 Task: Find connections with filter location Montes Claros with filter topic #Advertisingandmarketingwith filter profile language French with filter current company HuntingCube Recruitment Solutions with filter school Assam Jobs with filter industry Industry Associations with filter service category DJing with filter keywords title Hospital Volunteer
Action: Mouse moved to (614, 108)
Screenshot: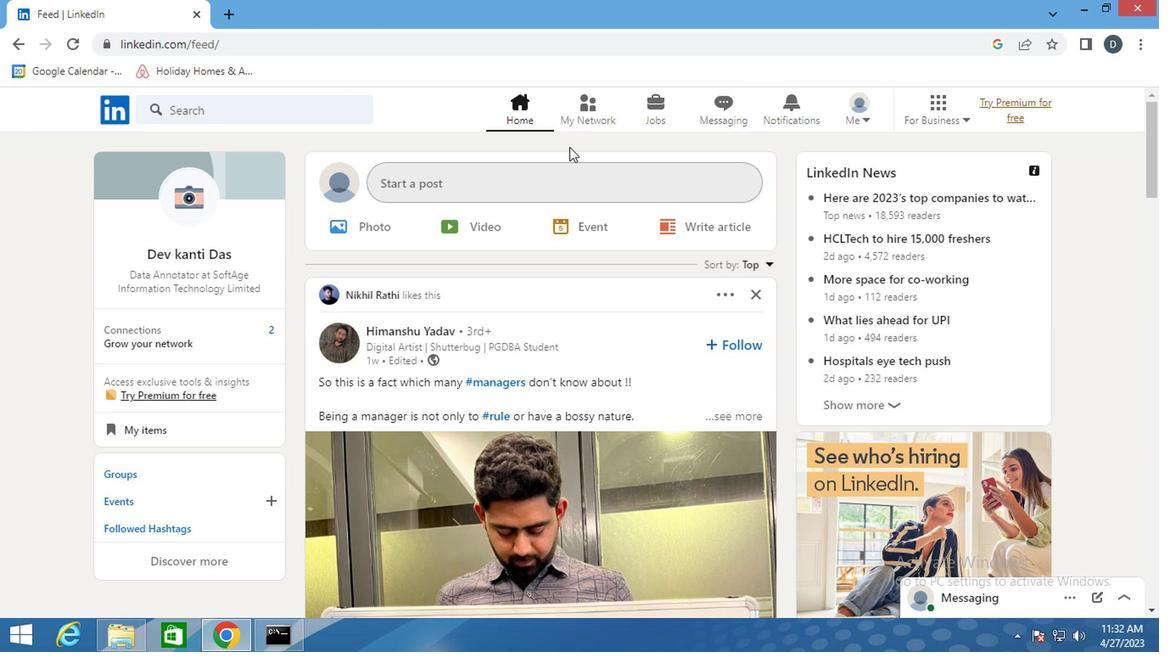 
Action: Mouse pressed left at (614, 108)
Screenshot: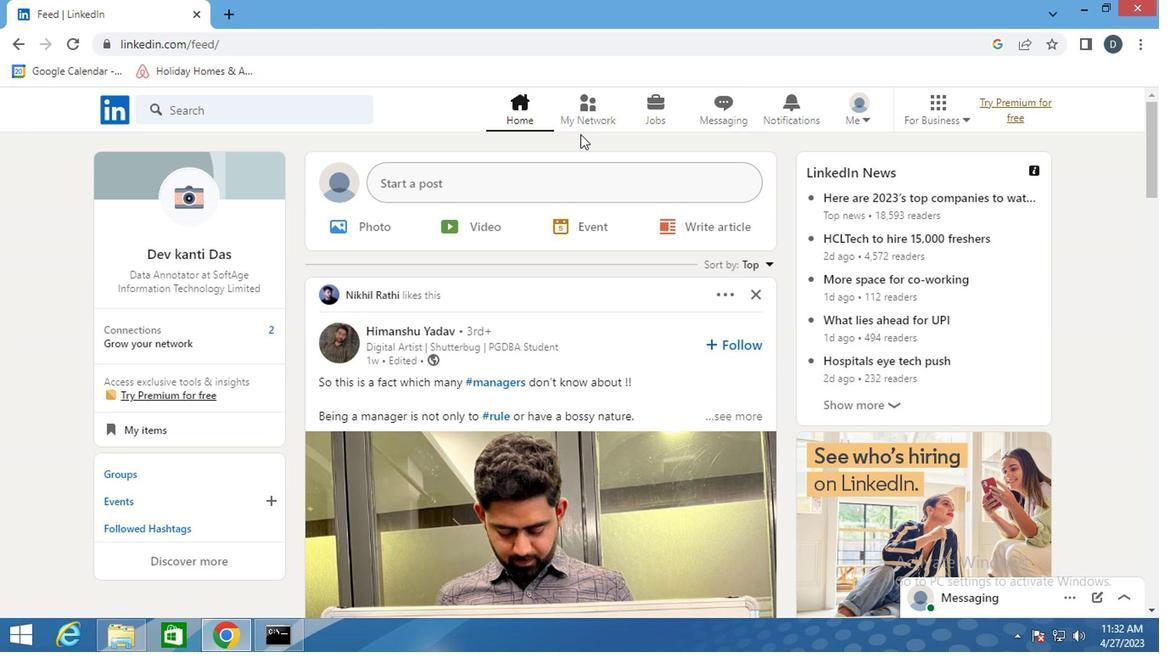 
Action: Mouse moved to (337, 197)
Screenshot: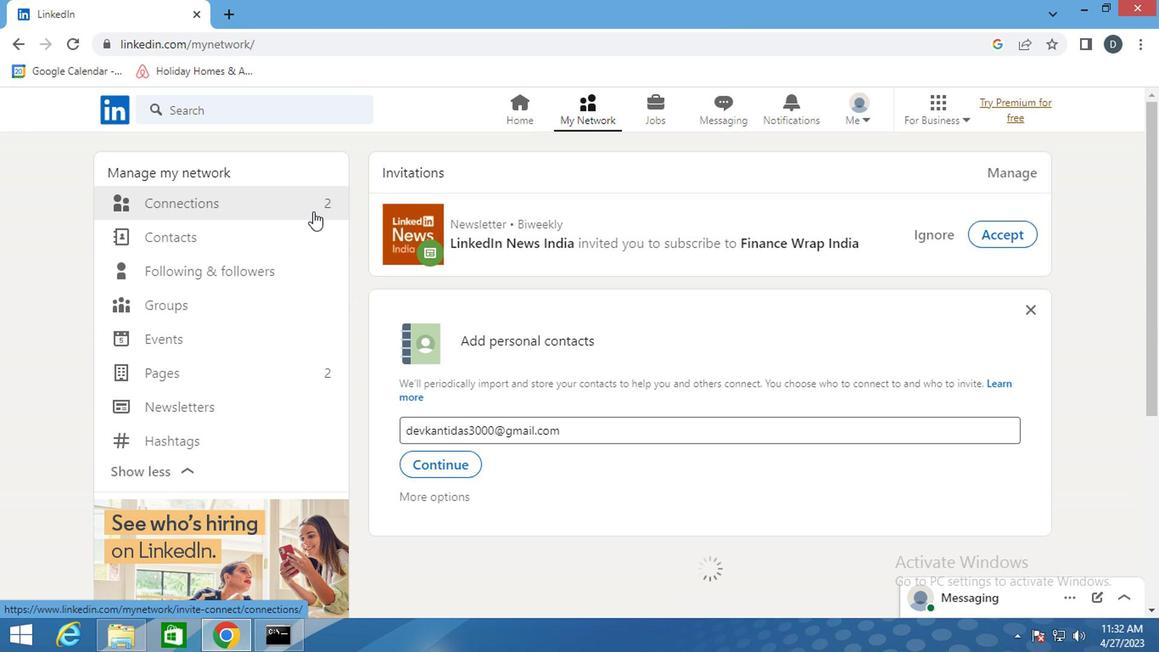 
Action: Mouse pressed left at (337, 197)
Screenshot: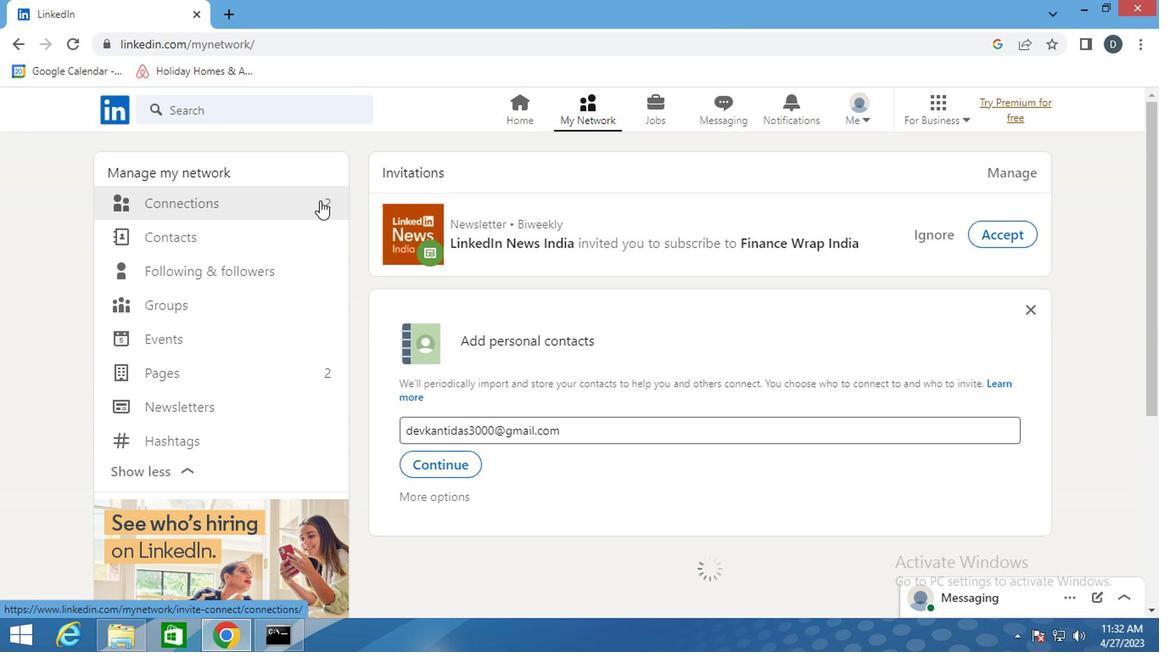 
Action: Mouse pressed left at (337, 197)
Screenshot: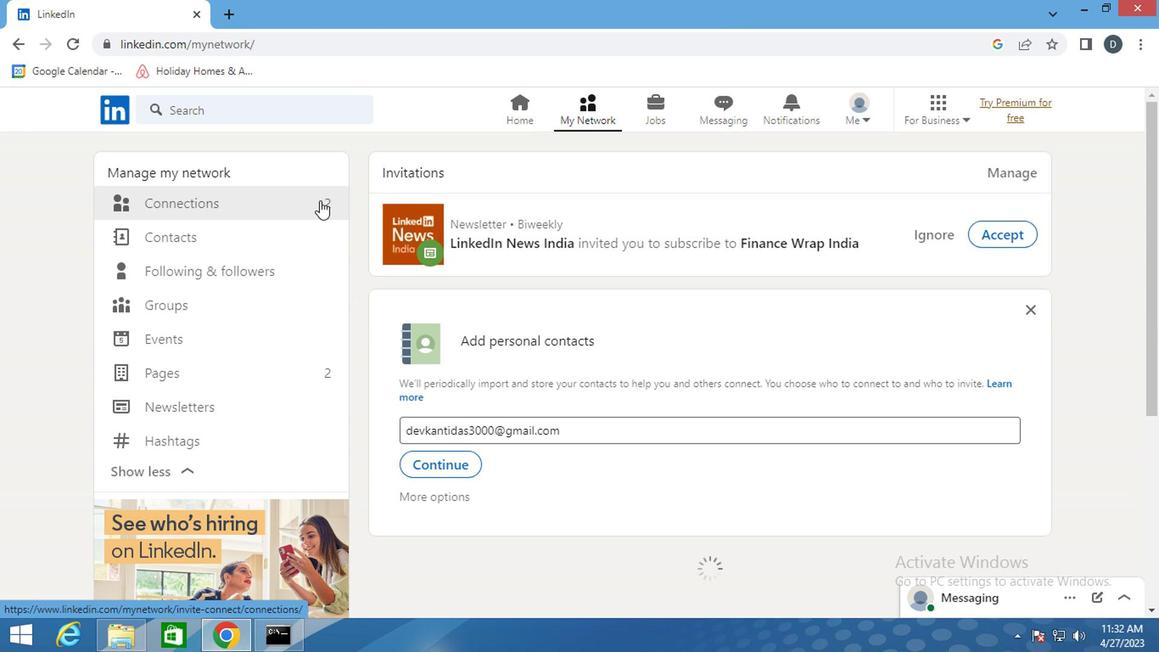
Action: Mouse moved to (713, 201)
Screenshot: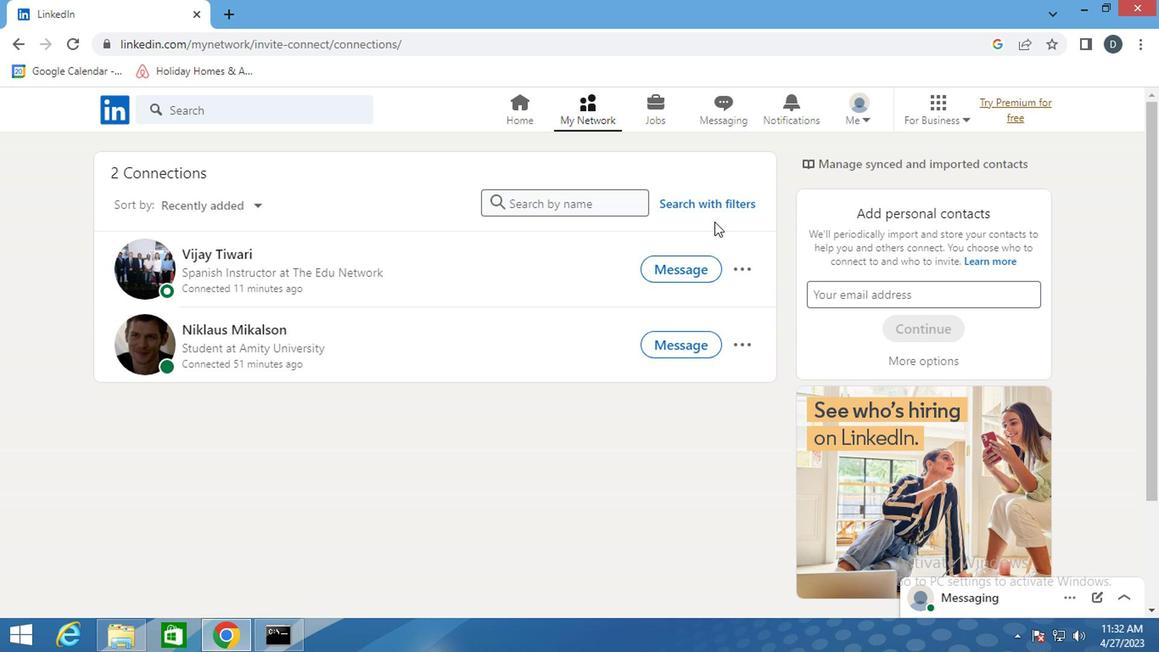 
Action: Mouse pressed left at (713, 201)
Screenshot: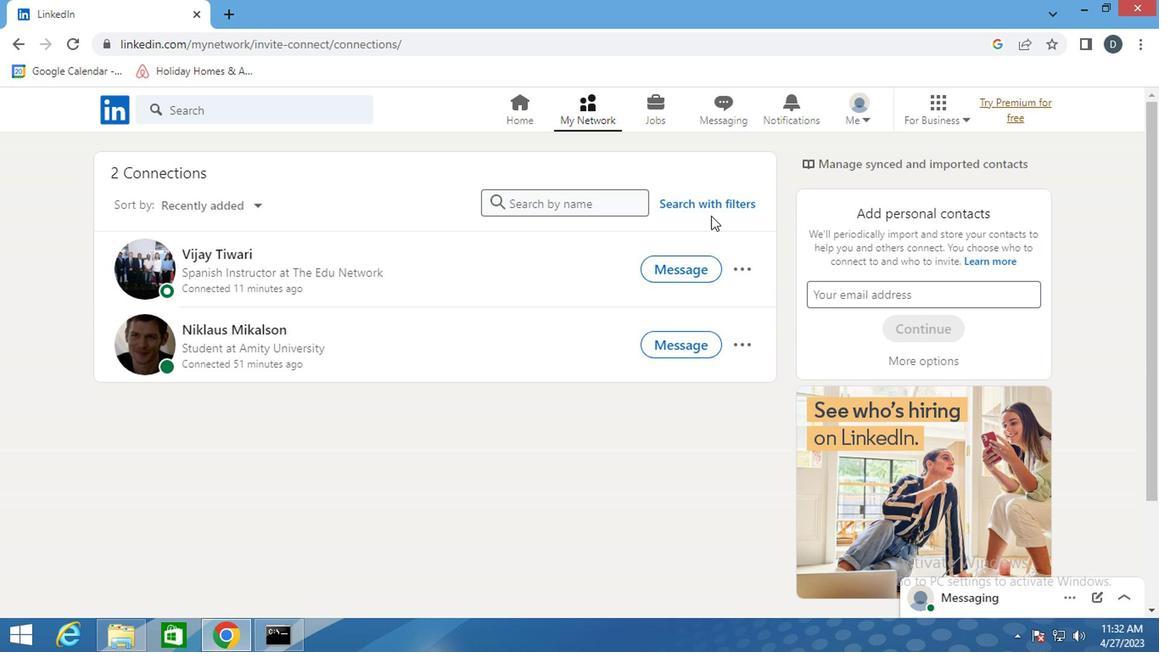 
Action: Mouse moved to (648, 154)
Screenshot: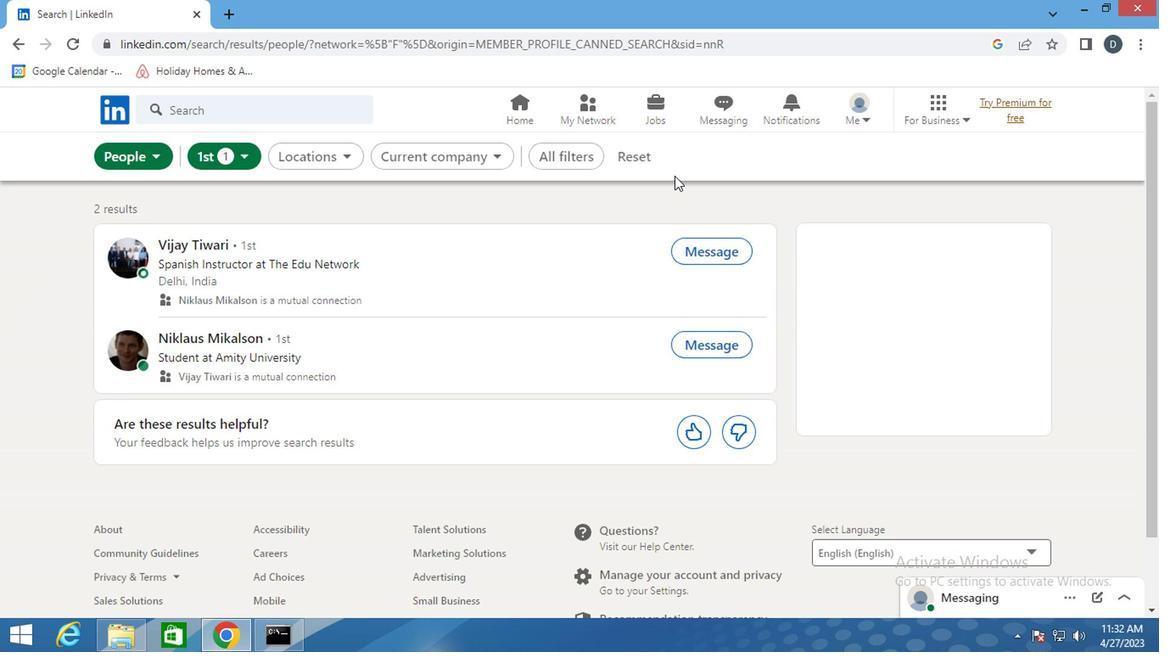 
Action: Mouse pressed left at (648, 154)
Screenshot: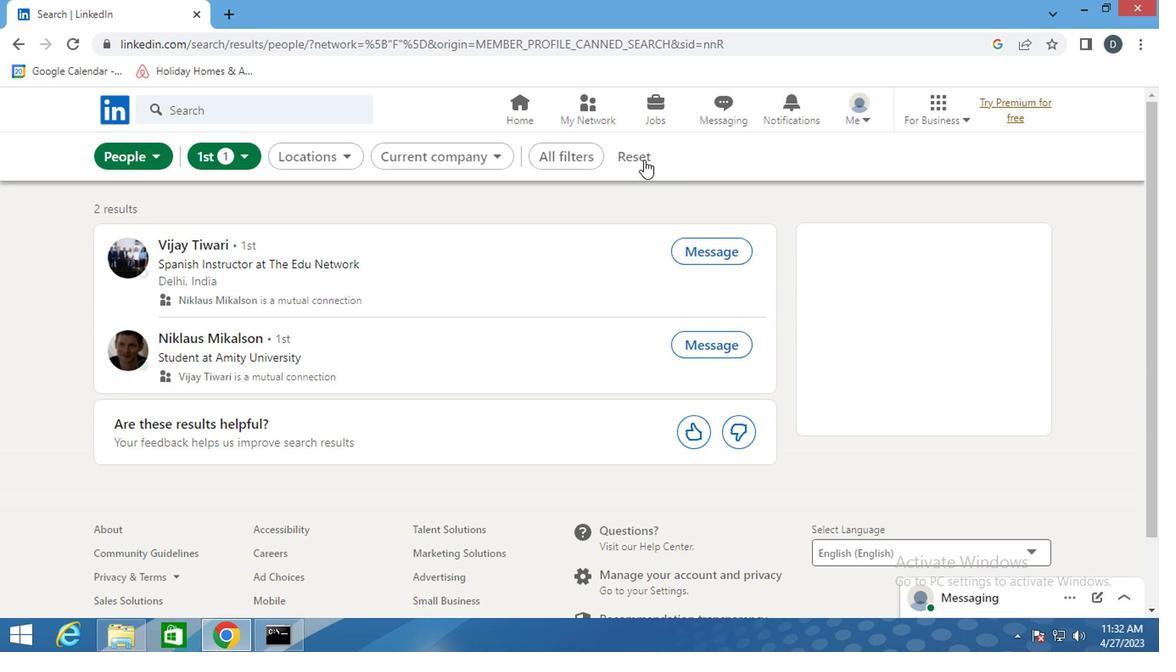 
Action: Mouse pressed left at (648, 154)
Screenshot: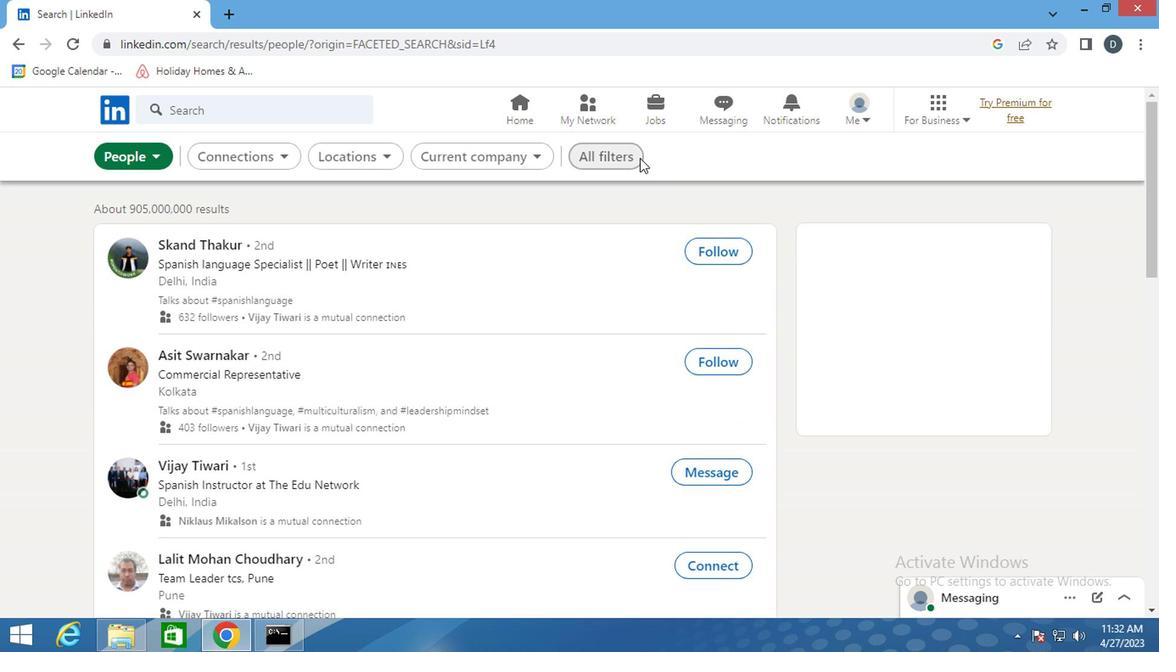
Action: Mouse moved to (931, 404)
Screenshot: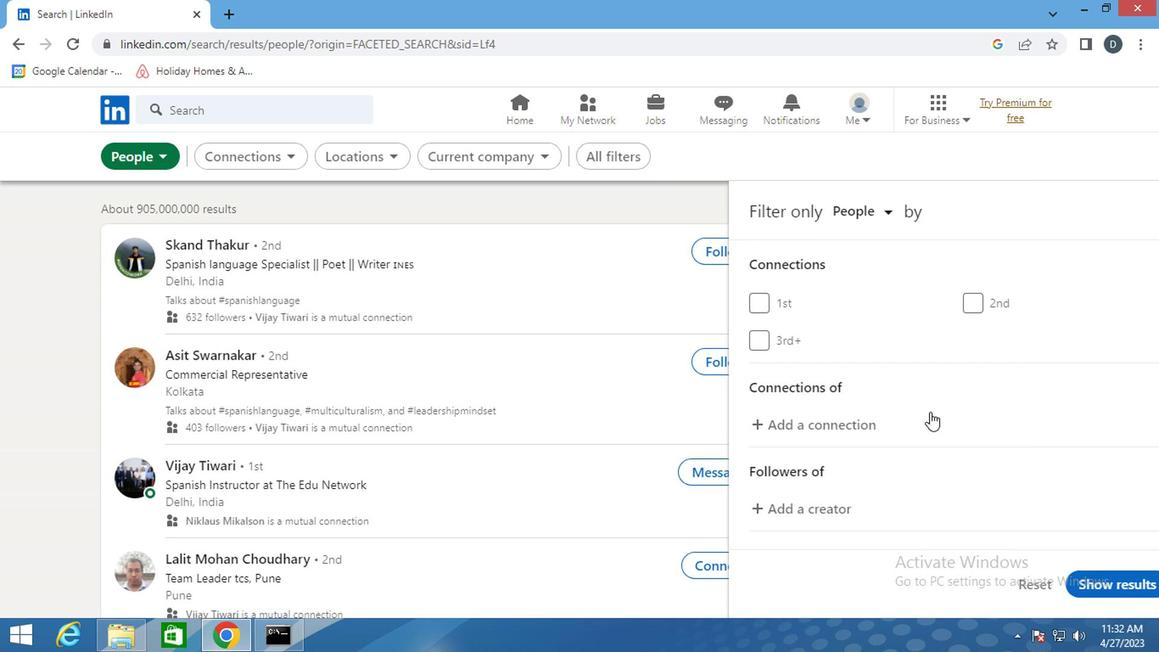 
Action: Mouse scrolled (931, 403) with delta (0, 0)
Screenshot: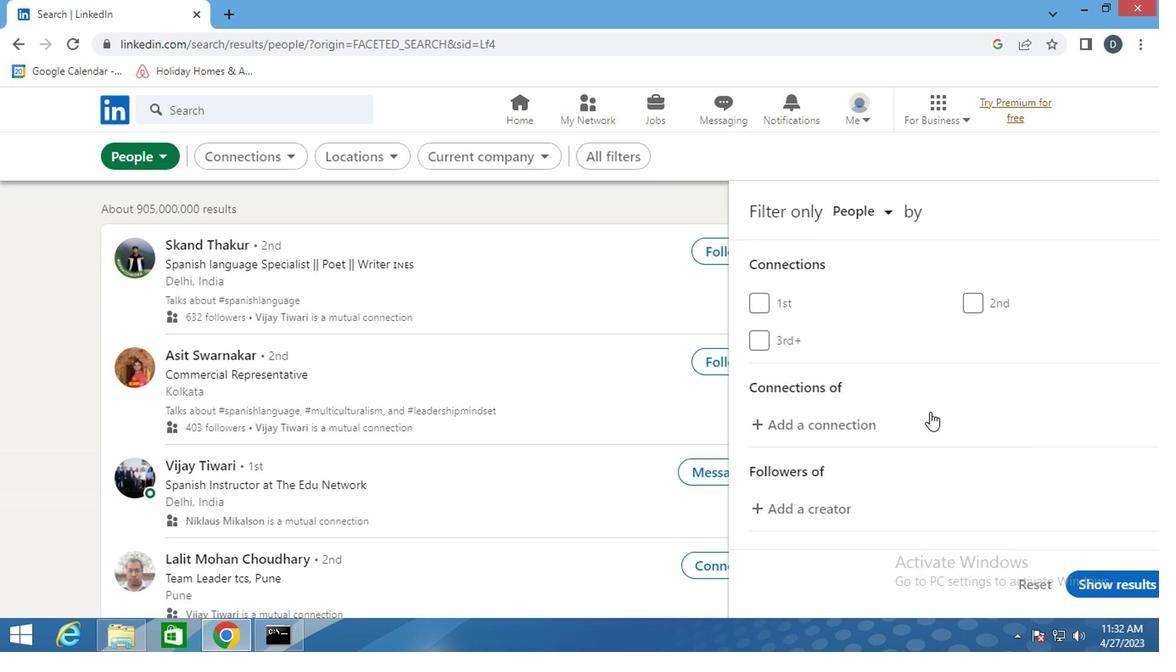 
Action: Mouse scrolled (931, 403) with delta (0, 0)
Screenshot: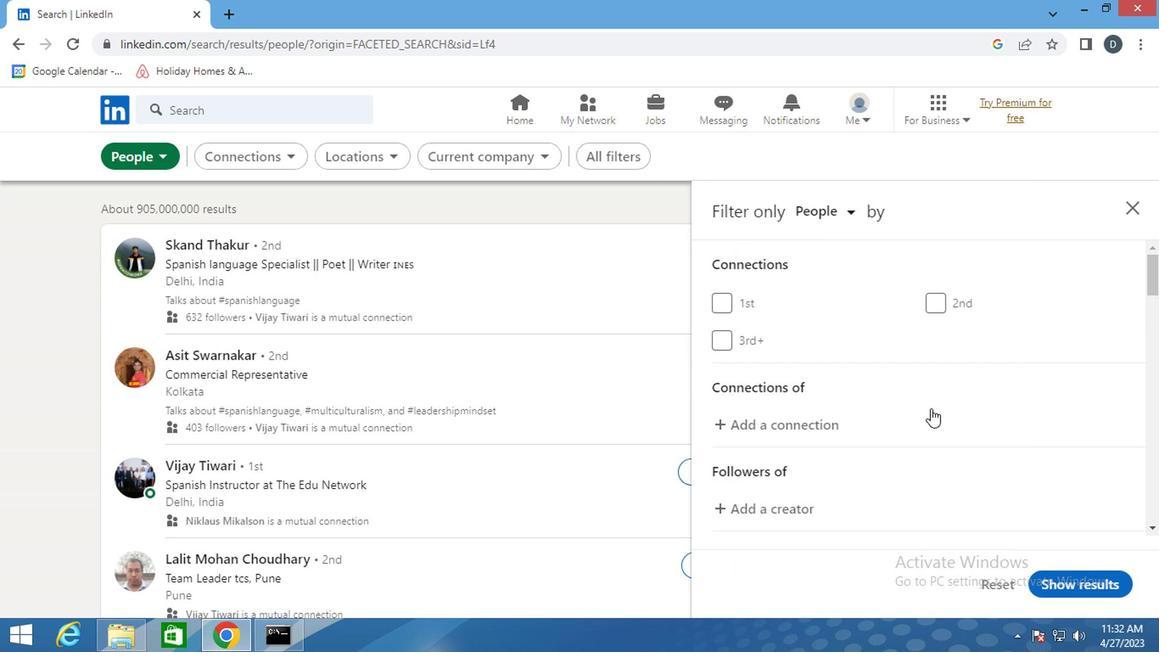 
Action: Mouse scrolled (931, 403) with delta (0, 0)
Screenshot: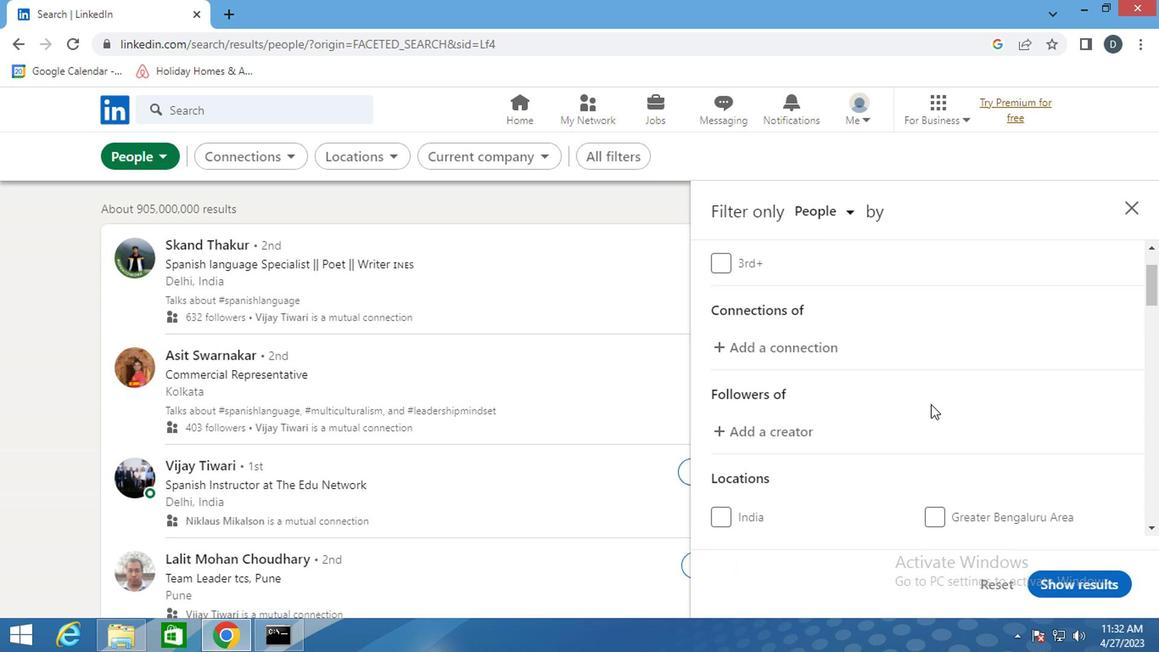 
Action: Mouse moved to (947, 414)
Screenshot: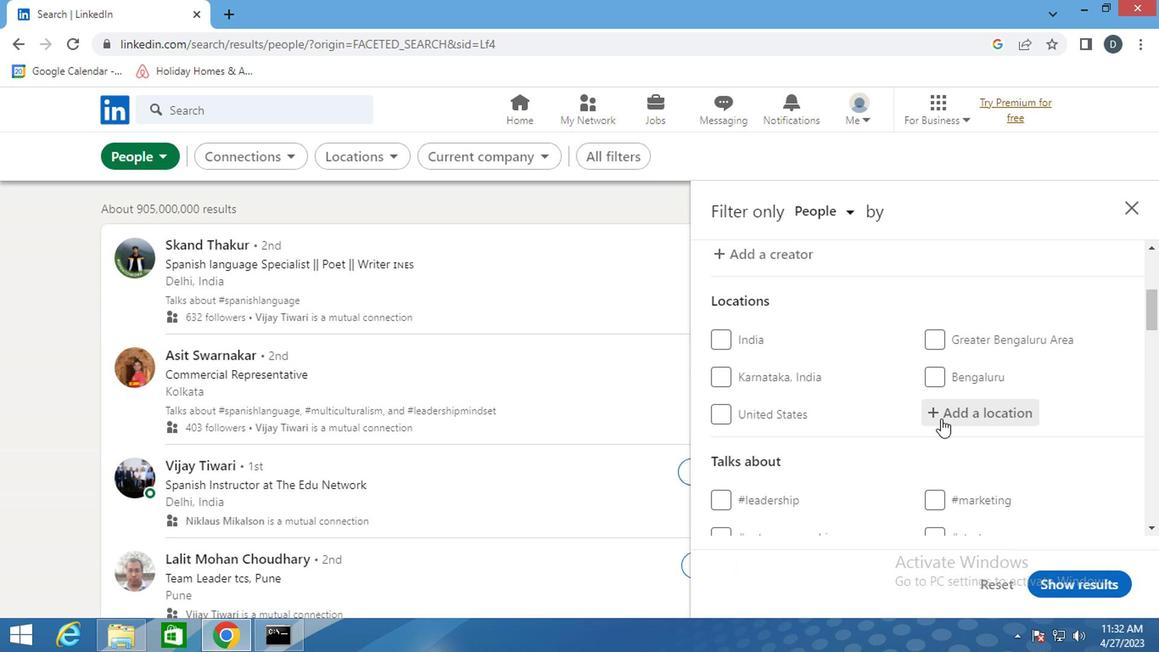 
Action: Mouse pressed left at (947, 414)
Screenshot: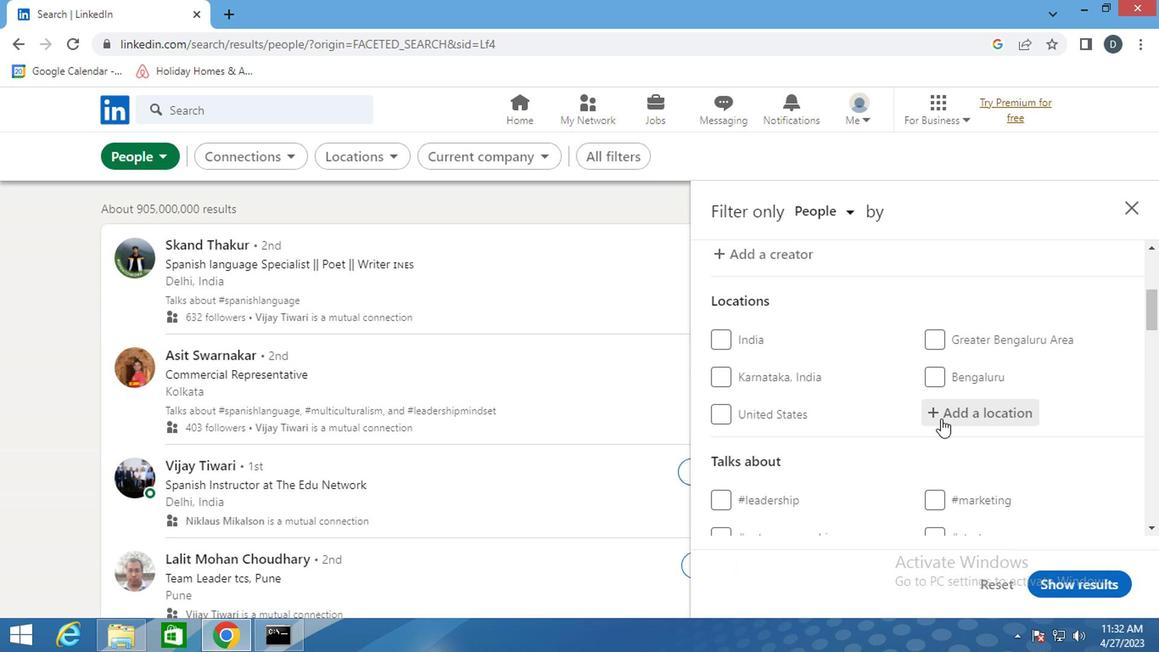 
Action: Mouse moved to (936, 414)
Screenshot: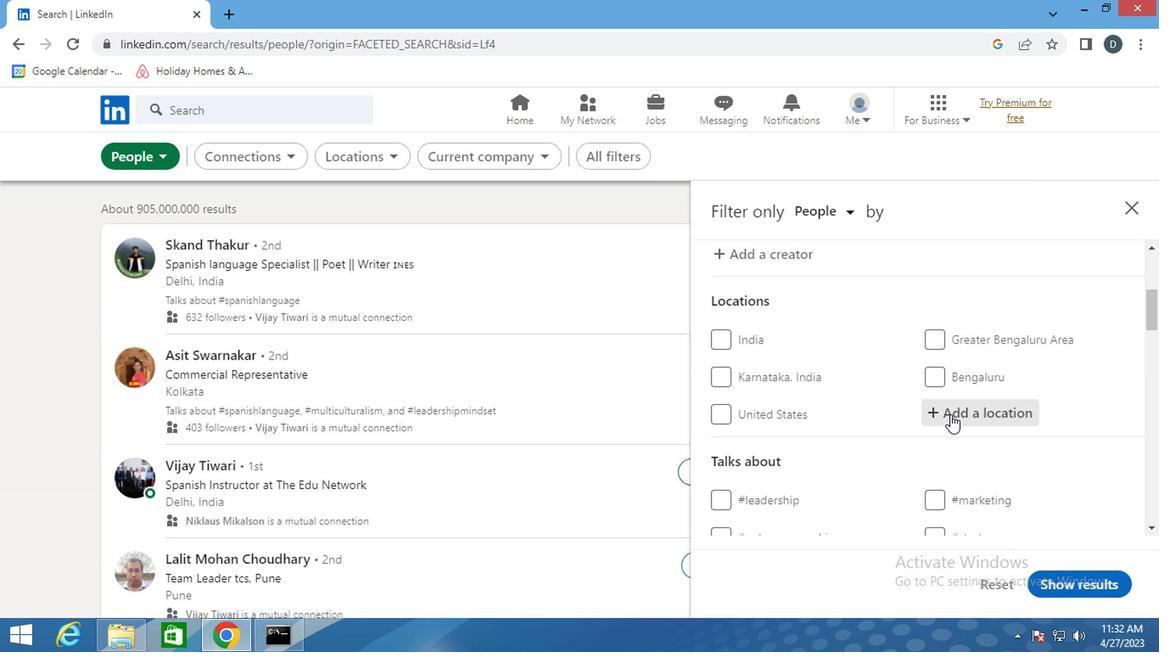 
Action: Key pressed <Key.shift_r><Key.shift_r><Key.shift_r>Montes<Key.space><Key.shift_r><Key.shift_r><Key.shift_r>Claros<Key.enter>
Screenshot: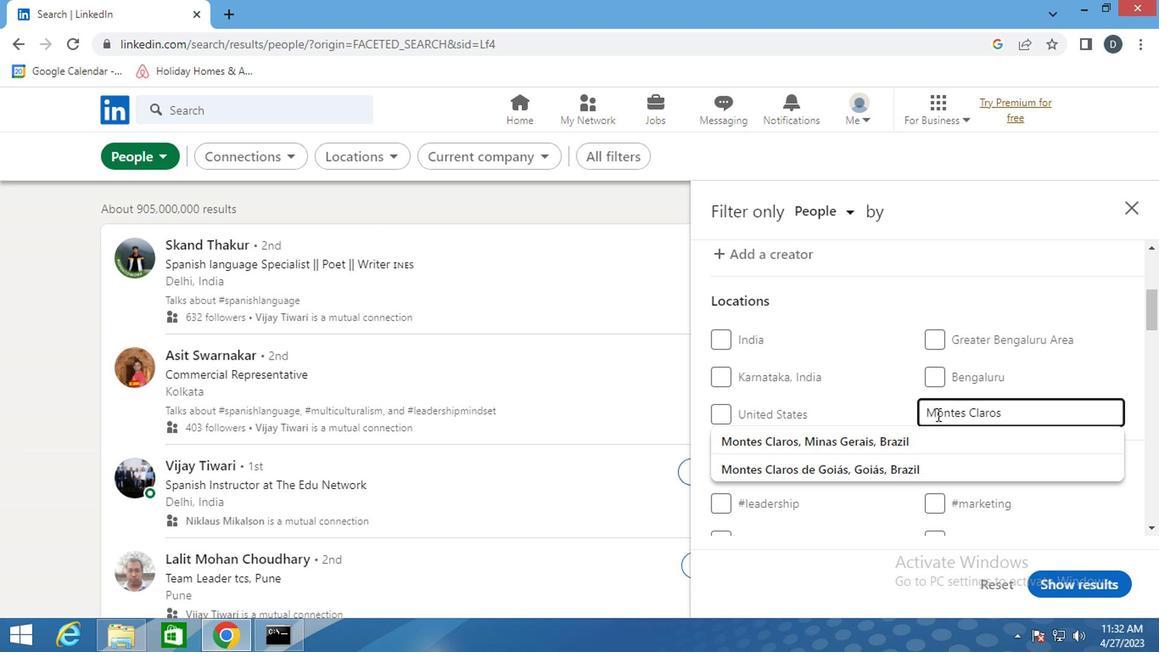 
Action: Mouse moved to (883, 501)
Screenshot: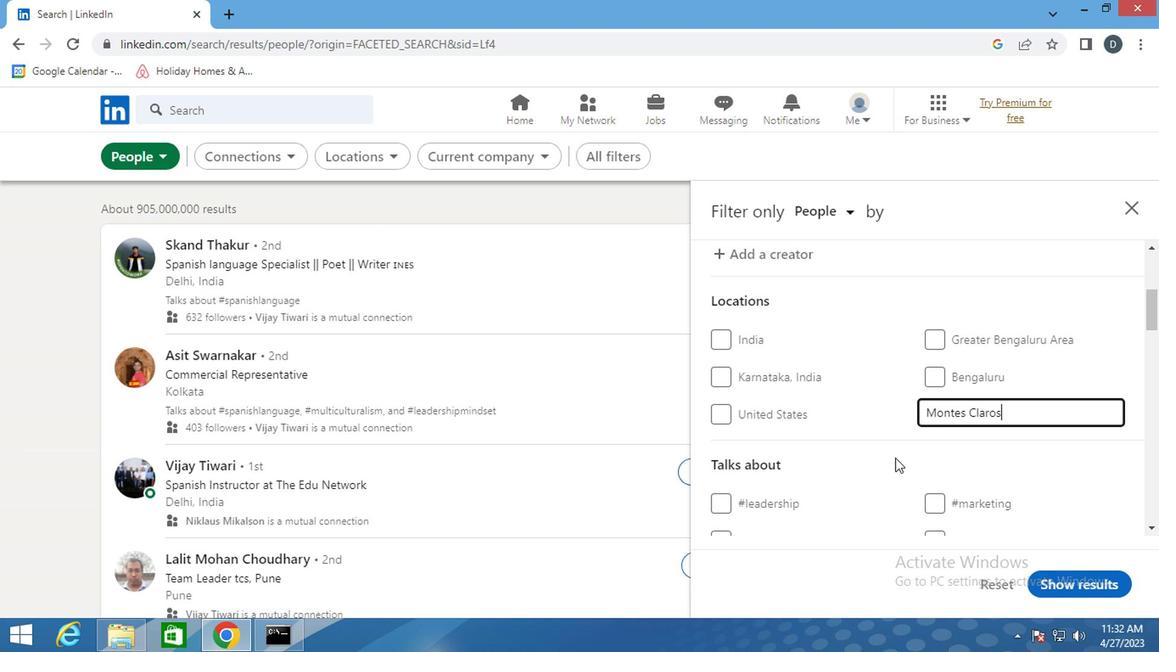 
Action: Mouse scrolled (883, 500) with delta (0, -1)
Screenshot: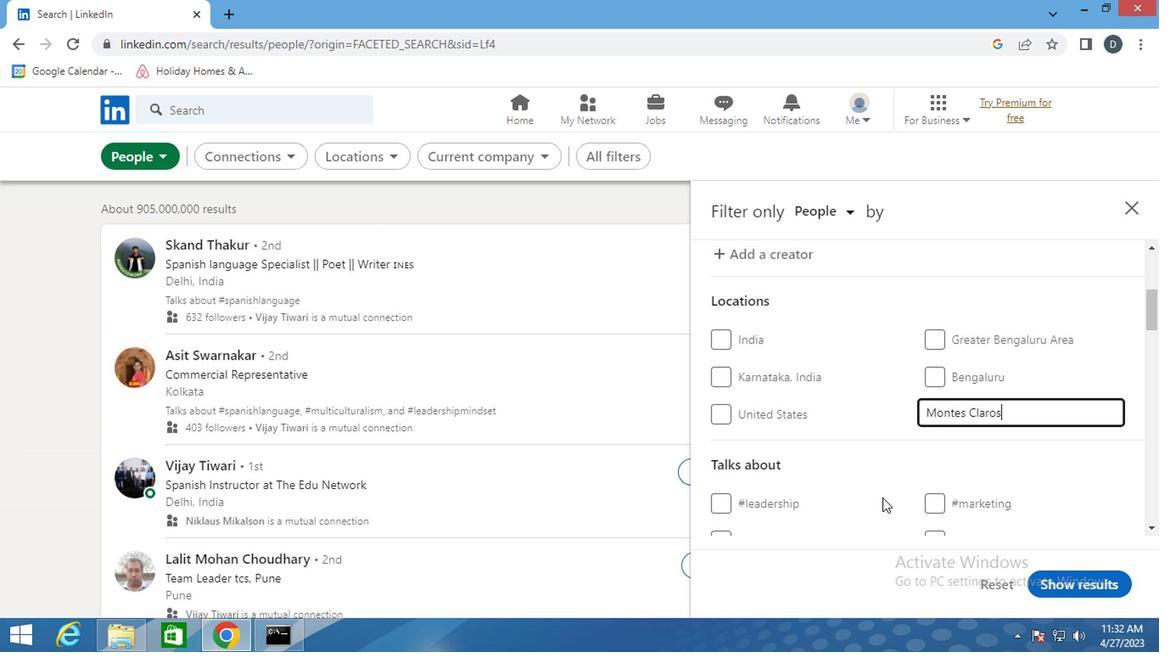 
Action: Mouse moved to (883, 501)
Screenshot: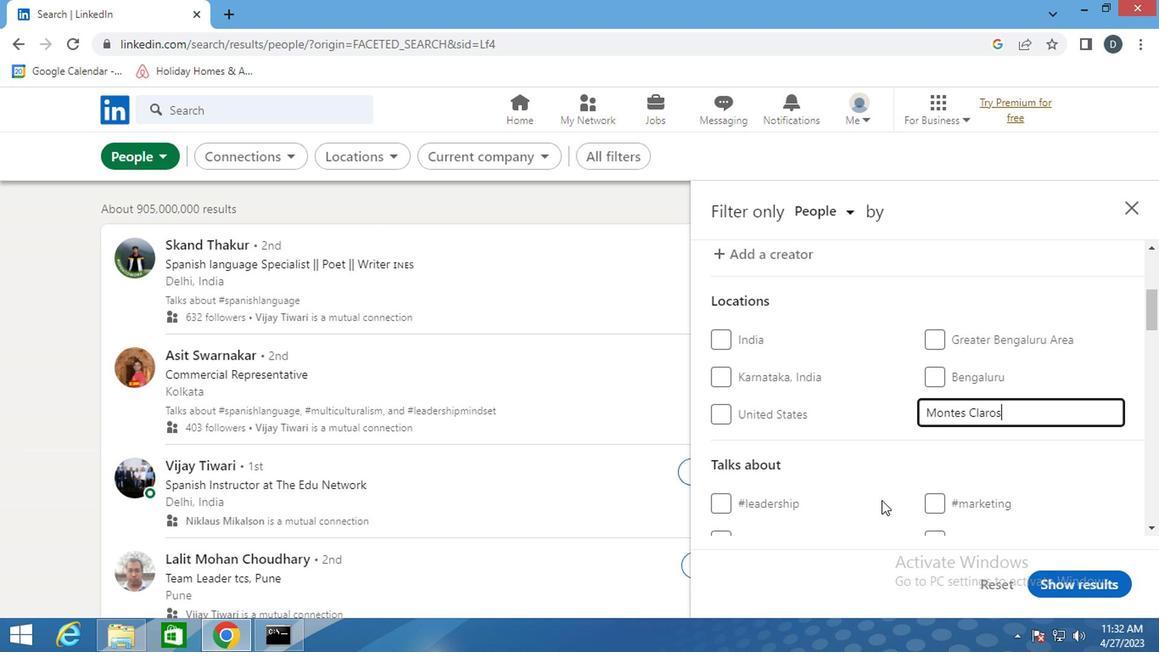 
Action: Mouse scrolled (883, 500) with delta (0, -1)
Screenshot: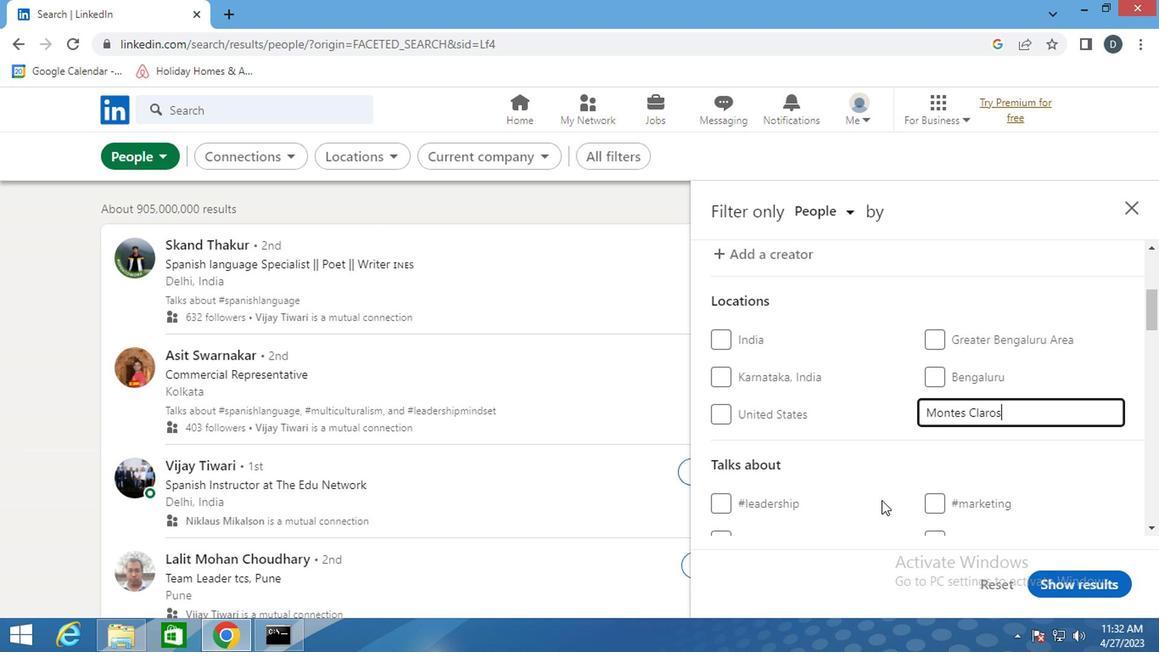 
Action: Mouse moved to (981, 409)
Screenshot: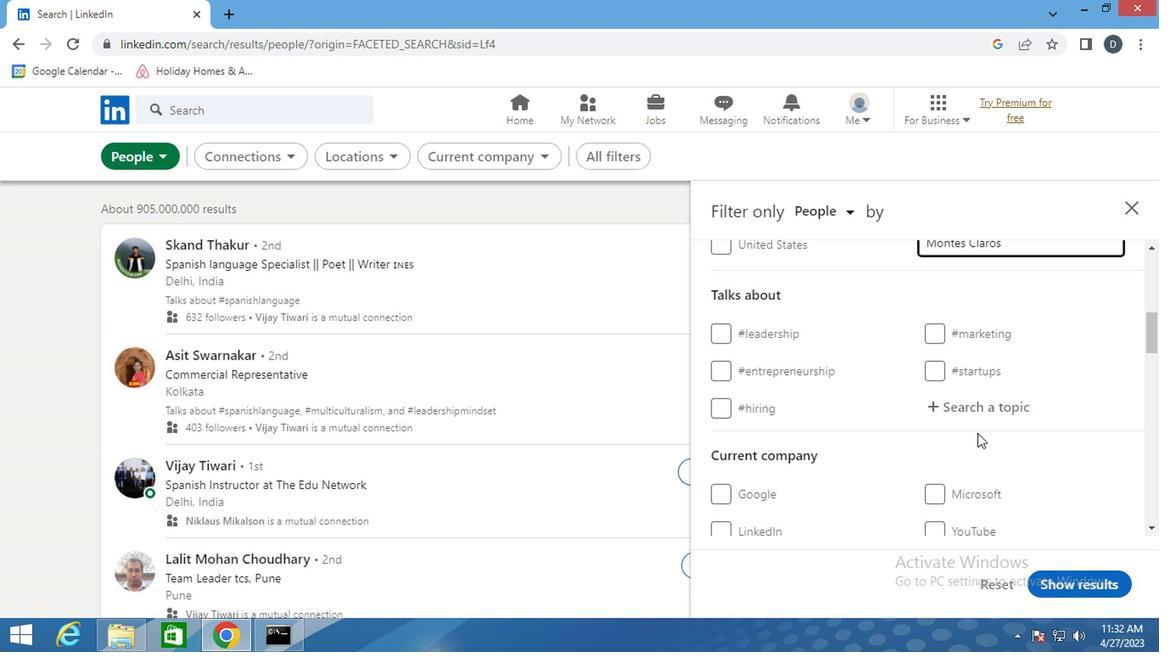 
Action: Mouse pressed left at (981, 409)
Screenshot: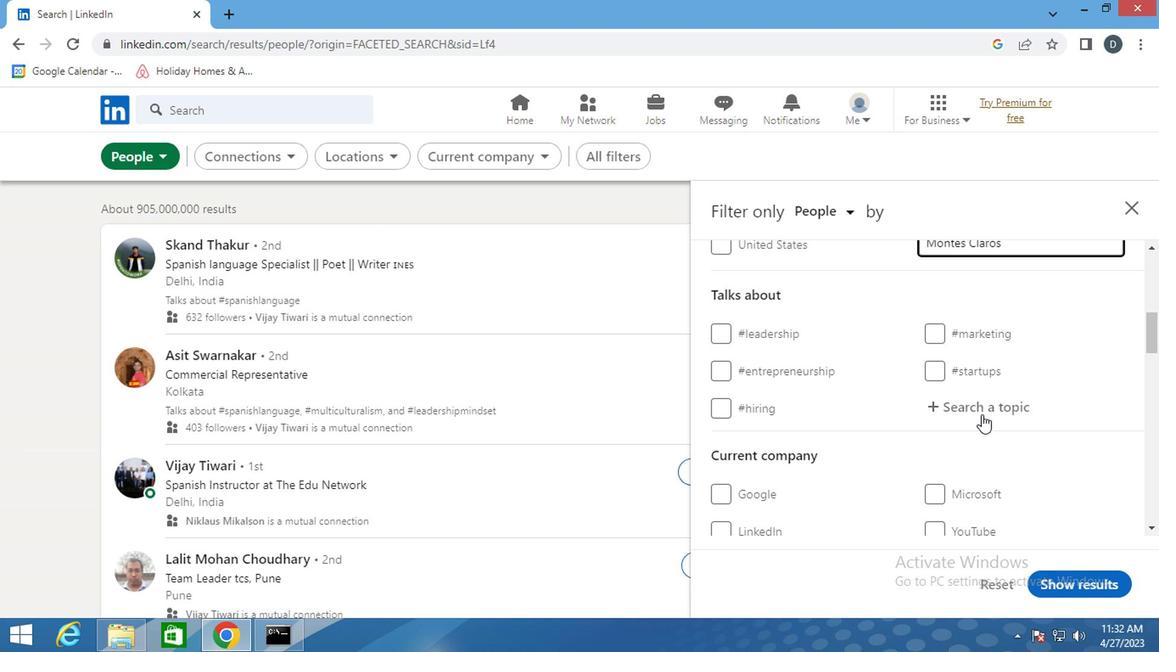 
Action: Key pressed <Key.shift>#<Key.shift>ADVERTISING<Key.shift><Key.shift><Key.shift><Key.shift><Key.shift><Key.shift><Key.shift><Key.shift><Key.shift><Key.shift><Key.shift><Key.shift><Key.shift><Key.shift><Key.shift><Key.shift><Key.shift><Key.shift><Key.shift><Key.shift><Key.shift><Key.shift><Key.shift><Key.shift><Key.shift><Key.shift><Key.shift><Key.shift><Key.shift><Key.shift><Key.shift><Key.shift><Key.shift><Key.shift><Key.shift><Key.shift><Key.shift><Key.shift><Key.shift><Key.shift><Key.shift><Key.shift><Key.shift><Key.shift><Key.shift>ANDMARKETING
Screenshot: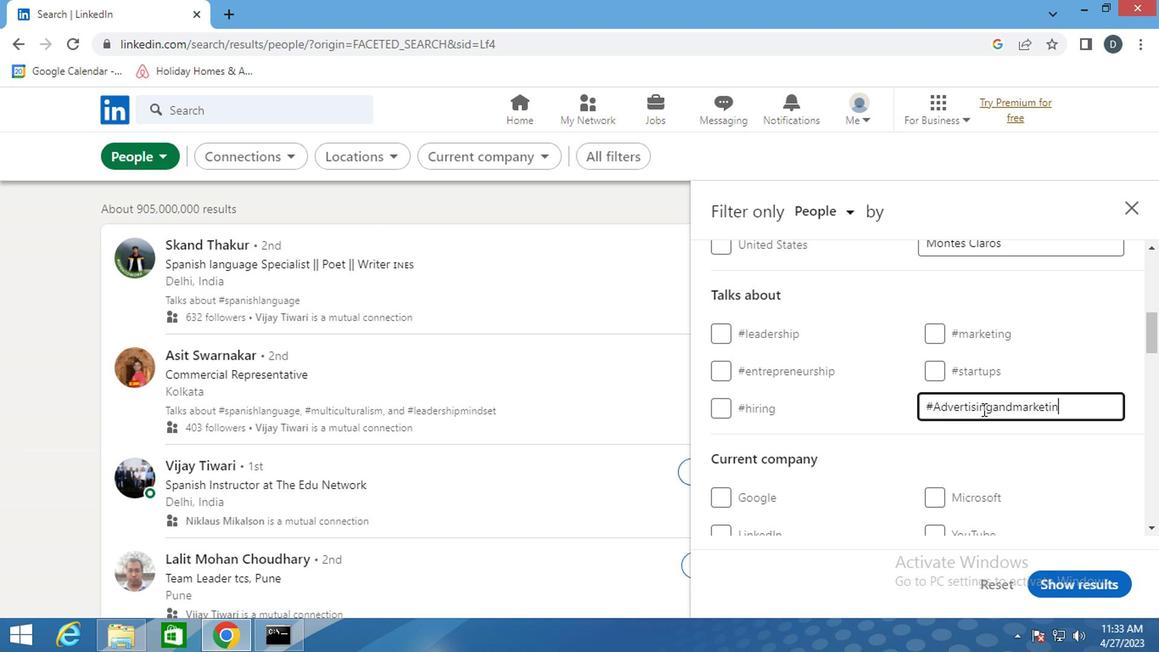 
Action: Mouse moved to (969, 405)
Screenshot: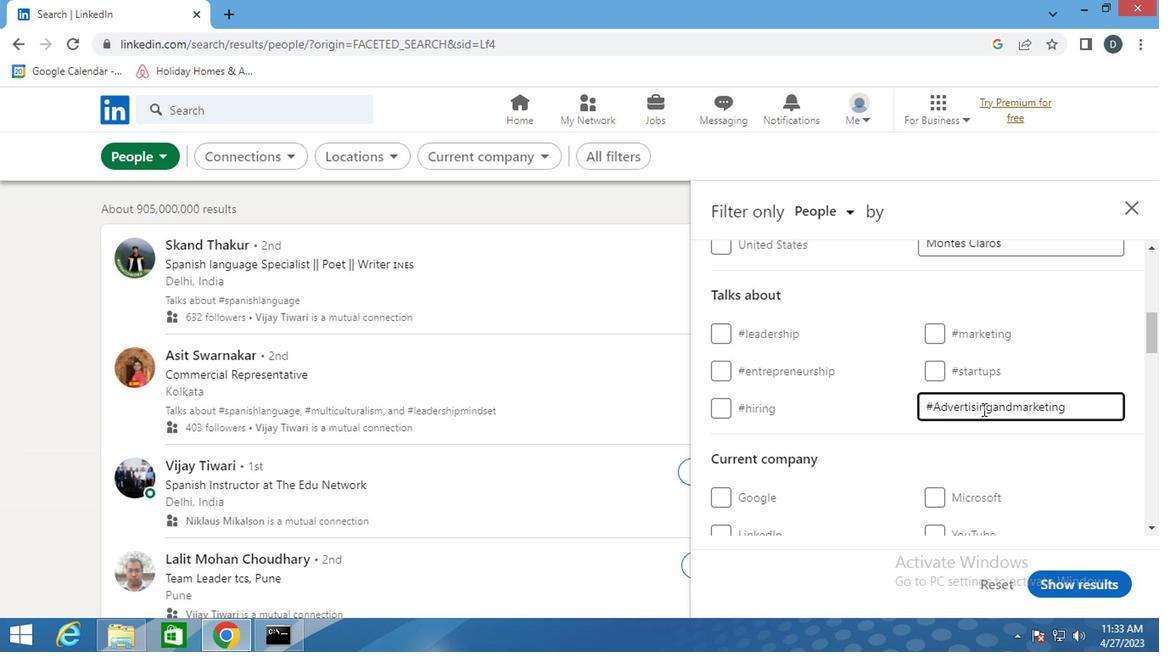 
Action: Key pressed <Key.enter>
Screenshot: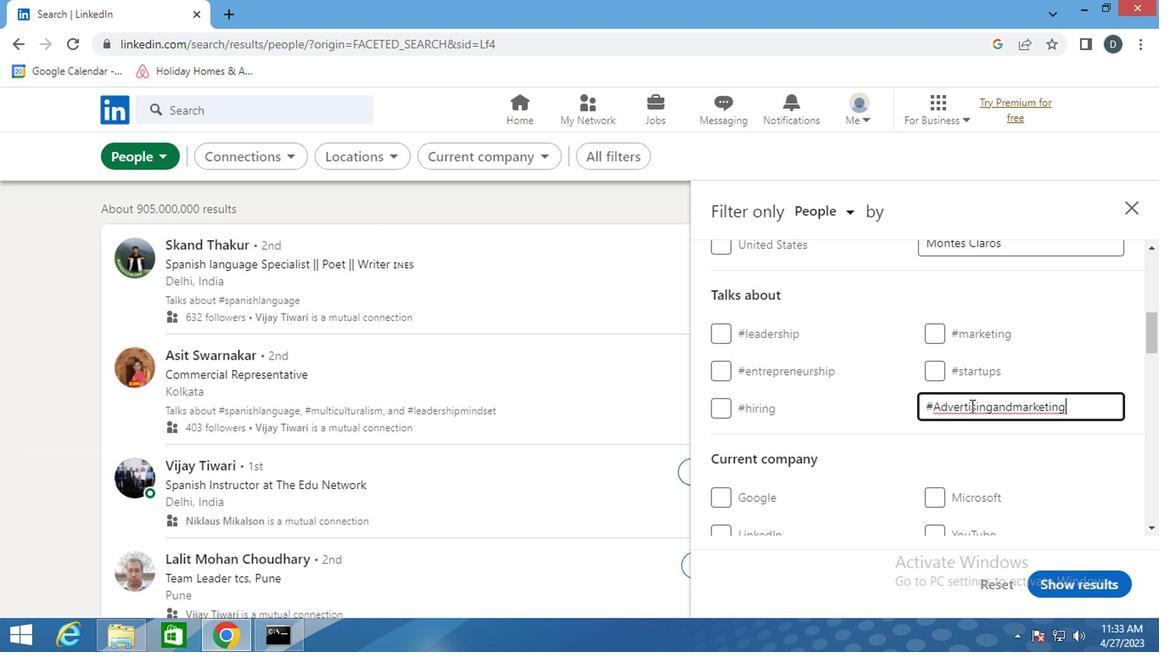 
Action: Mouse moved to (973, 400)
Screenshot: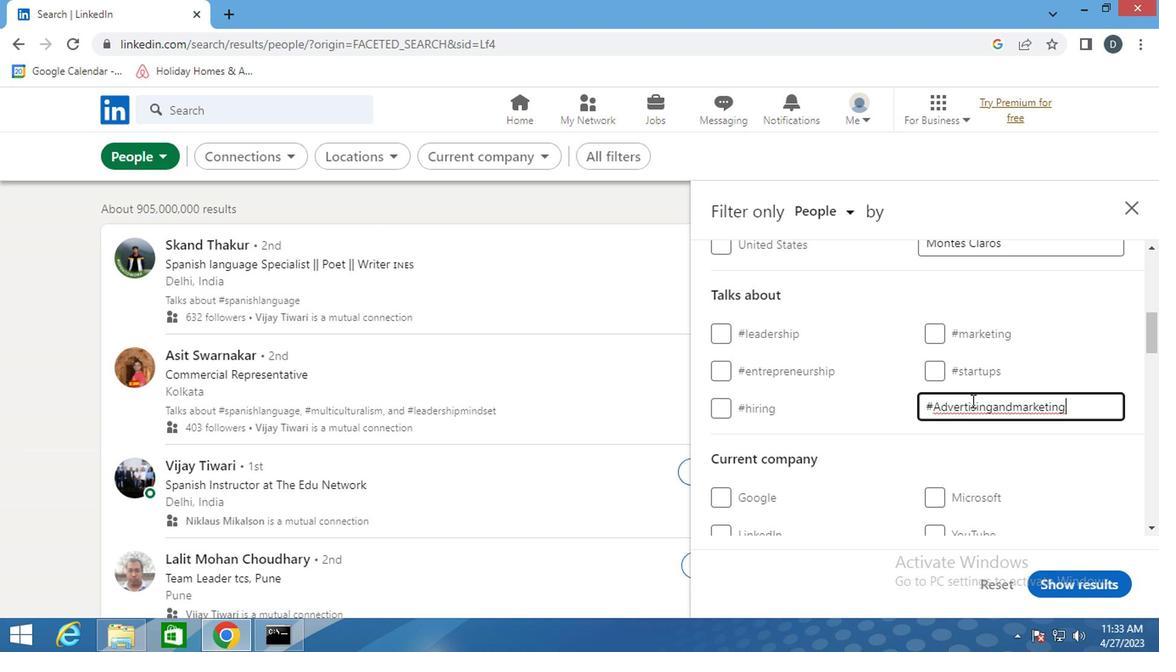 
Action: Mouse scrolled (973, 399) with delta (0, 0)
Screenshot: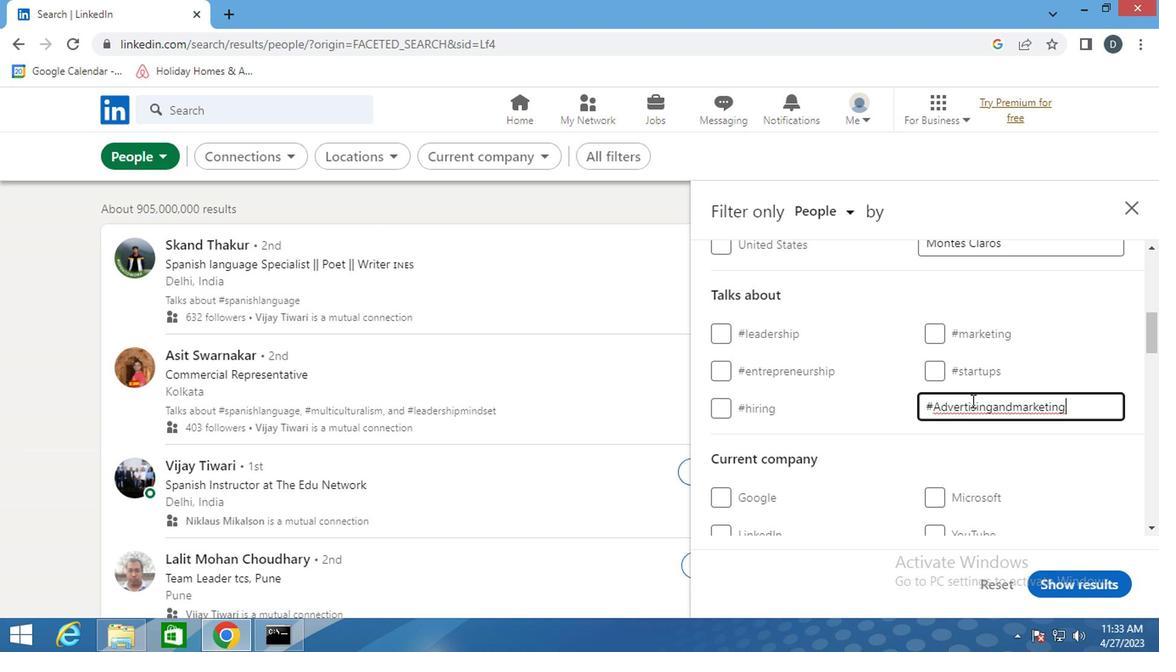 
Action: Mouse moved to (973, 404)
Screenshot: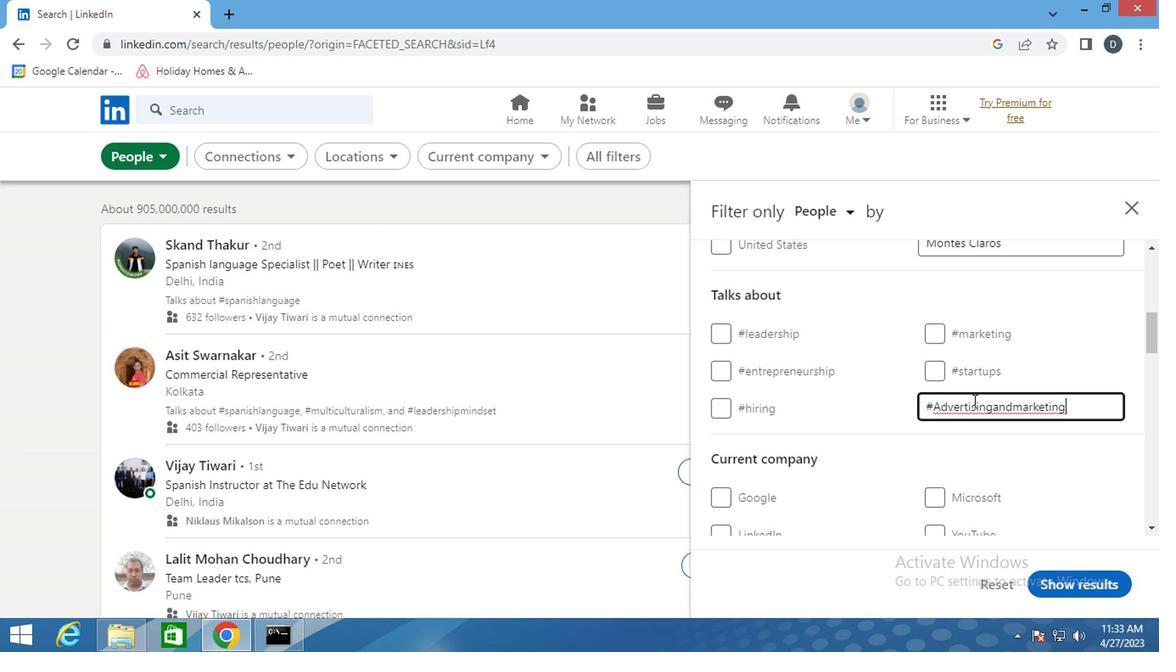 
Action: Mouse scrolled (973, 403) with delta (0, 0)
Screenshot: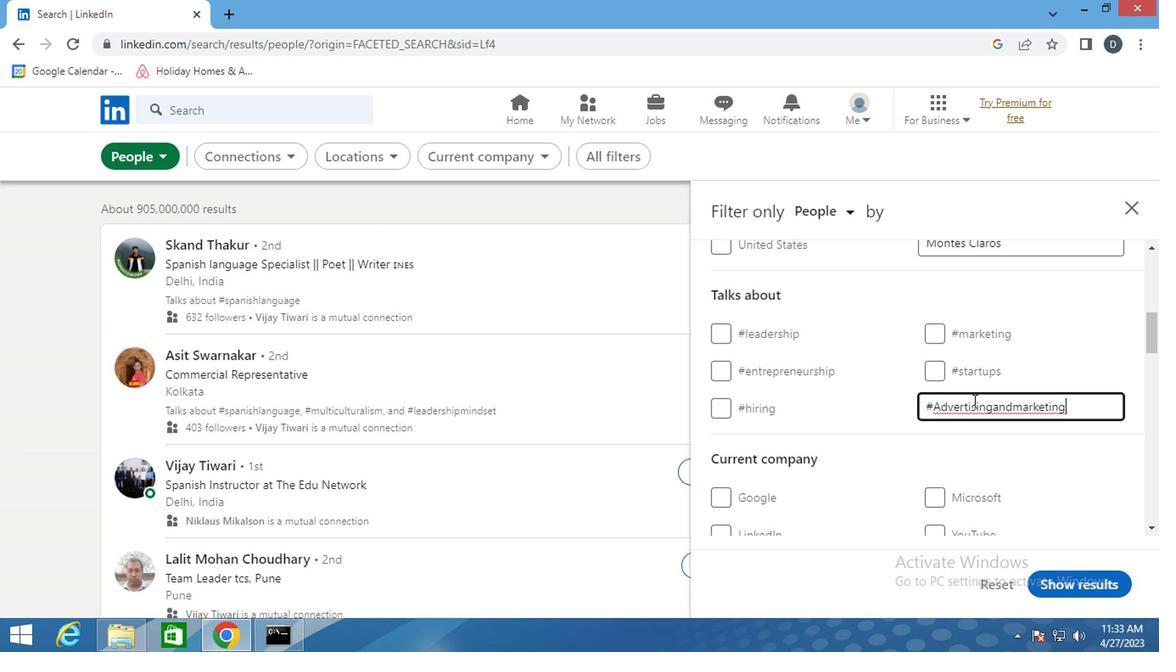 
Action: Mouse moved to (973, 406)
Screenshot: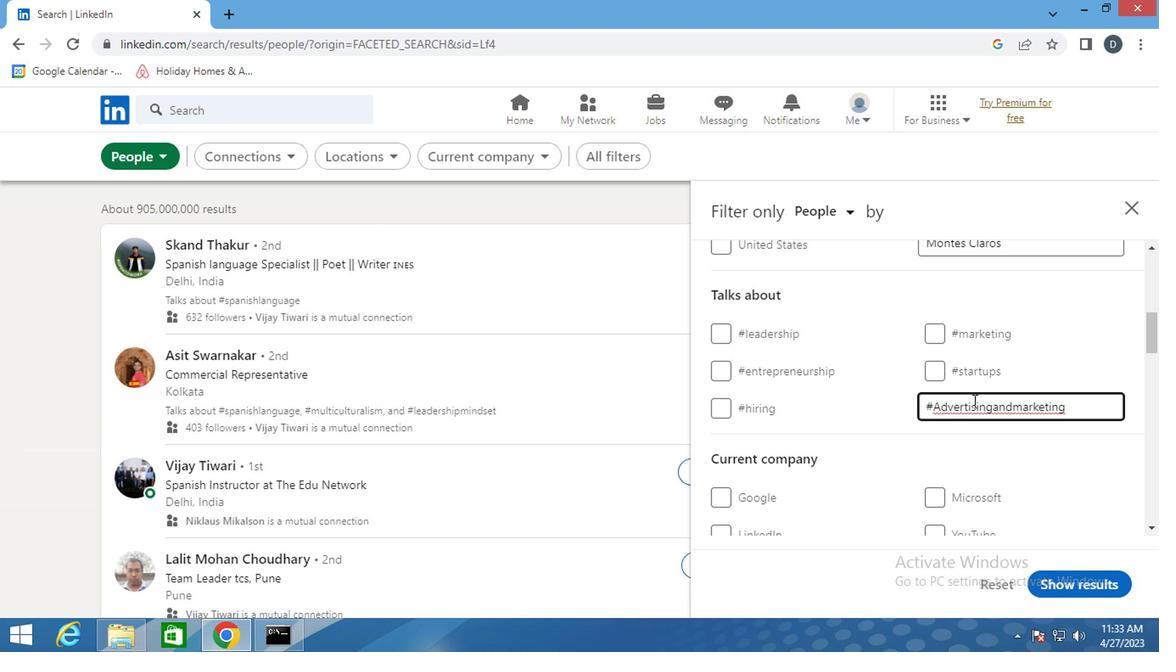 
Action: Mouse scrolled (973, 405) with delta (0, 0)
Screenshot: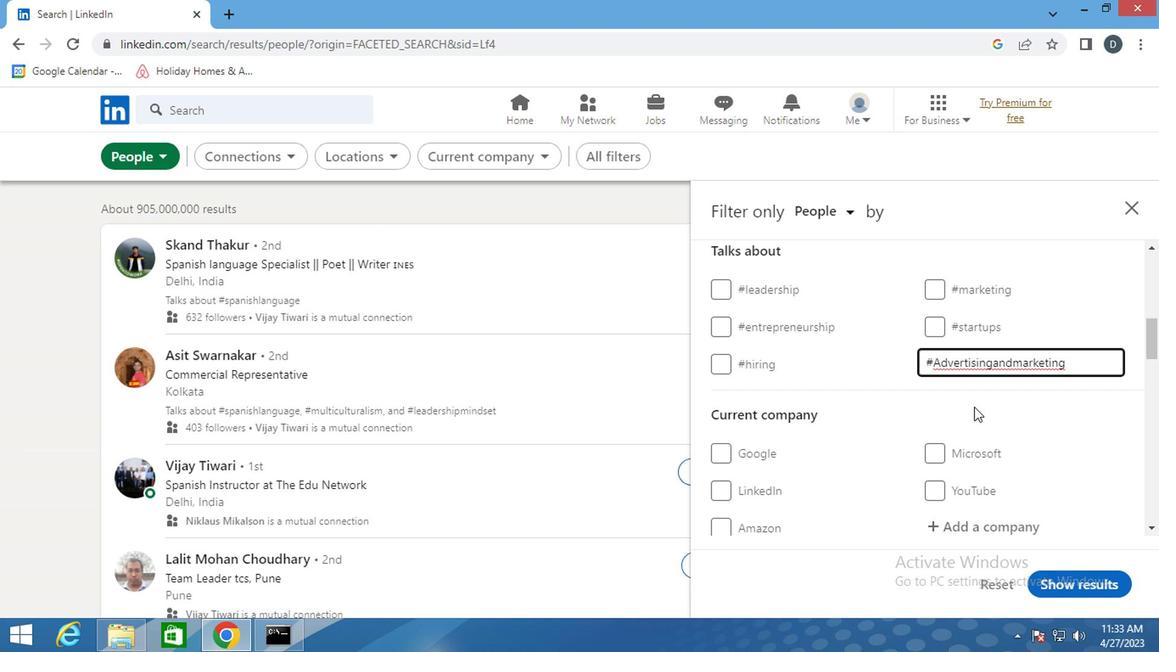 
Action: Mouse scrolled (973, 405) with delta (0, 0)
Screenshot: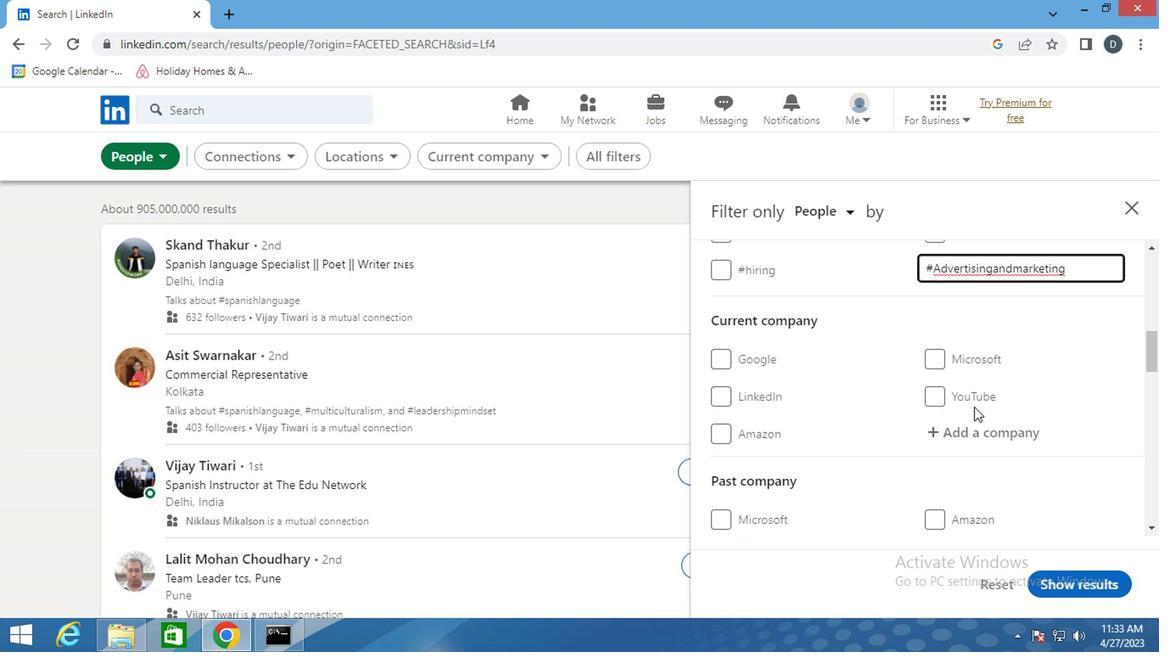 
Action: Mouse moved to (973, 406)
Screenshot: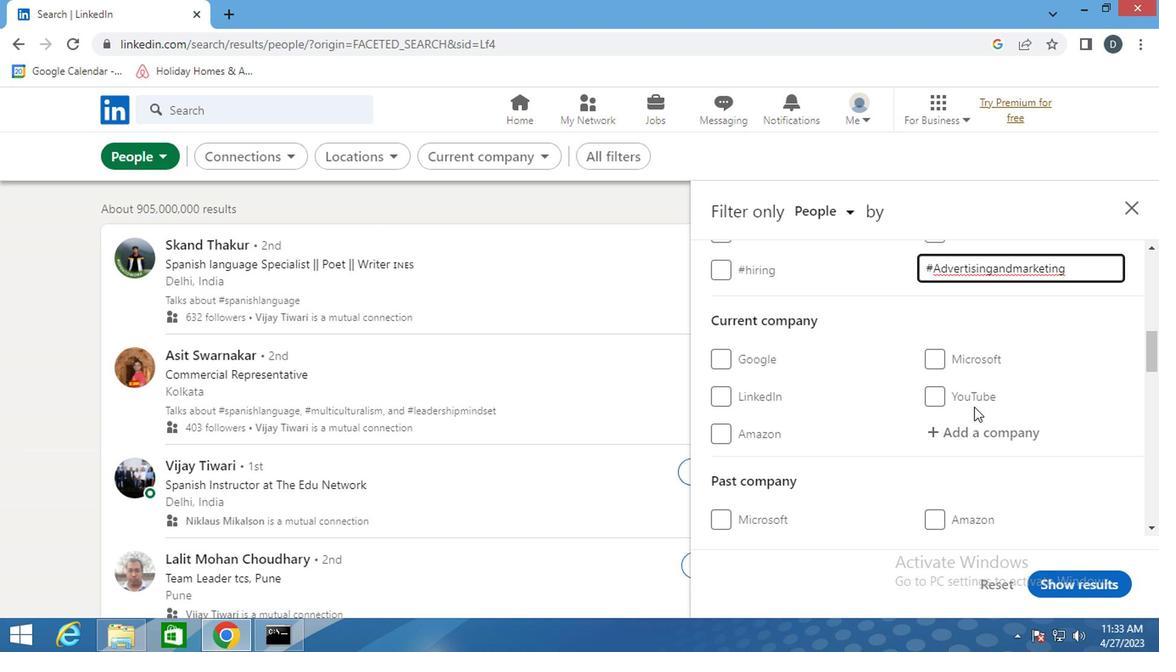 
Action: Mouse scrolled (973, 405) with delta (0, 0)
Screenshot: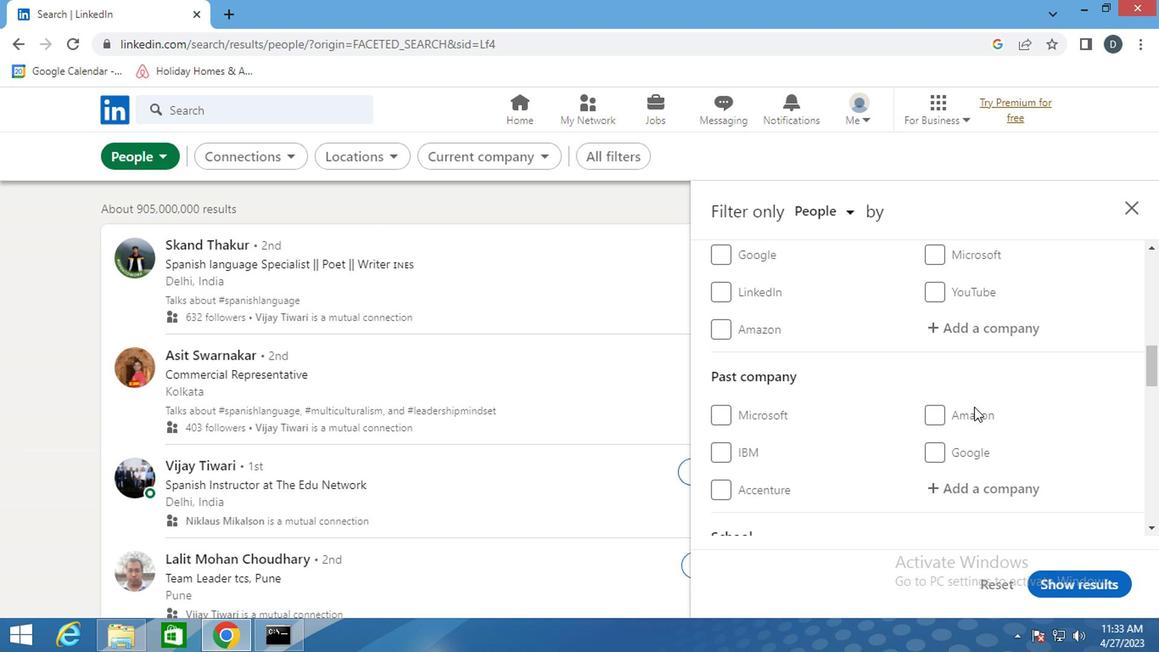 
Action: Mouse scrolled (973, 405) with delta (0, 0)
Screenshot: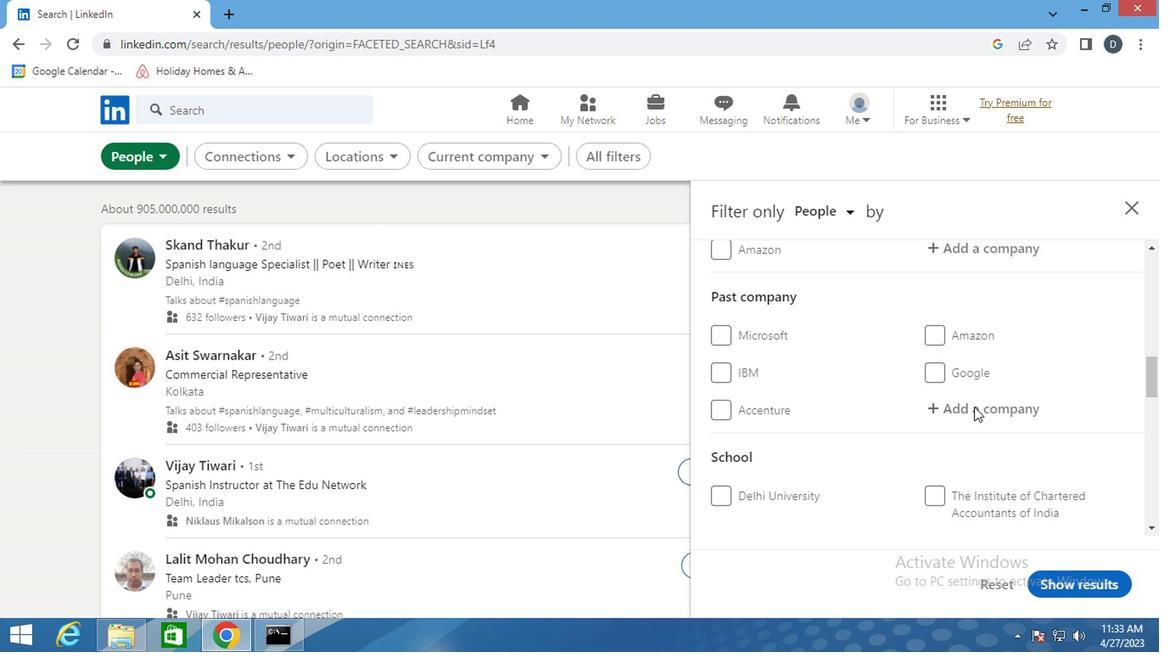
Action: Mouse scrolled (973, 405) with delta (0, 0)
Screenshot: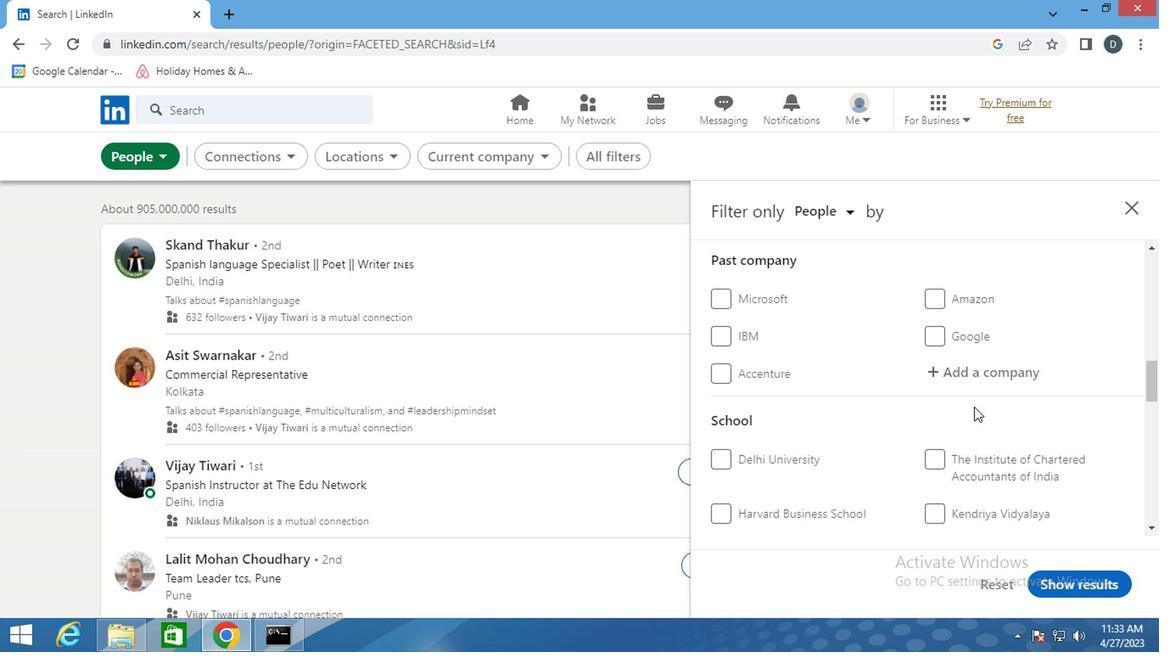
Action: Mouse moved to (972, 406)
Screenshot: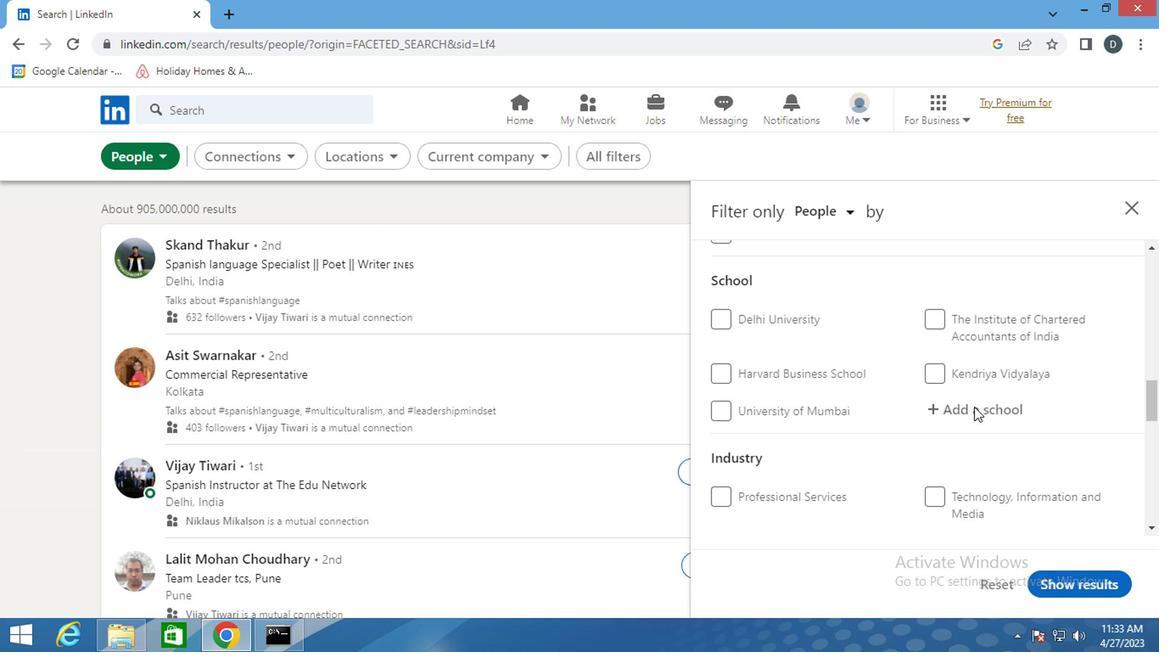 
Action: Mouse scrolled (972, 405) with delta (0, 0)
Screenshot: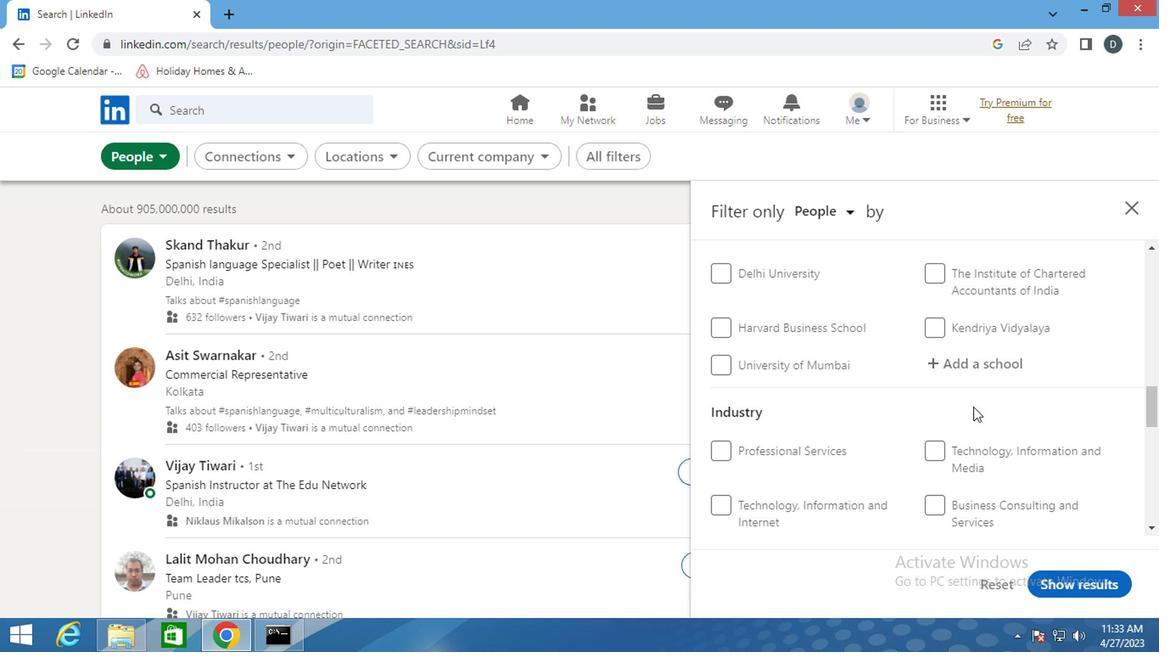 
Action: Mouse scrolled (972, 405) with delta (0, 0)
Screenshot: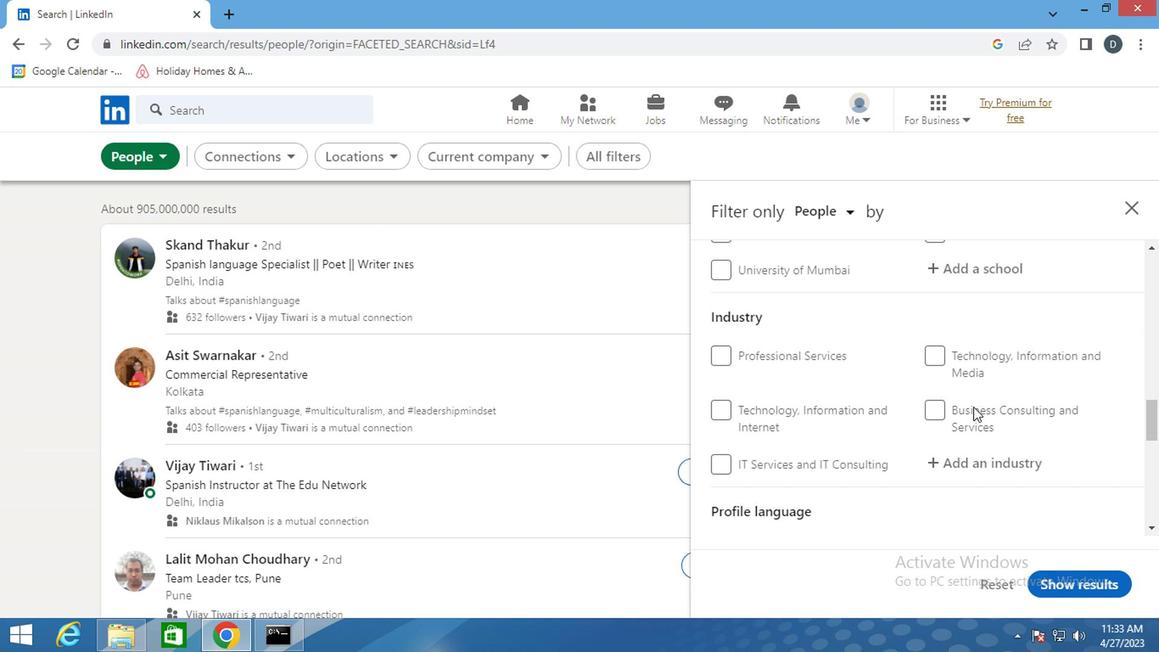 
Action: Mouse scrolled (972, 405) with delta (0, 0)
Screenshot: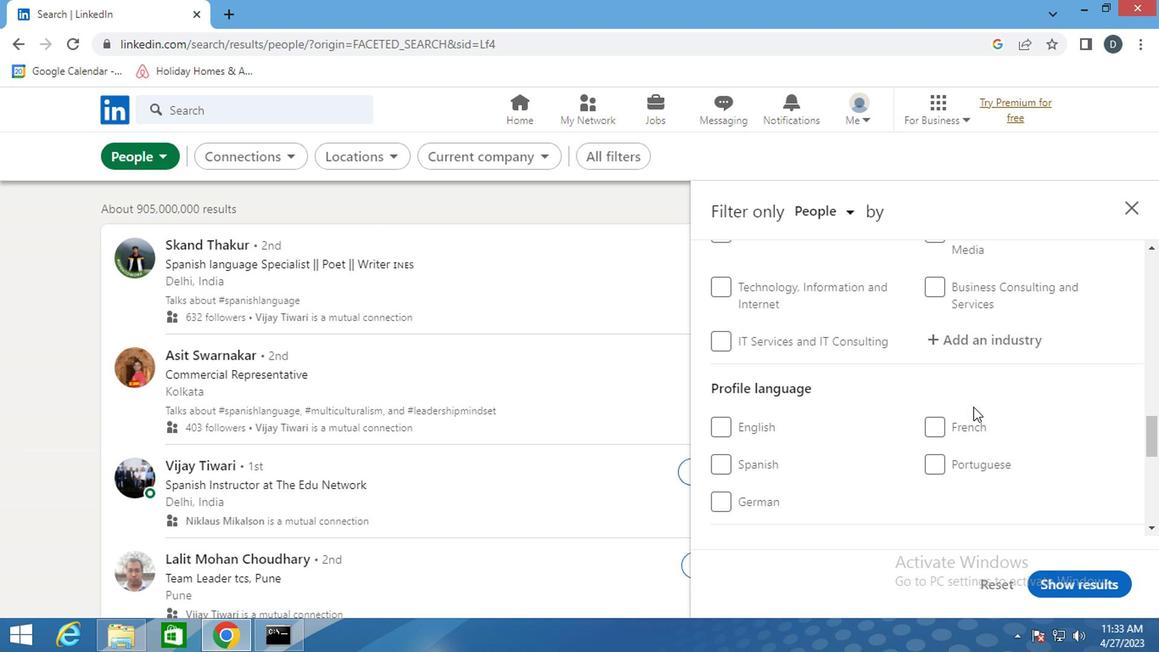 
Action: Mouse moved to (966, 338)
Screenshot: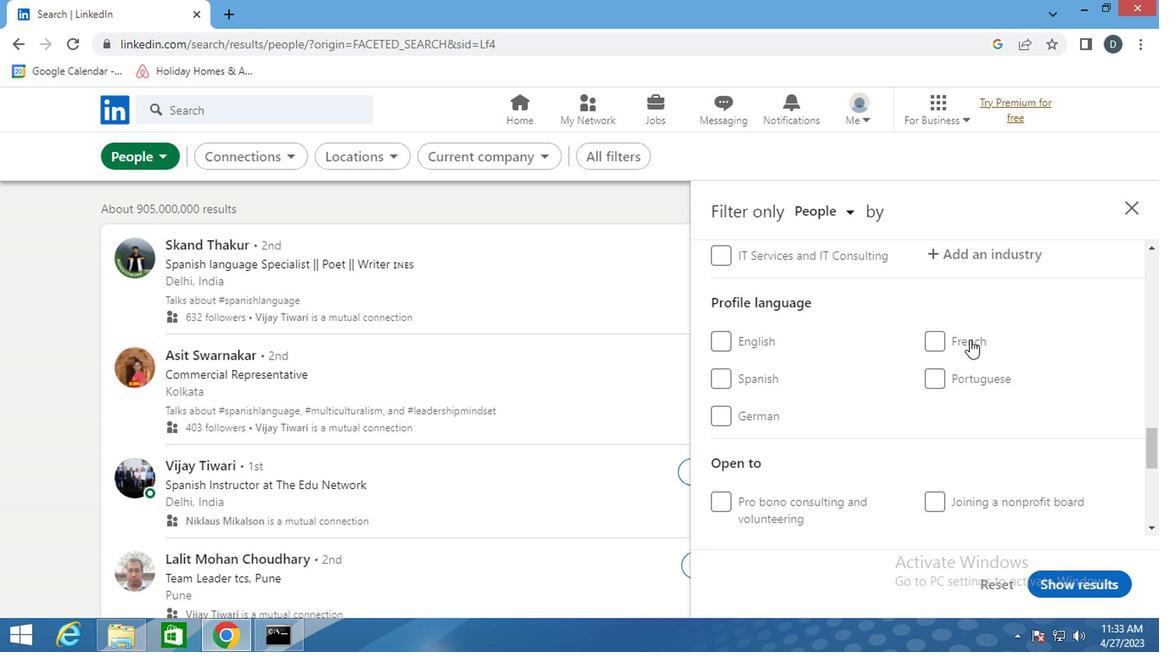 
Action: Mouse pressed left at (966, 338)
Screenshot: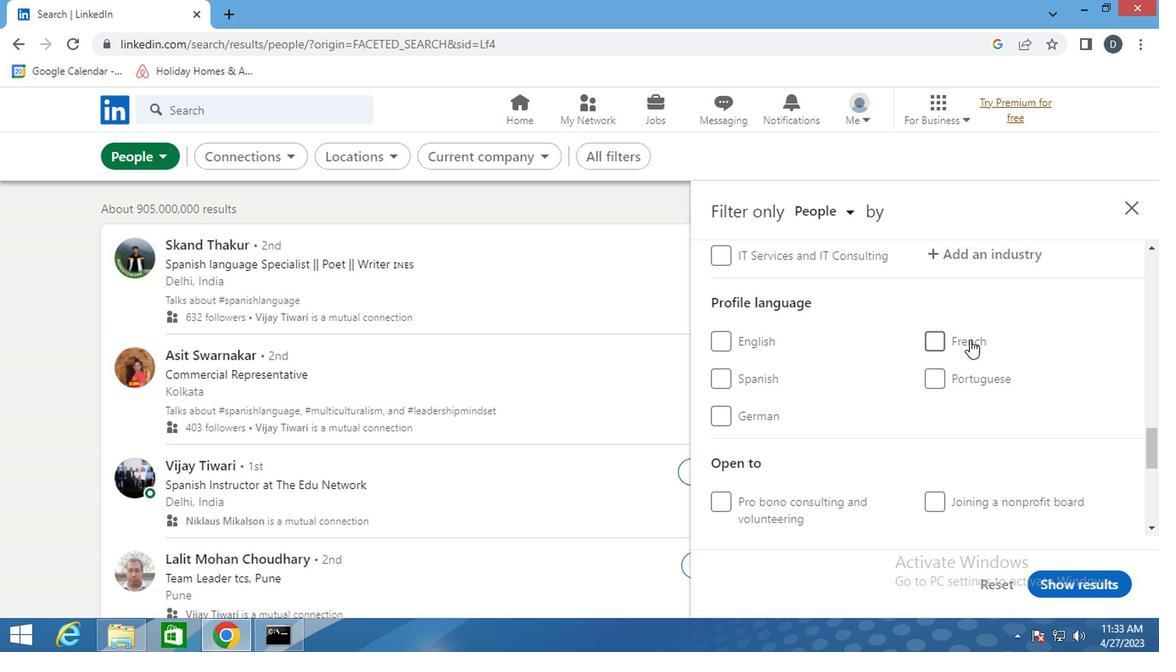 
Action: Mouse moved to (945, 458)
Screenshot: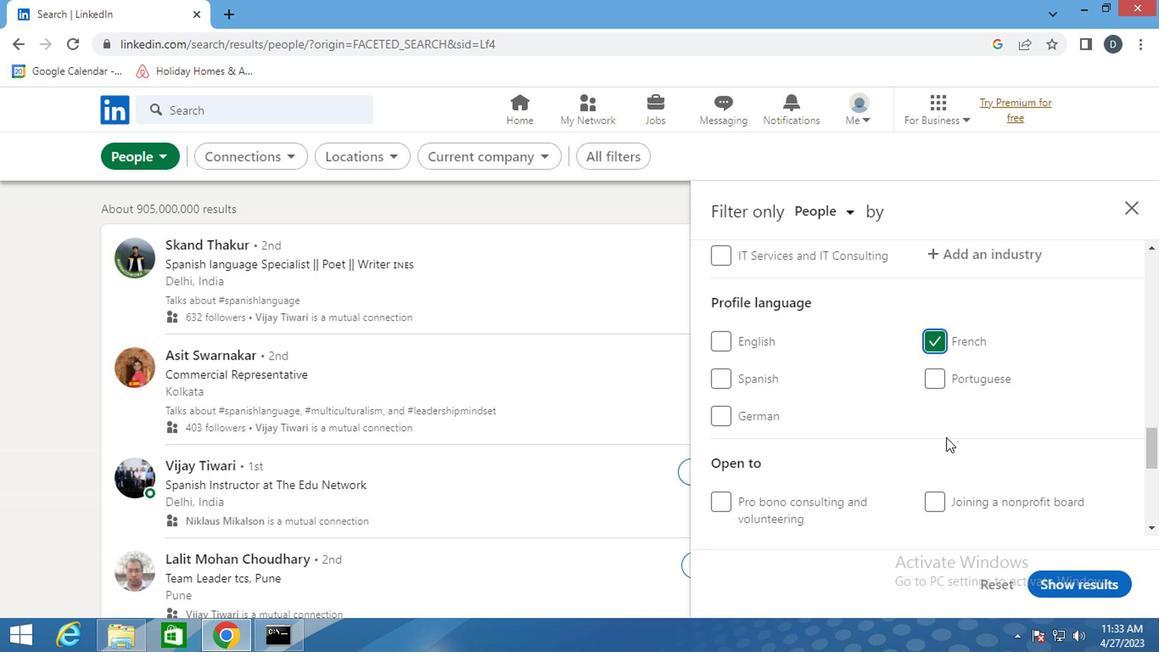 
Action: Mouse scrolled (945, 459) with delta (0, 0)
Screenshot: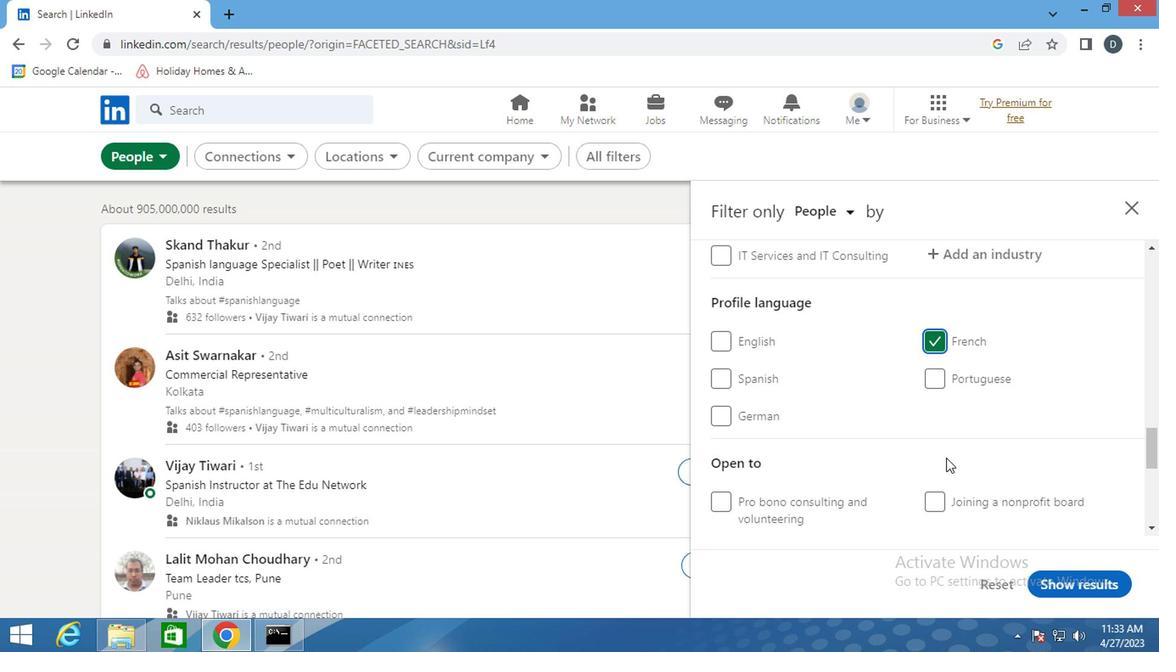 
Action: Mouse scrolled (945, 459) with delta (0, 0)
Screenshot: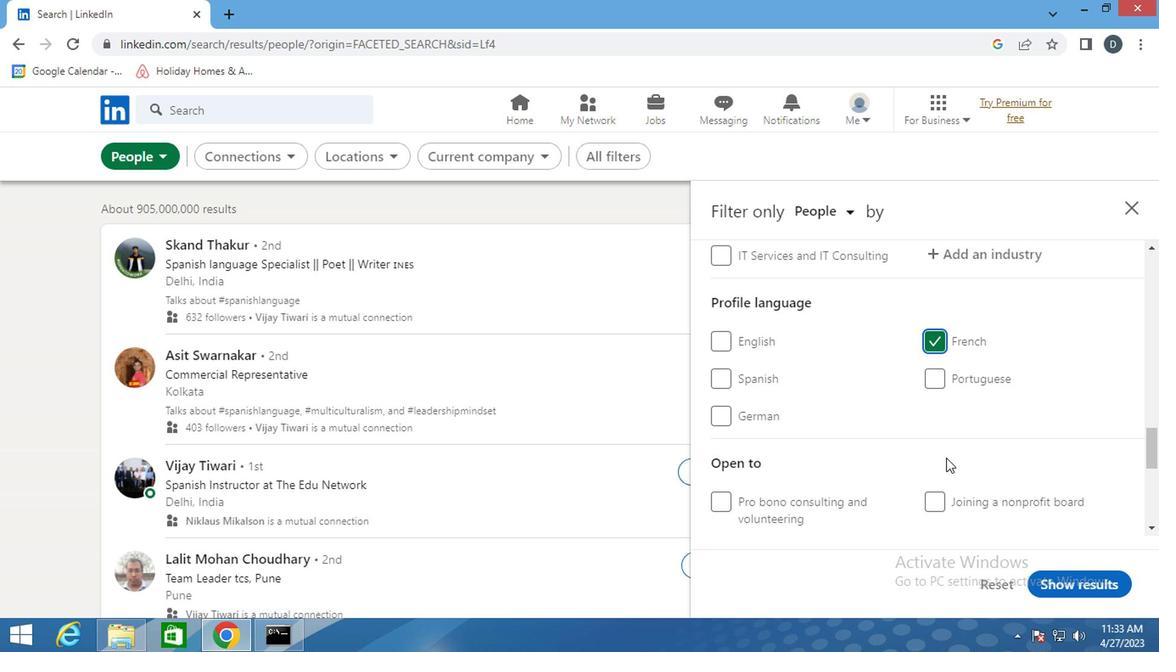 
Action: Mouse scrolled (945, 459) with delta (0, 0)
Screenshot: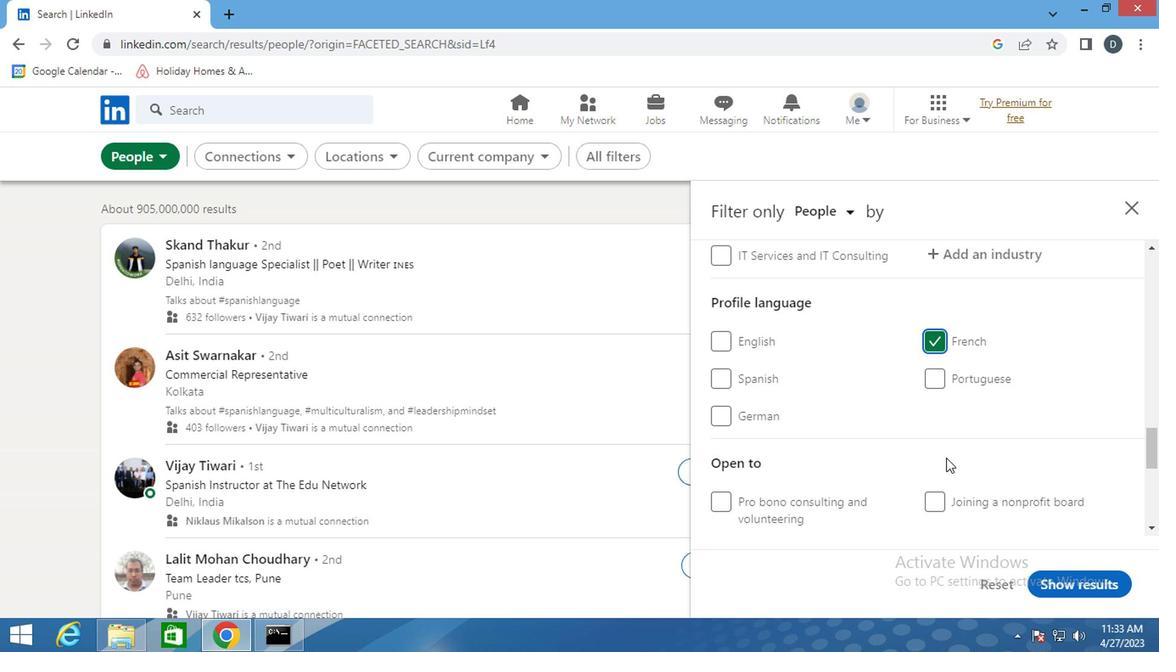 
Action: Mouse scrolled (945, 459) with delta (0, 0)
Screenshot: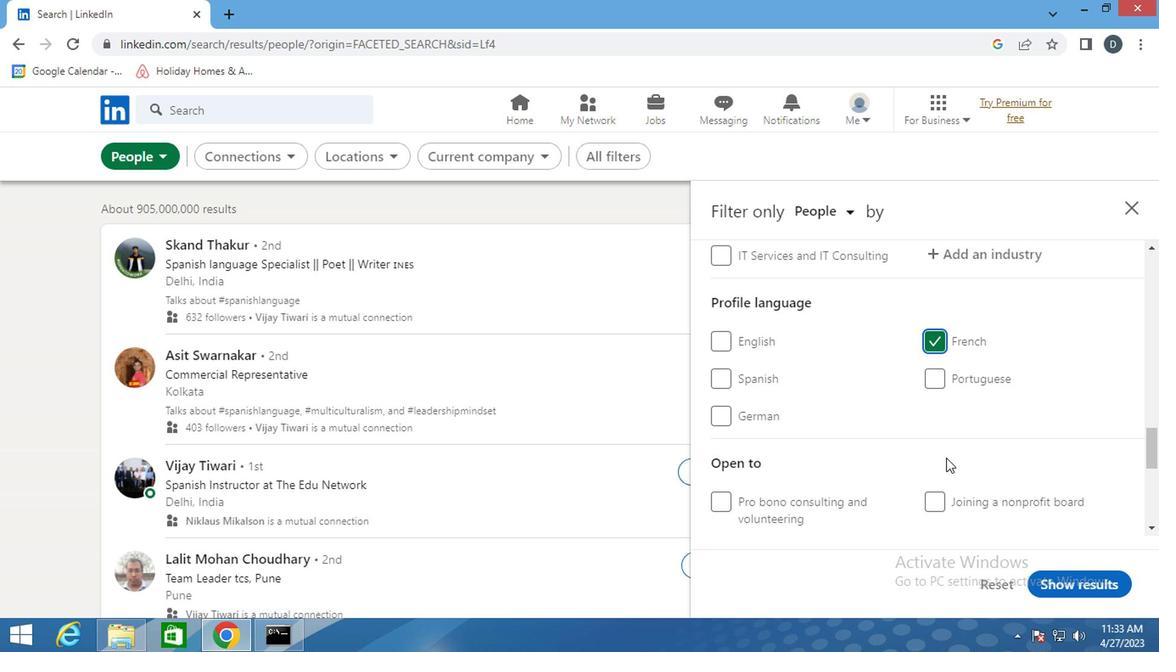 
Action: Mouse scrolled (945, 459) with delta (0, 0)
Screenshot: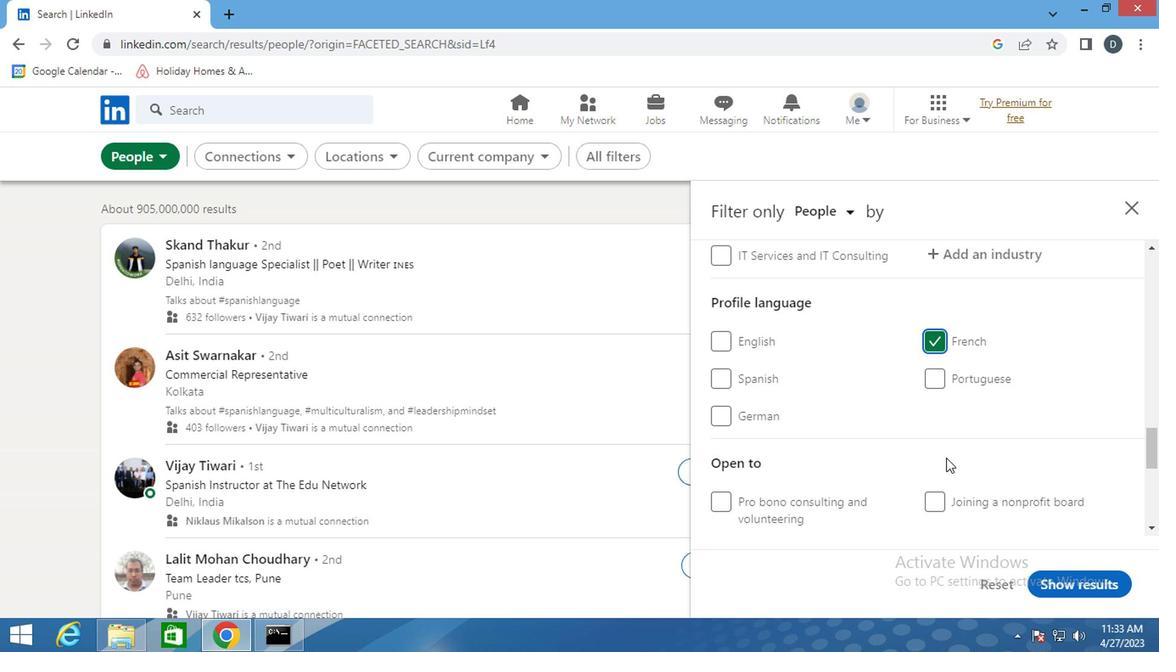 
Action: Mouse scrolled (945, 459) with delta (0, 0)
Screenshot: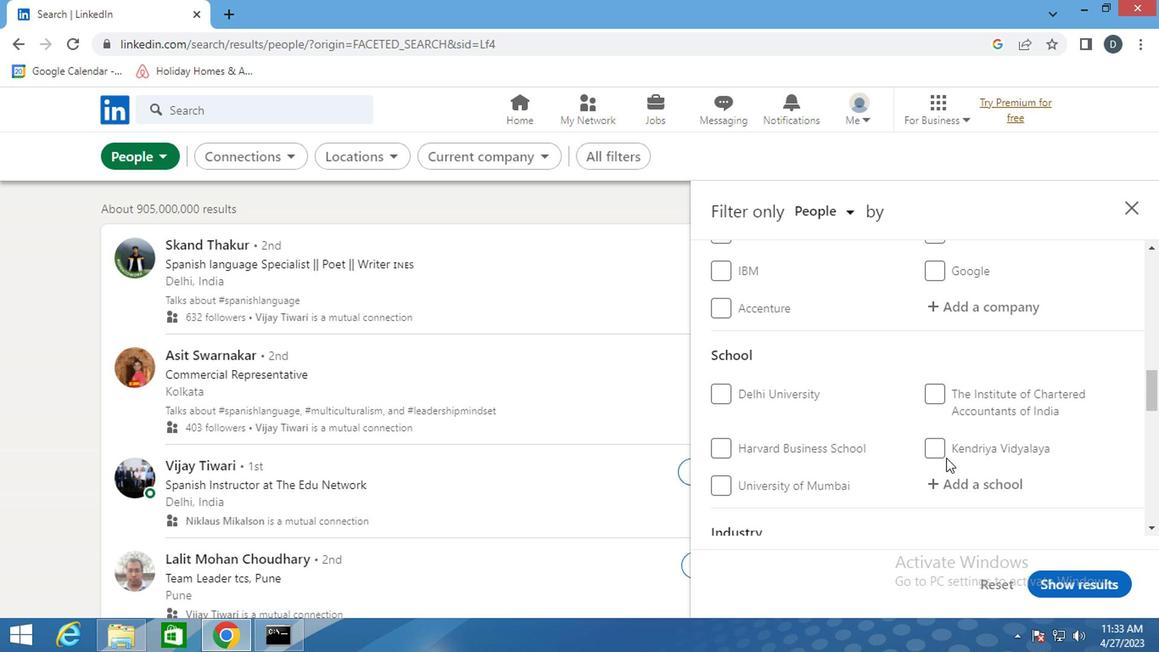 
Action: Mouse scrolled (945, 459) with delta (0, 0)
Screenshot: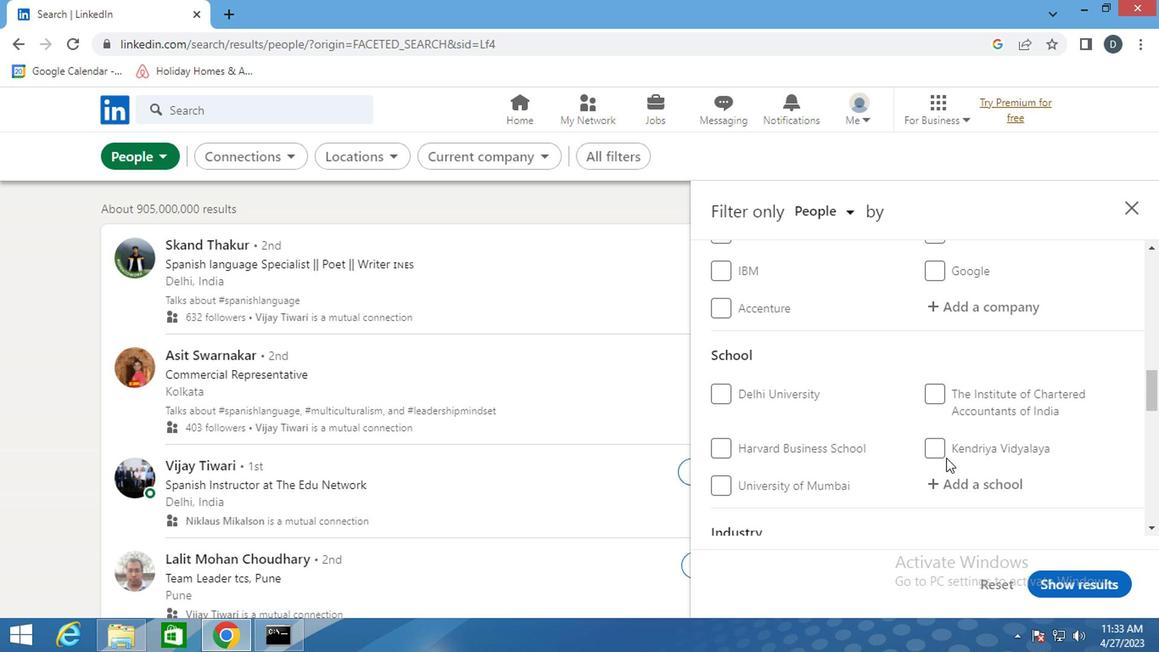 
Action: Mouse moved to (961, 470)
Screenshot: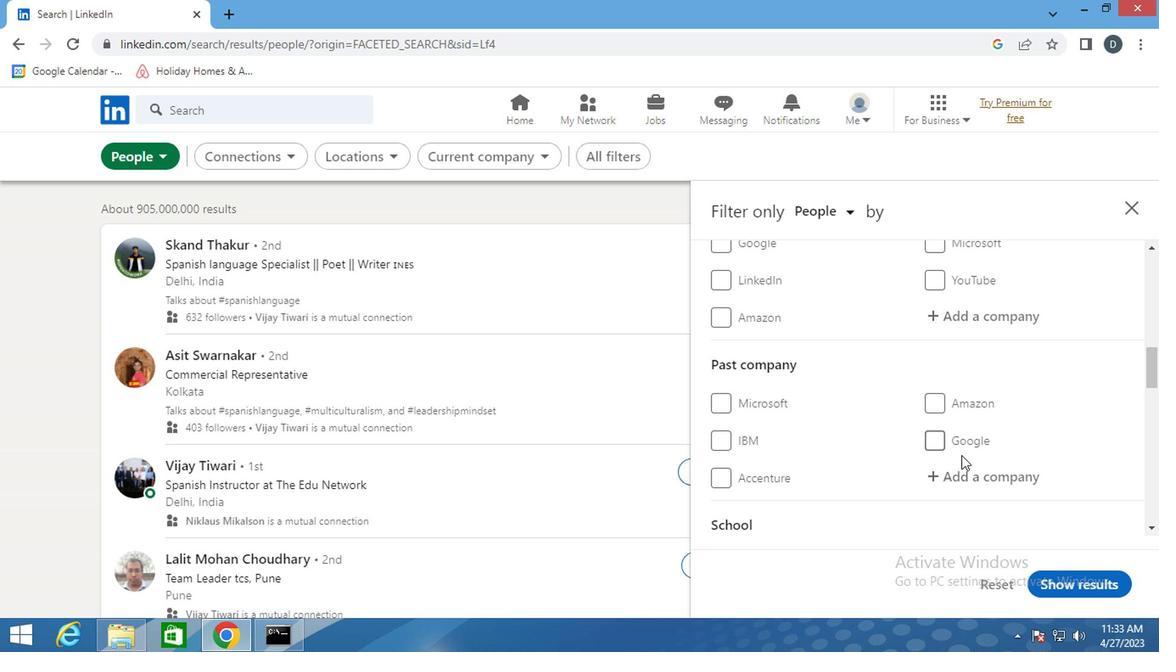 
Action: Mouse pressed left at (961, 470)
Screenshot: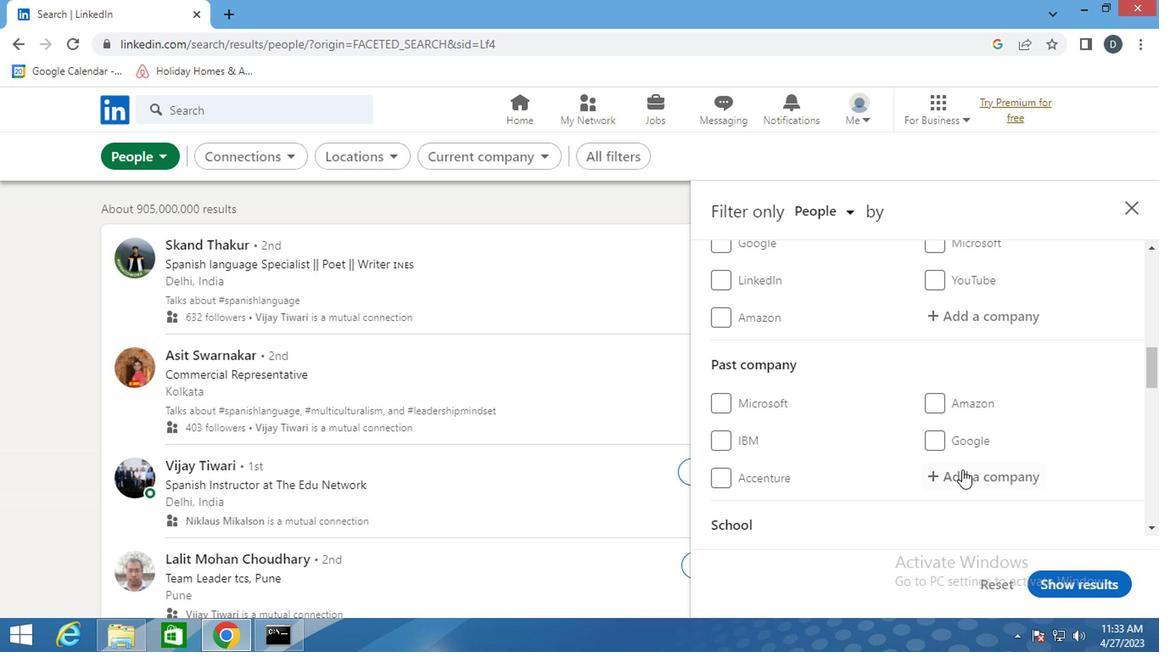 
Action: Mouse moved to (972, 309)
Screenshot: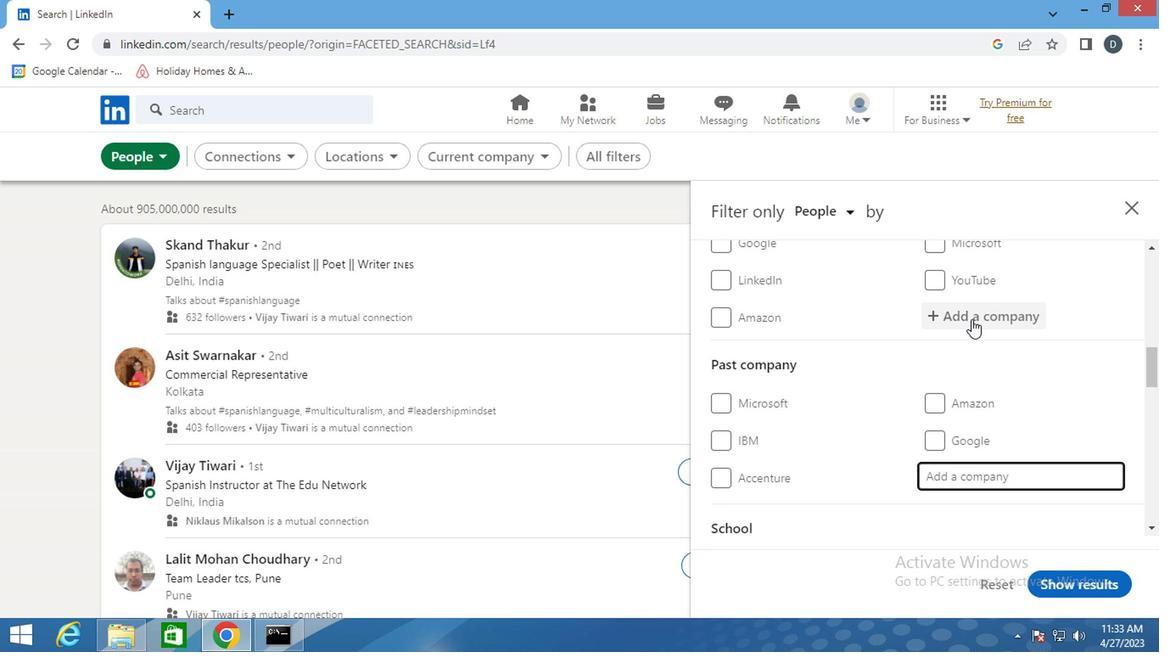 
Action: Mouse pressed left at (972, 309)
Screenshot: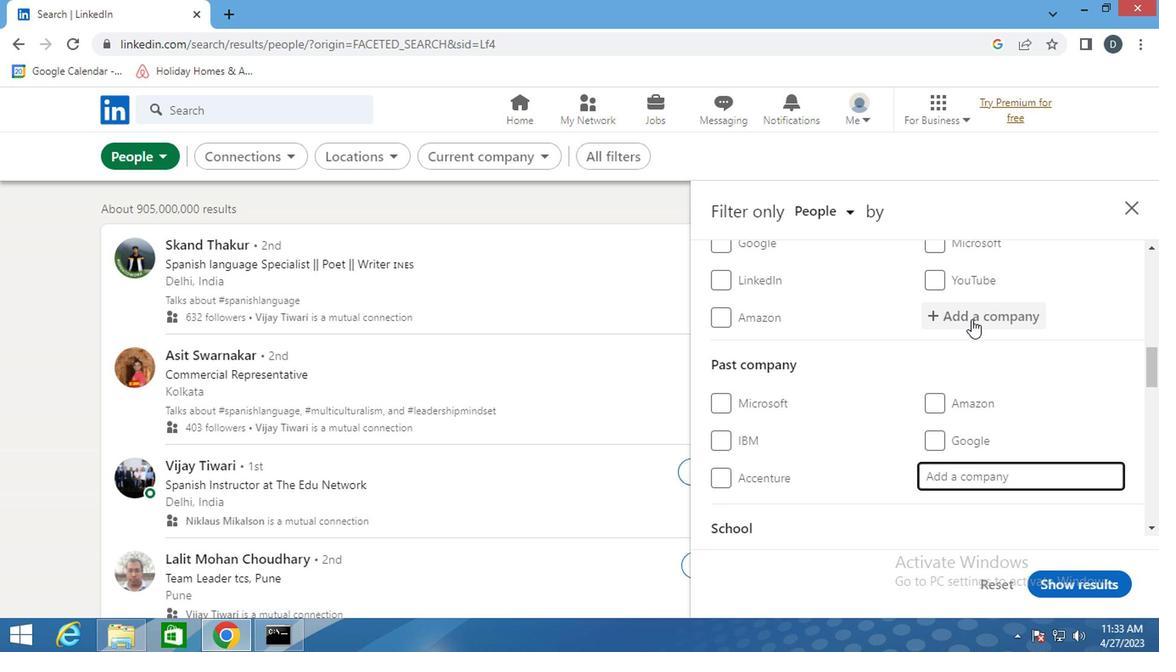 
Action: Mouse moved to (962, 361)
Screenshot: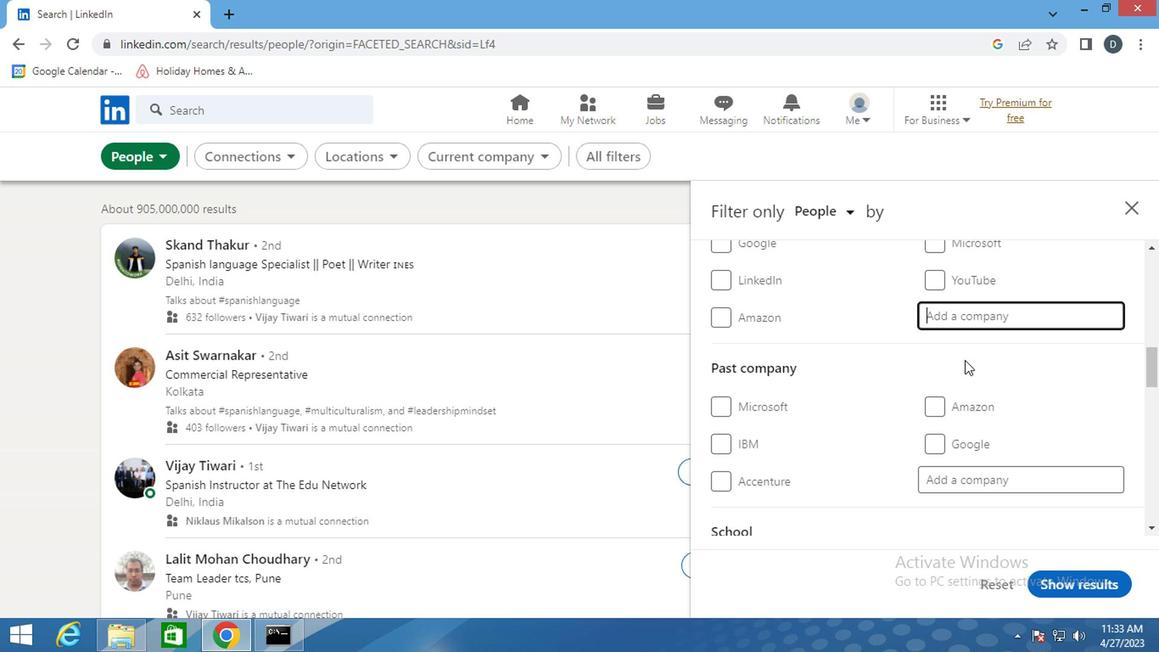 
Action: Key pressed <Key.shift><Key.shift><Key.shift><Key.shift><Key.shift><Key.shift><Key.shift><Key.shift><Key.shift><Key.shift><Key.shift>HUNTING<Key.space><Key.backspace><Key.shift>CUBE
Screenshot: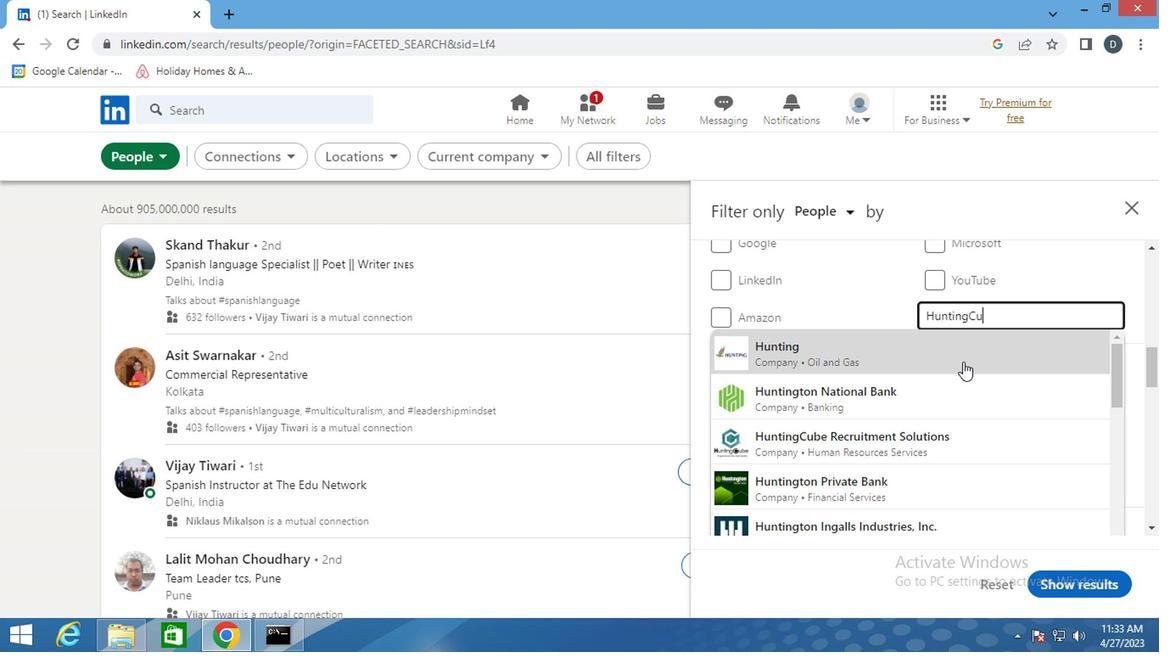
Action: Mouse pressed left at (962, 361)
Screenshot: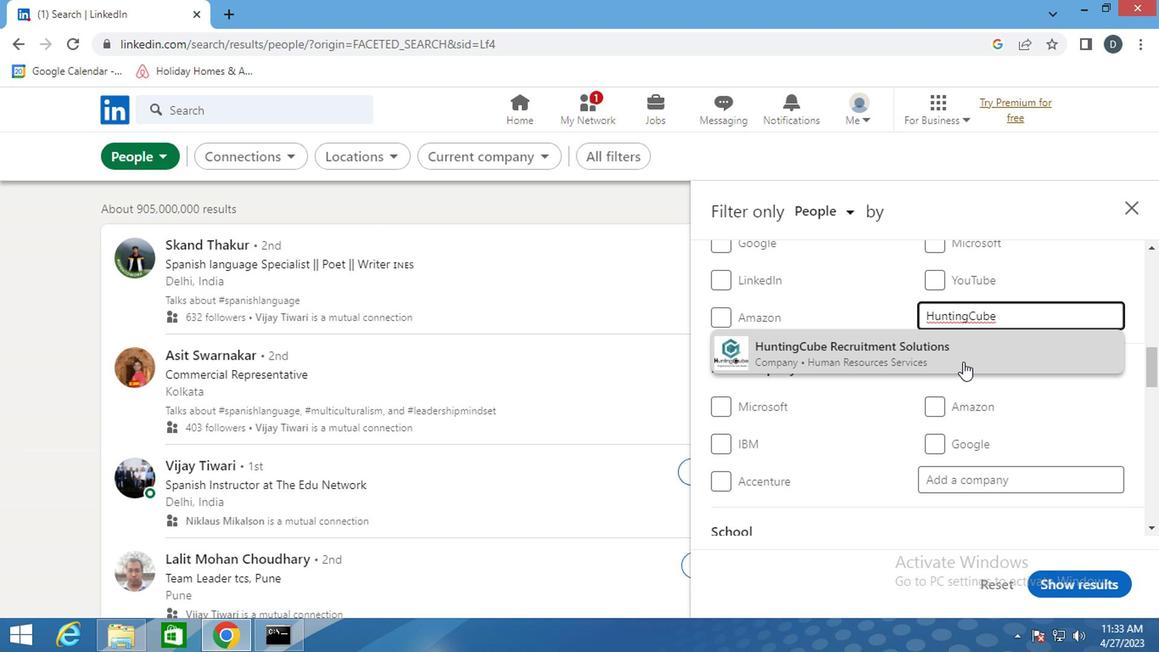 
Action: Mouse moved to (977, 459)
Screenshot: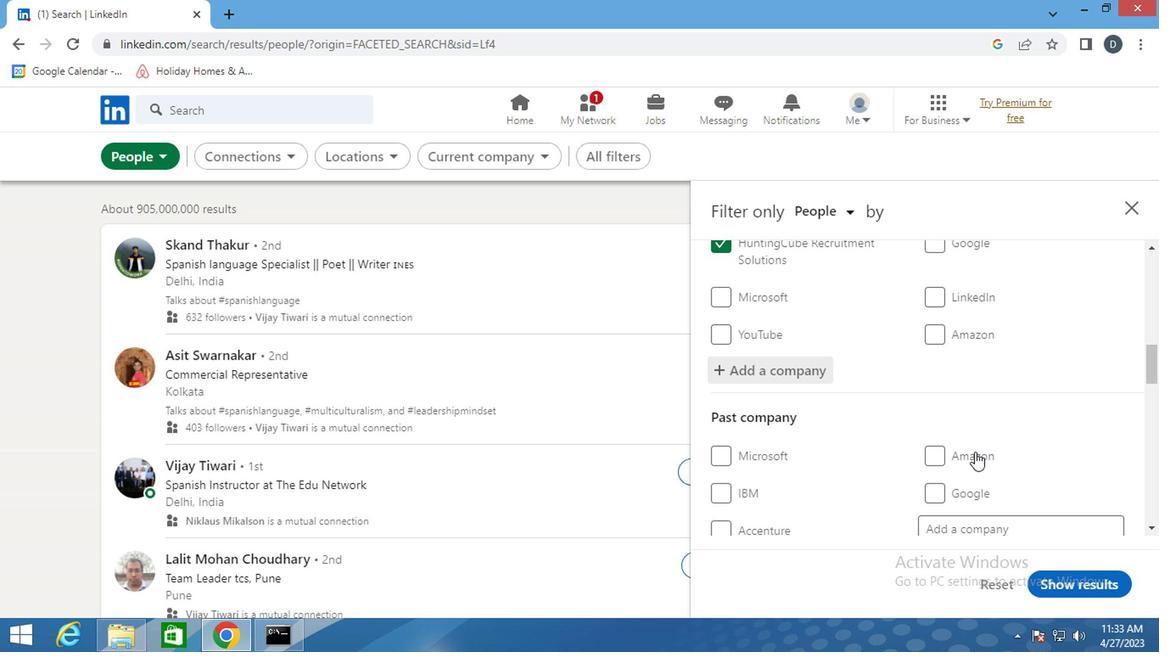 
Action: Mouse scrolled (977, 458) with delta (0, 0)
Screenshot: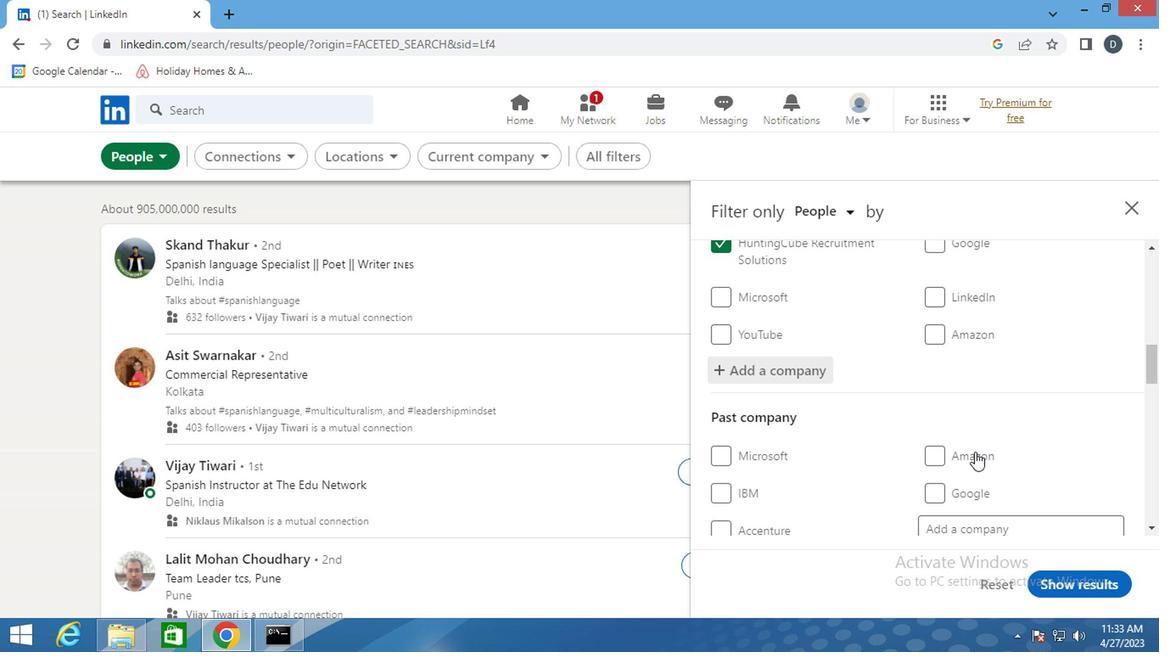
Action: Mouse scrolled (977, 458) with delta (0, 0)
Screenshot: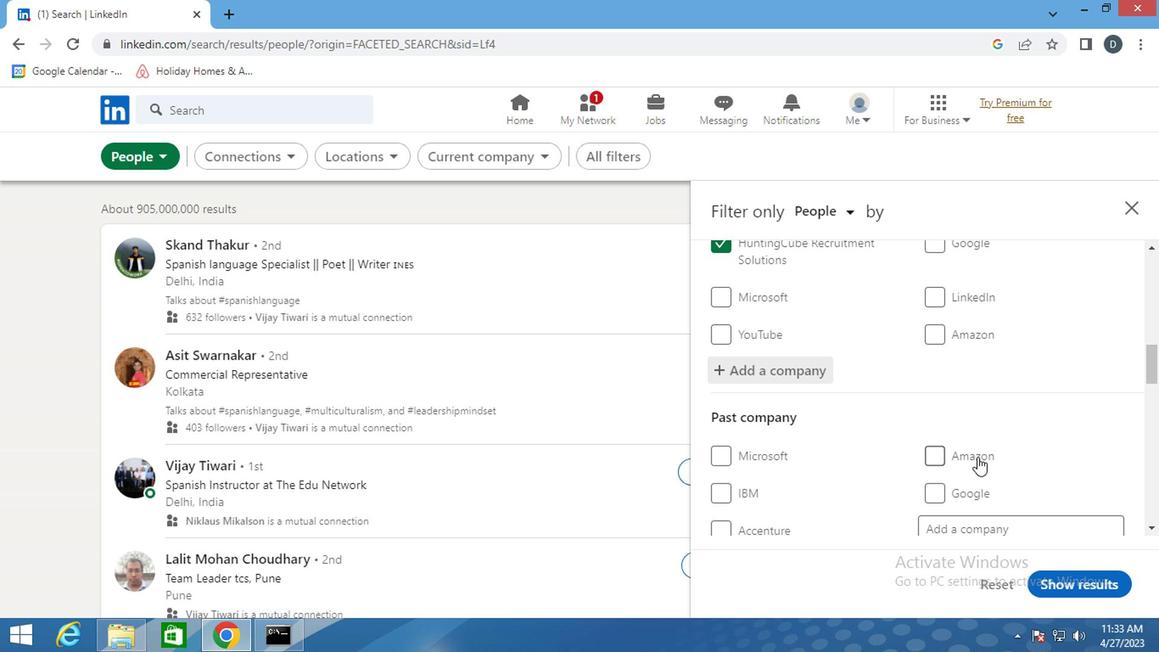 
Action: Mouse moved to (978, 454)
Screenshot: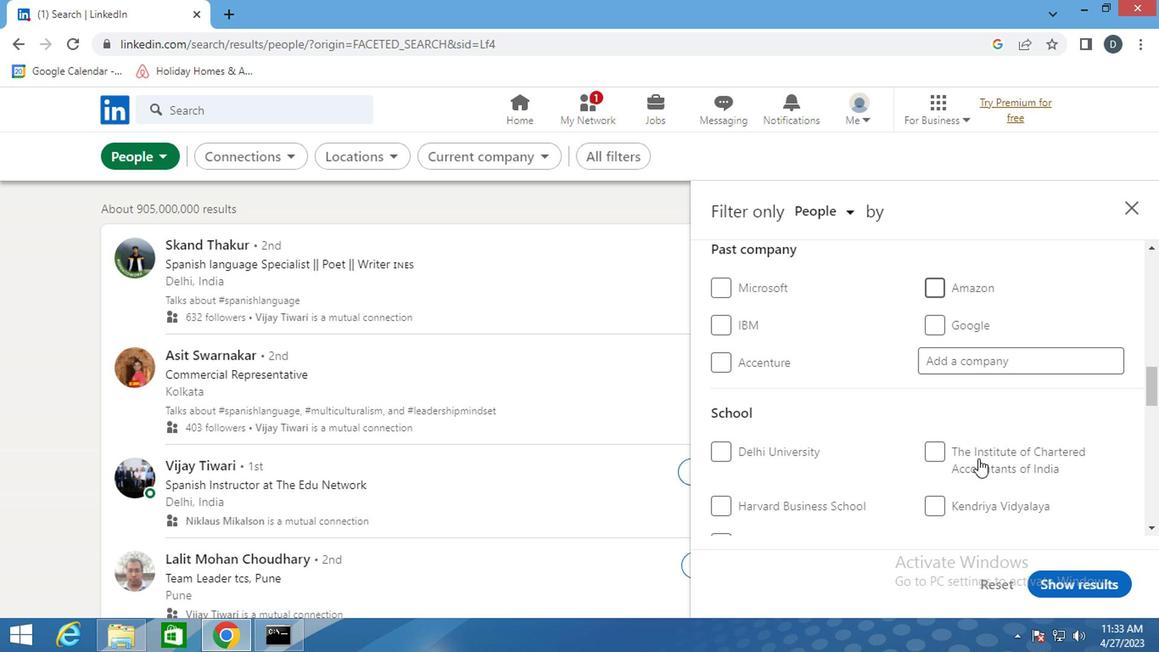 
Action: Mouse scrolled (978, 452) with delta (0, -1)
Screenshot: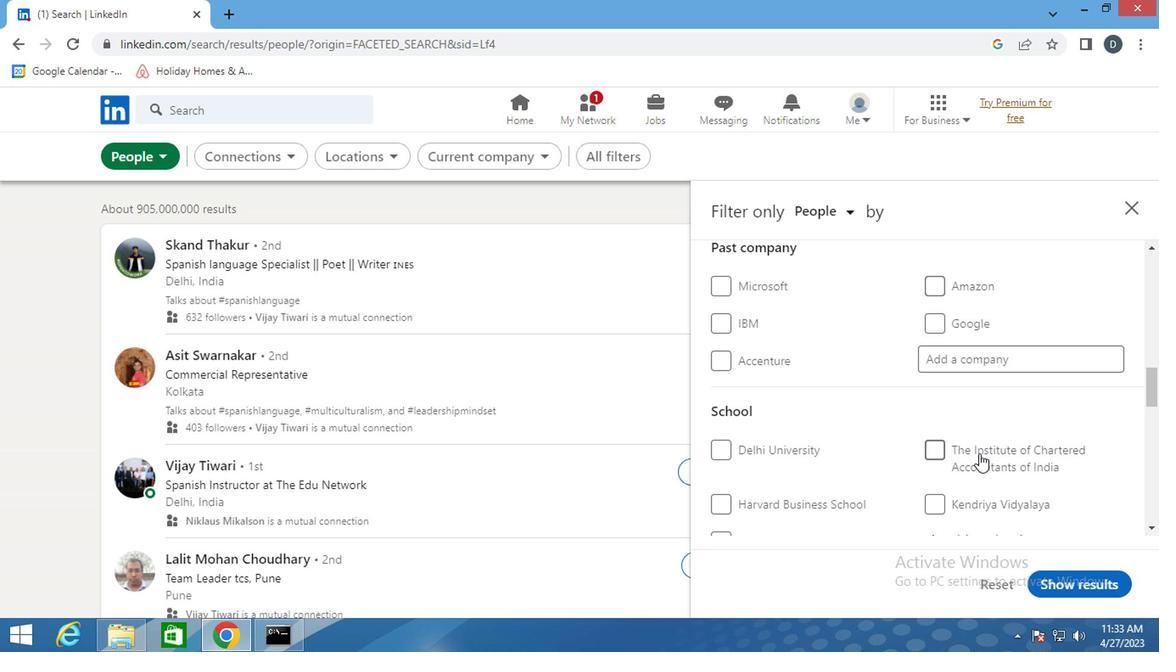 
Action: Mouse scrolled (978, 452) with delta (0, -1)
Screenshot: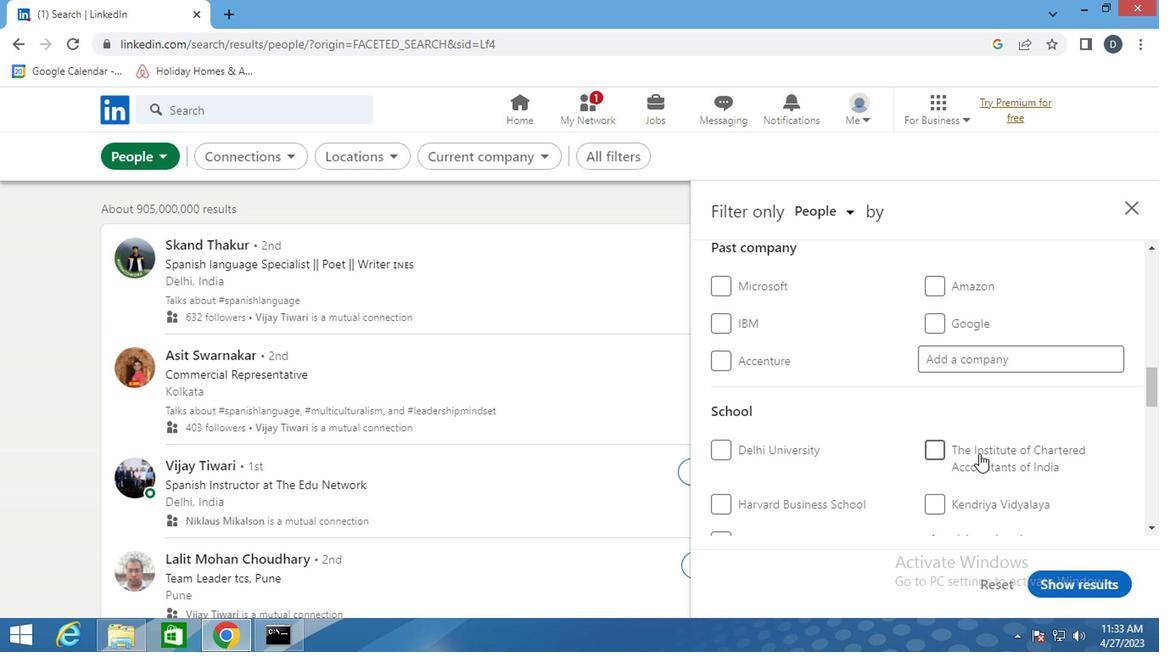 
Action: Mouse moved to (983, 373)
Screenshot: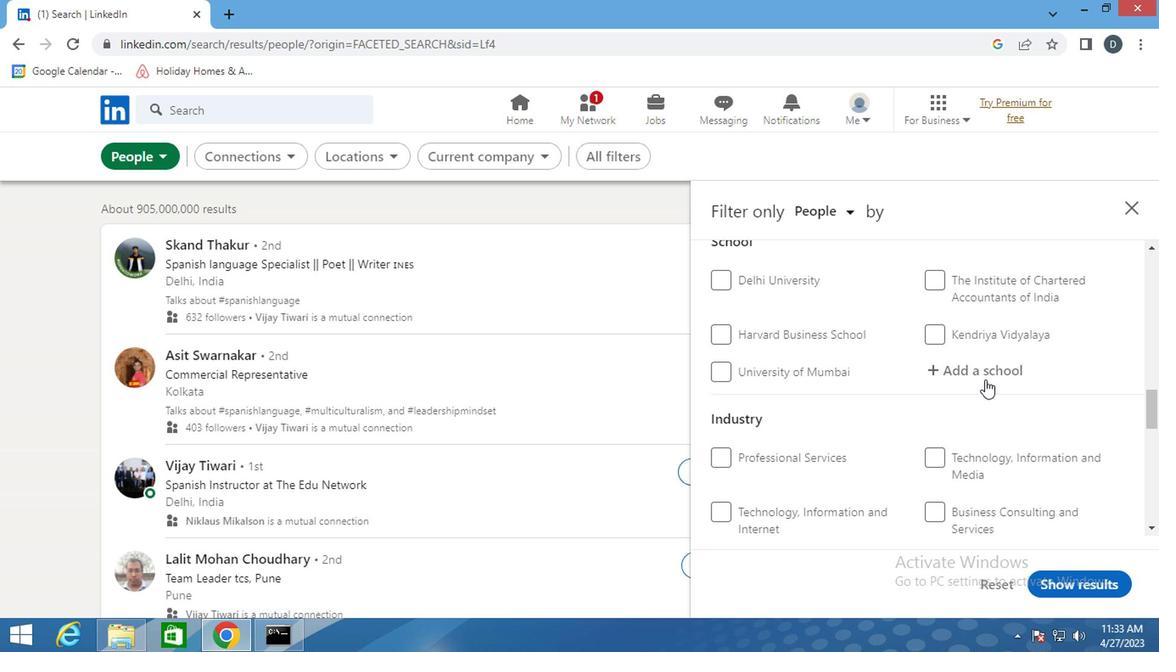 
Action: Mouse pressed left at (983, 373)
Screenshot: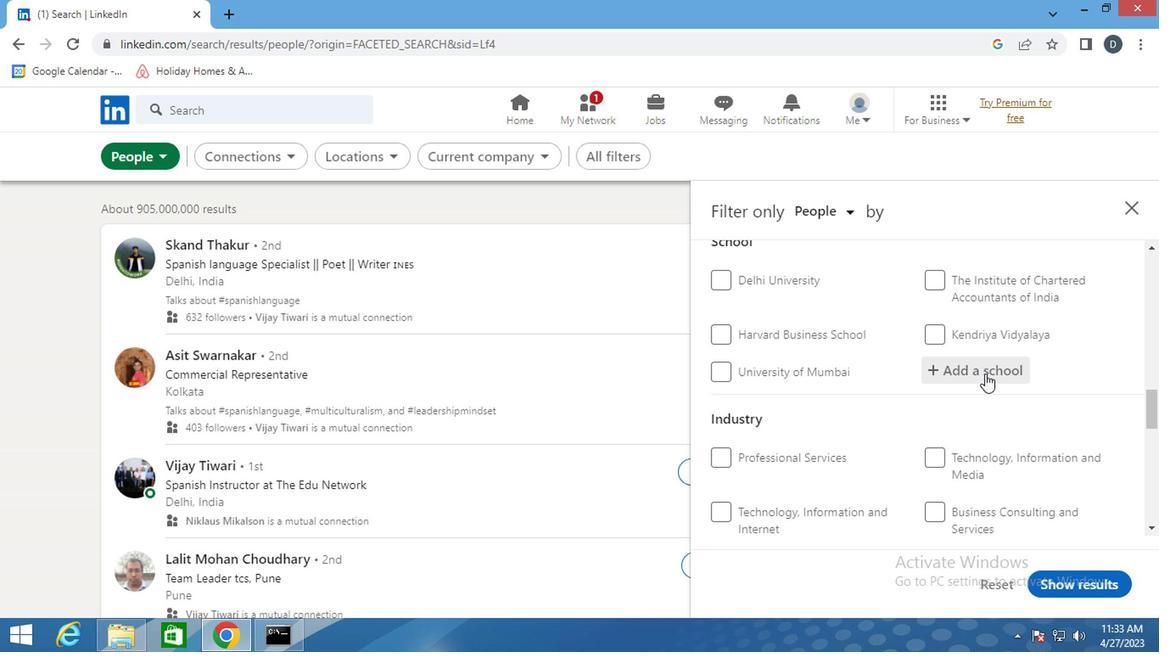 
Action: Key pressed <Key.shift>ASSAM
Screenshot: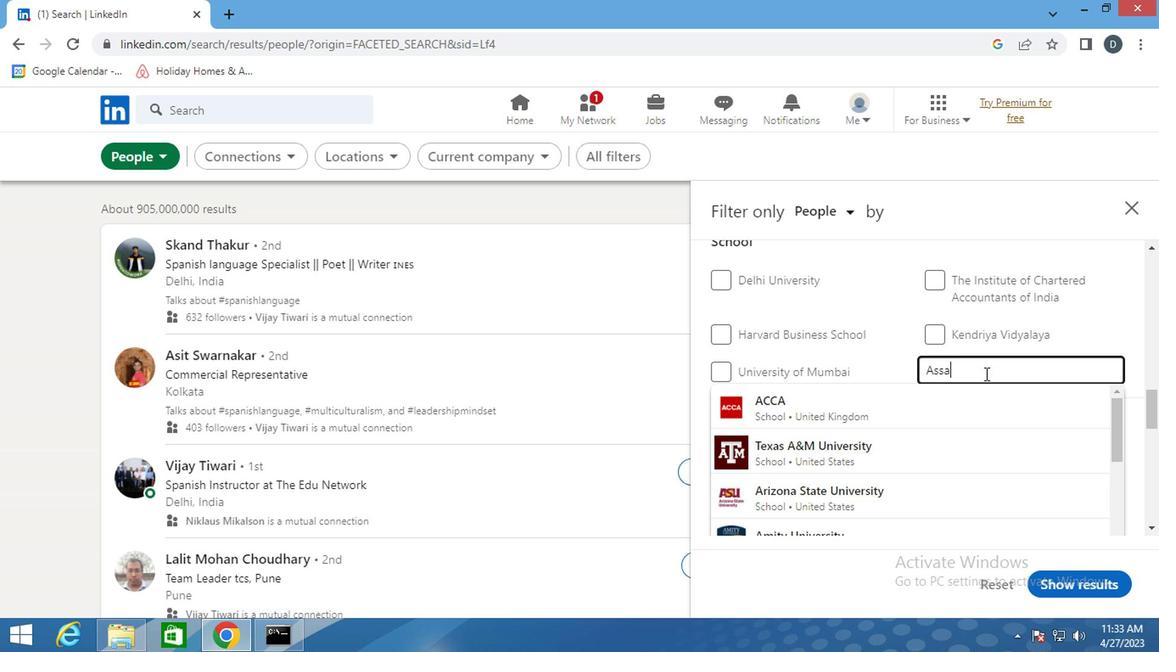 
Action: Mouse moved to (873, 487)
Screenshot: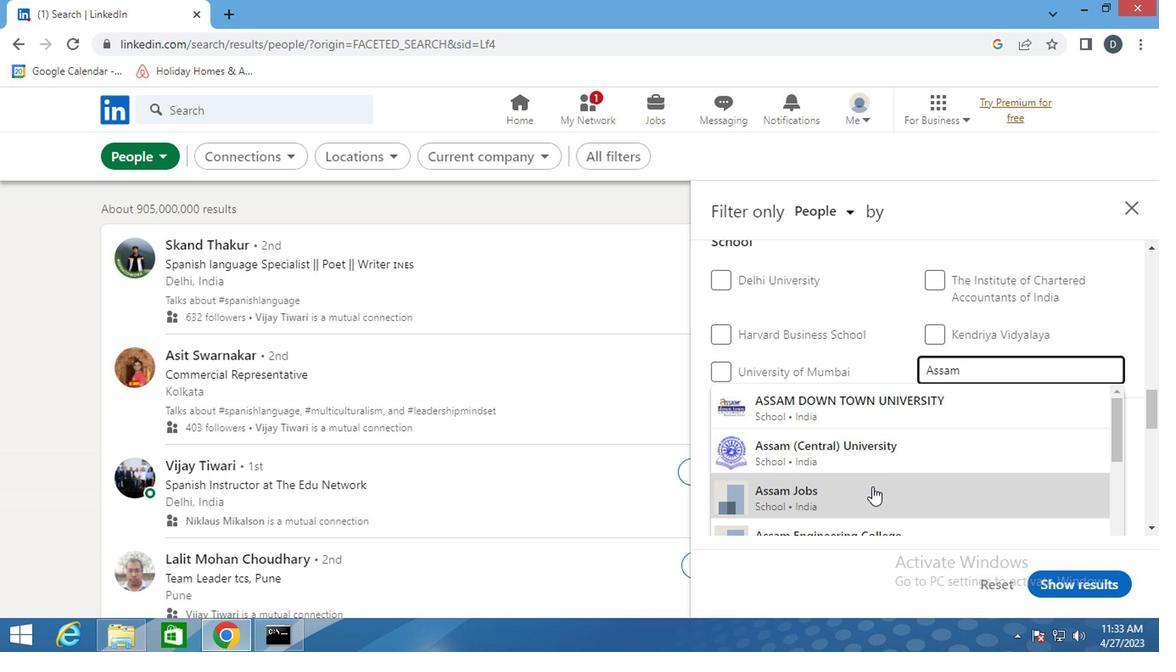 
Action: Mouse pressed left at (873, 487)
Screenshot: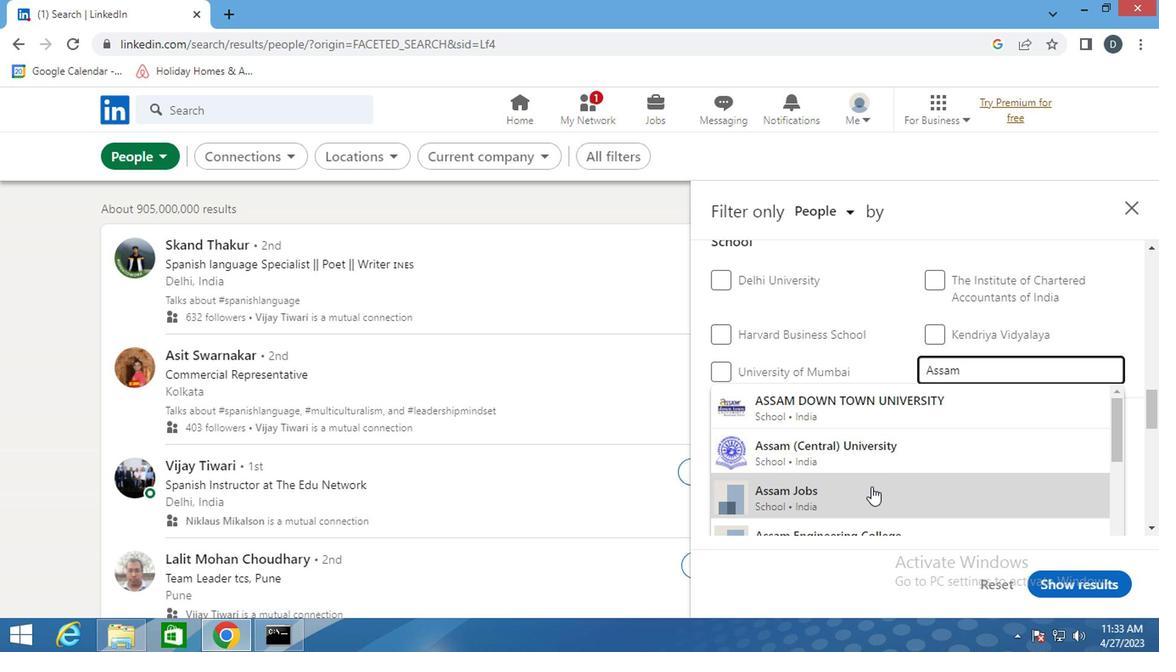
Action: Mouse moved to (887, 466)
Screenshot: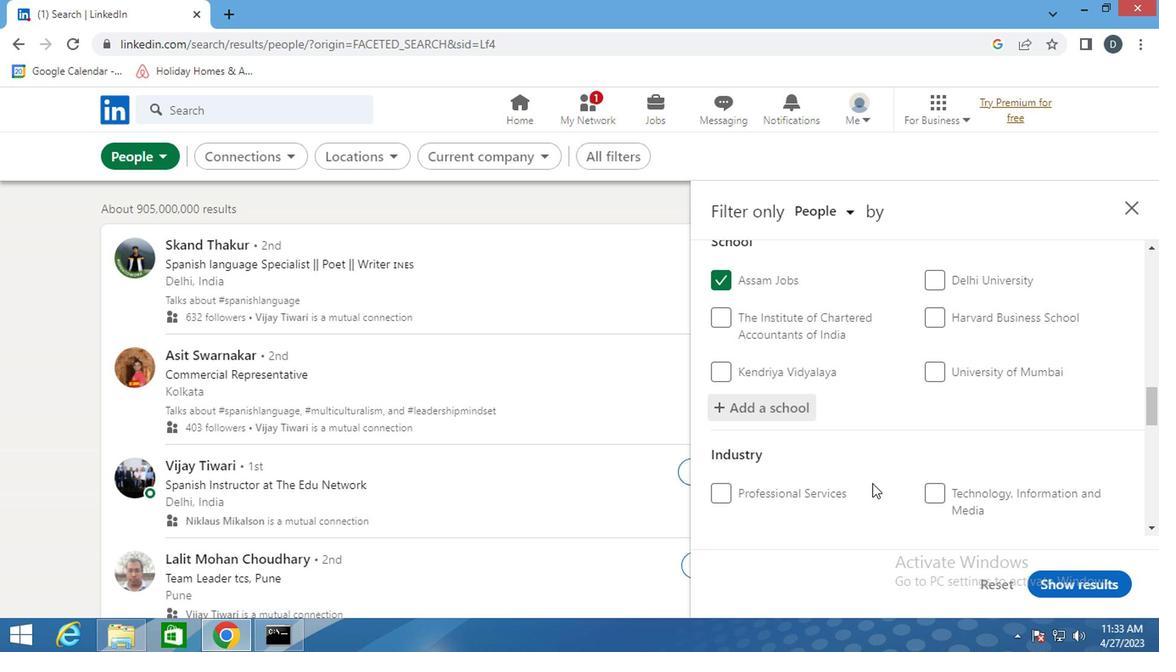 
Action: Mouse scrolled (887, 466) with delta (0, 0)
Screenshot: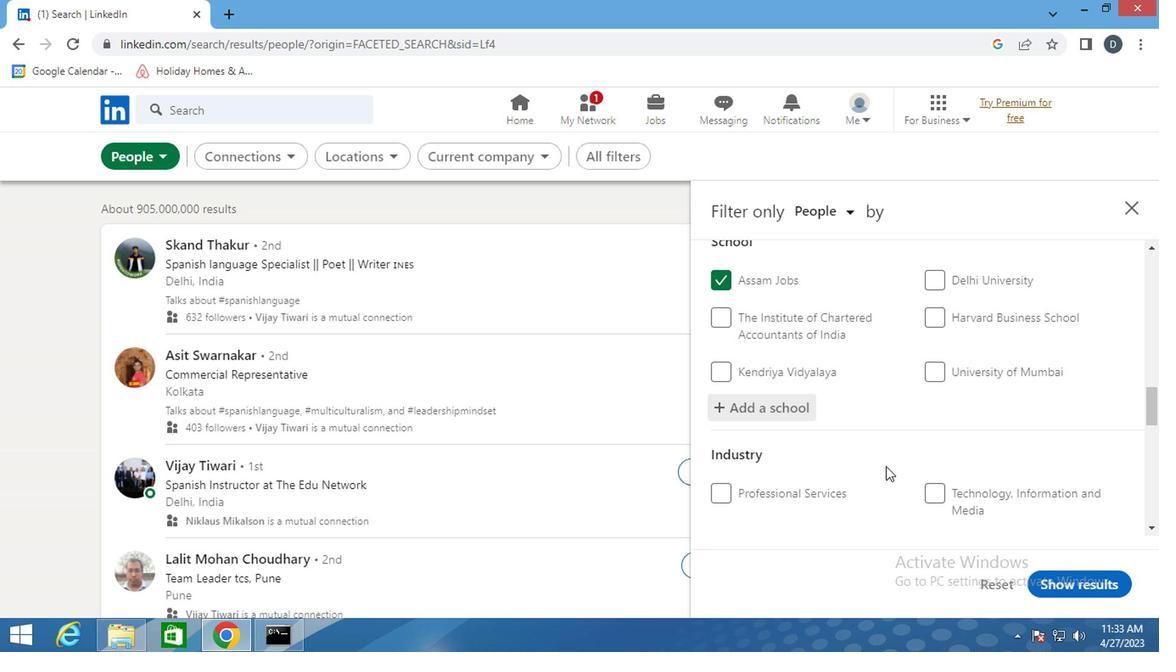 
Action: Mouse scrolled (887, 466) with delta (0, 0)
Screenshot: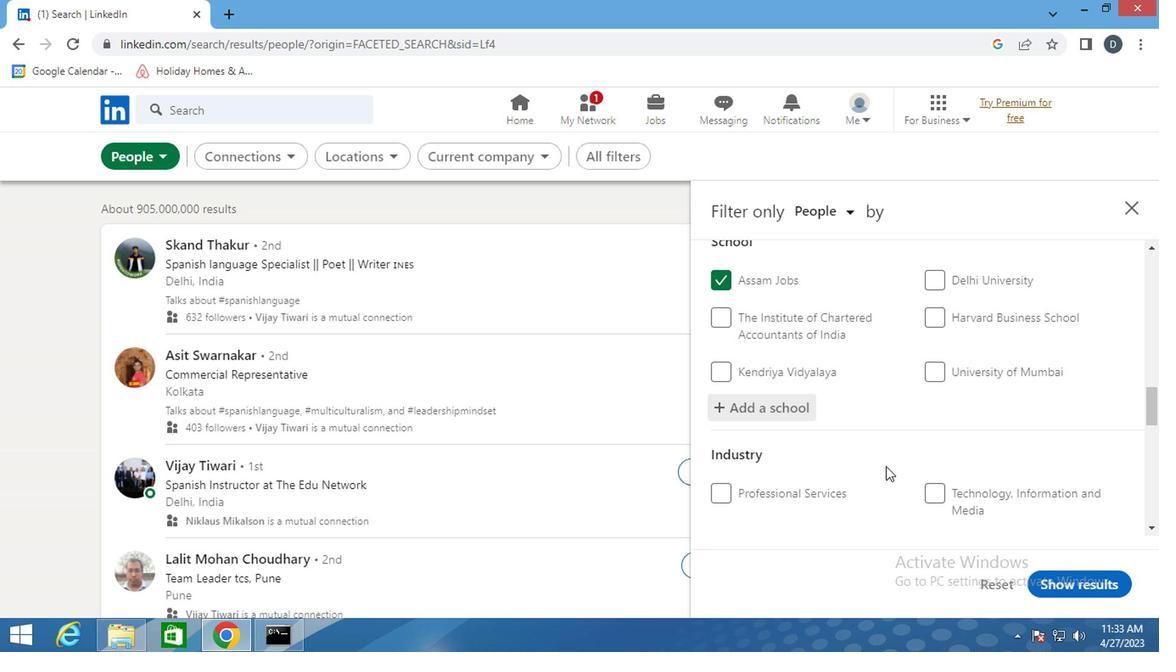 
Action: Mouse moved to (888, 466)
Screenshot: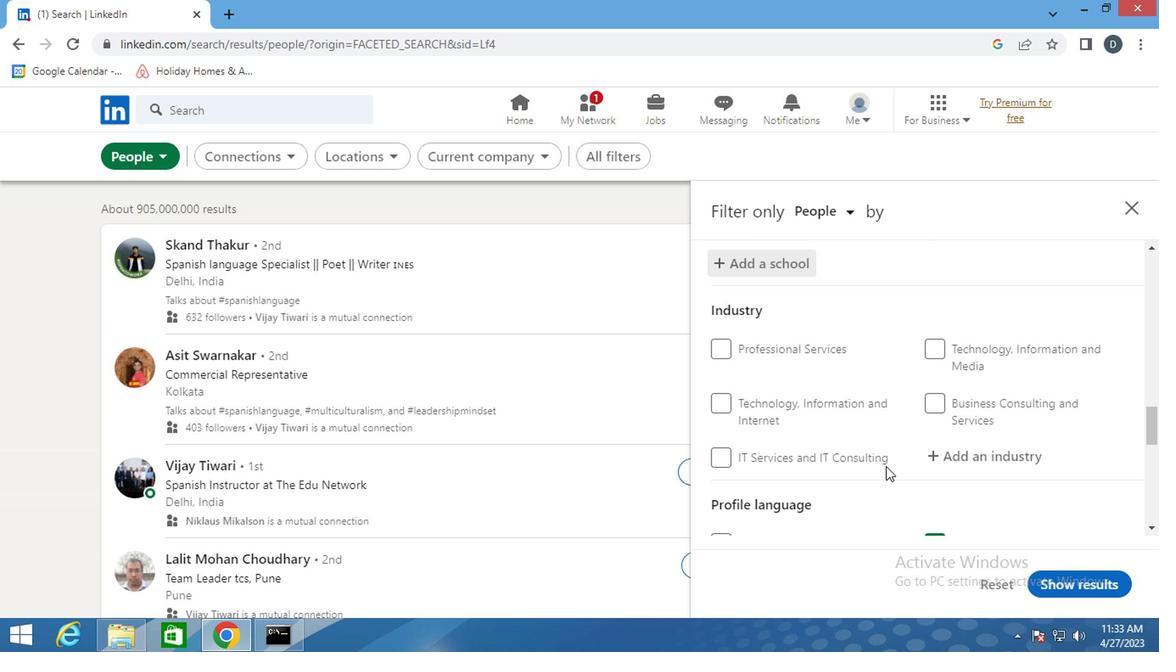 
Action: Mouse scrolled (888, 466) with delta (0, 0)
Screenshot: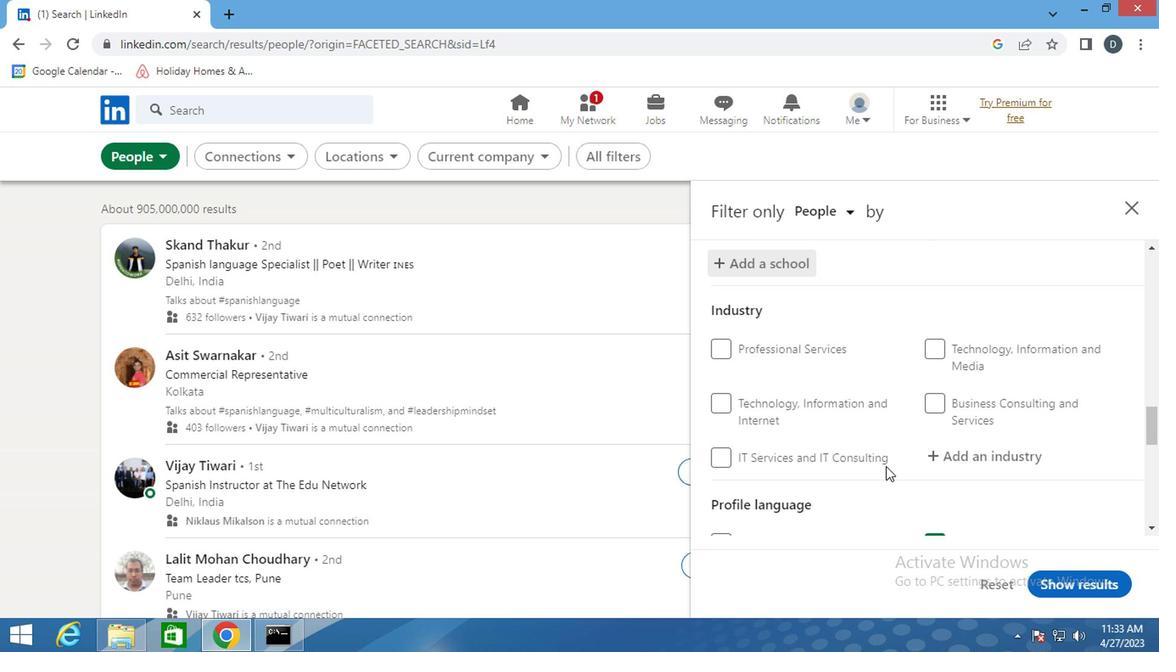 
Action: Mouse moved to (910, 455)
Screenshot: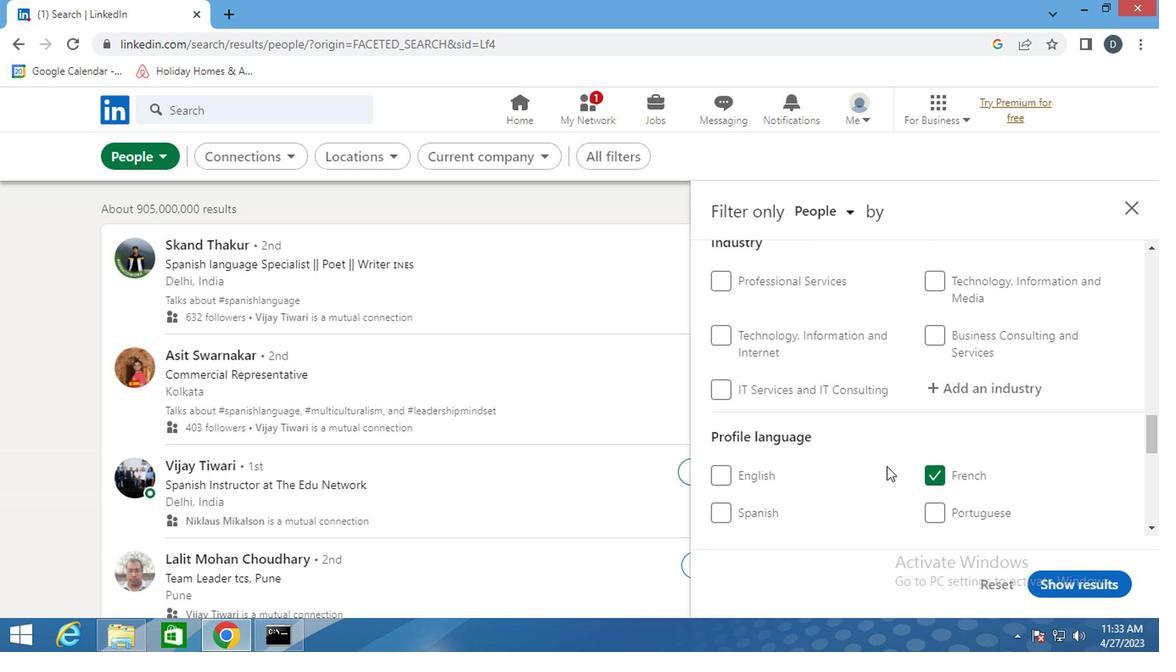 
Action: Mouse scrolled (910, 456) with delta (0, 1)
Screenshot: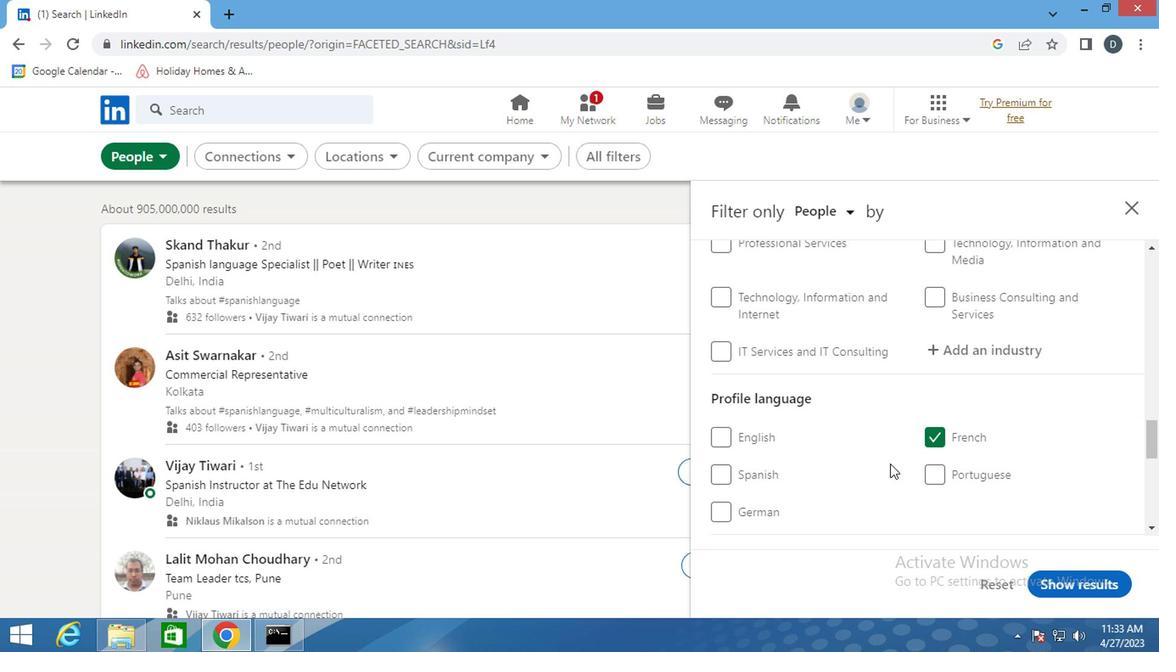 
Action: Mouse moved to (986, 434)
Screenshot: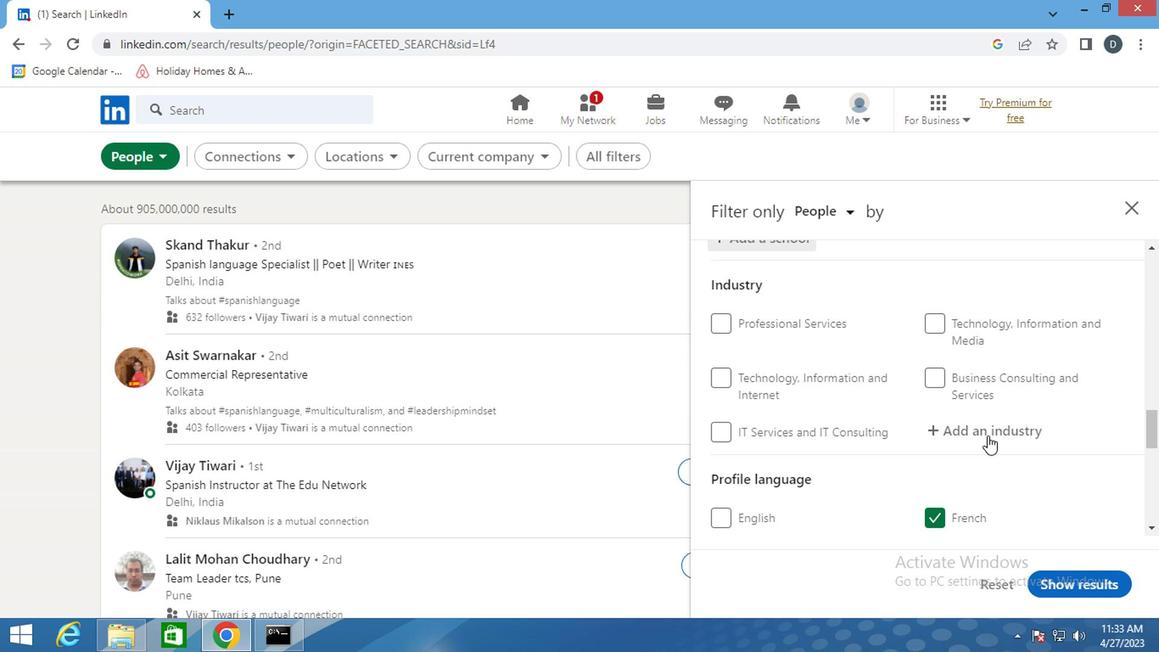 
Action: Mouse pressed left at (986, 434)
Screenshot: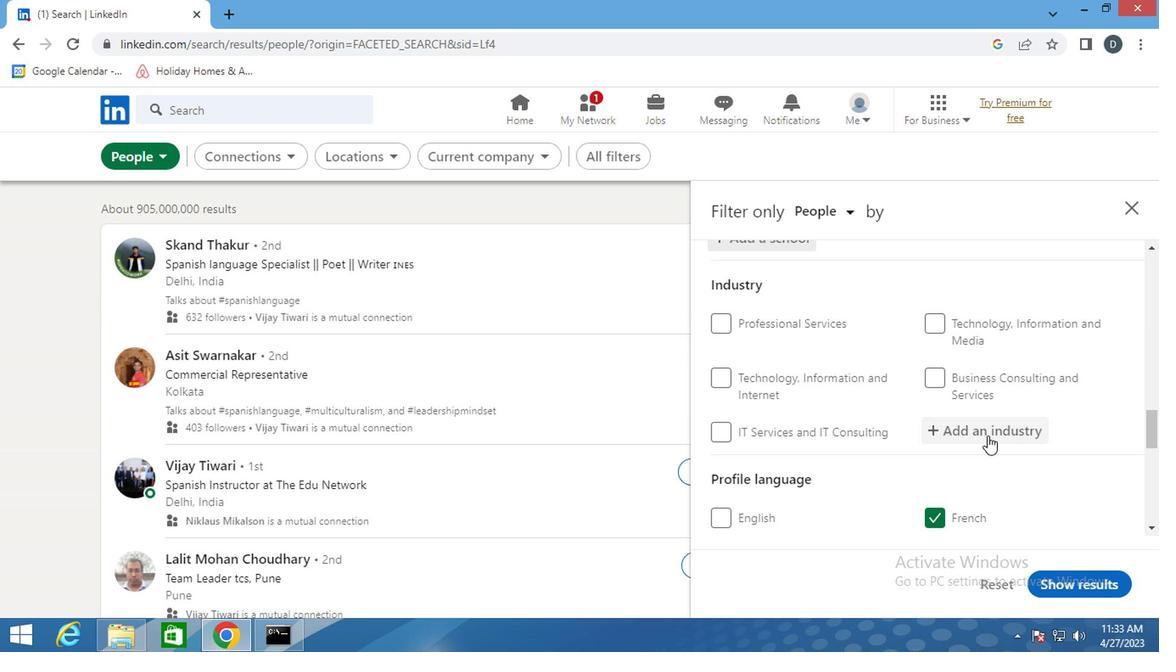 
Action: Key pressed <Key.shift><Key.shift><Key.shift><Key.shift><Key.shift><Key.shift><Key.shift><Key.shift><Key.shift><Key.shift><Key.shift><Key.shift><Key.shift><Key.shift><Key.shift><Key.shift><Key.shift><Key.shift><Key.shift><Key.shift><Key.shift><Key.shift><Key.shift><Key.shift><Key.shift><Key.shift><Key.shift><Key.shift><Key.shift><Key.shift><Key.shift><Key.shift><Key.shift><Key.shift><Key.shift>ASSOCIATION
Screenshot: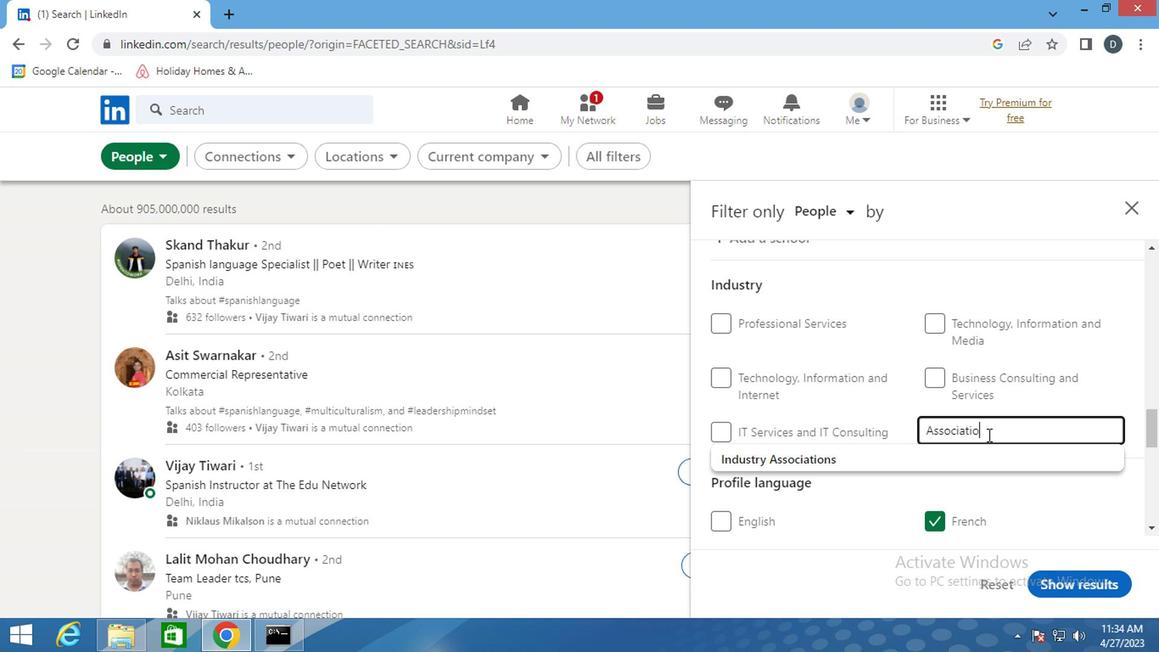 
Action: Mouse moved to (934, 451)
Screenshot: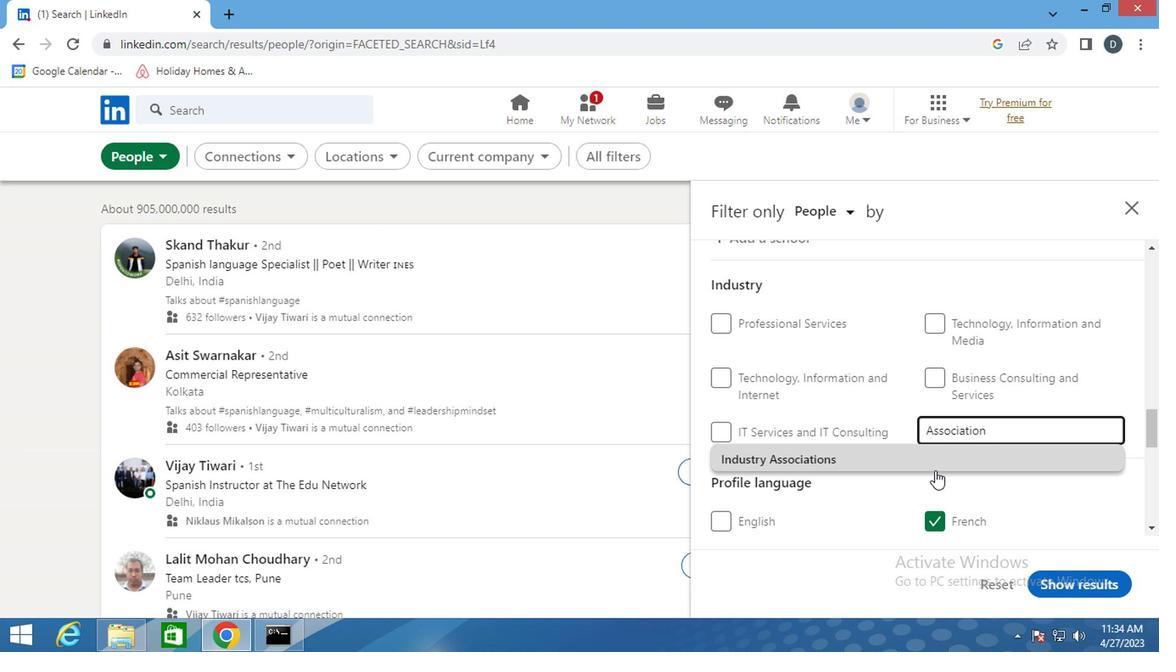 
Action: Mouse pressed left at (934, 451)
Screenshot: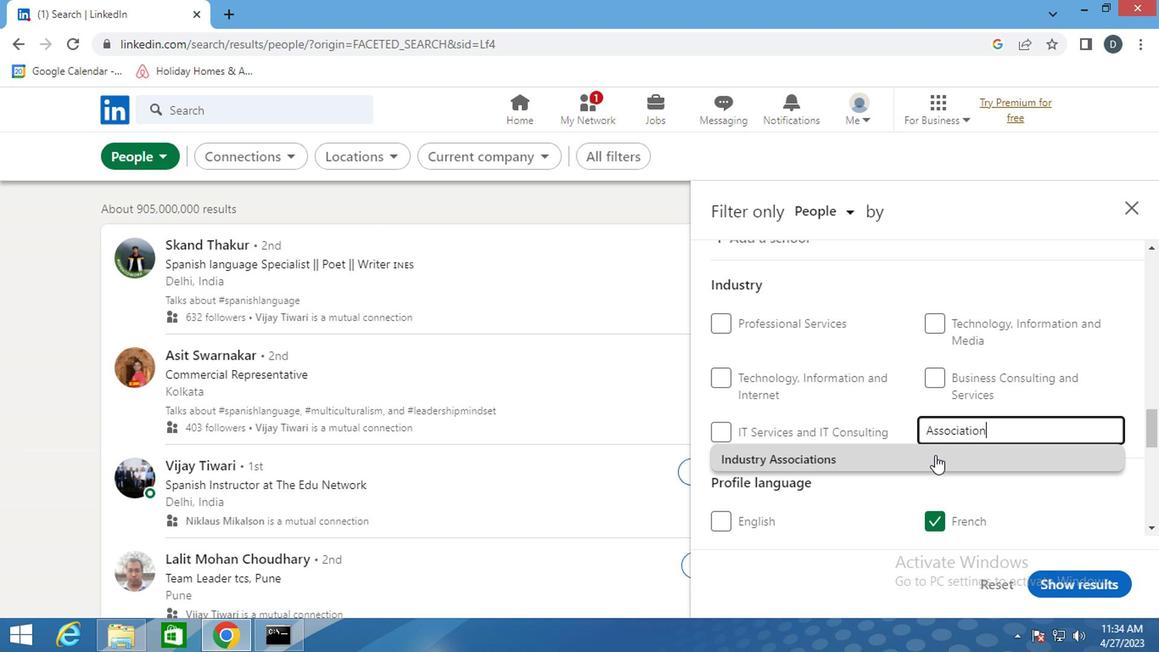 
Action: Mouse moved to (942, 434)
Screenshot: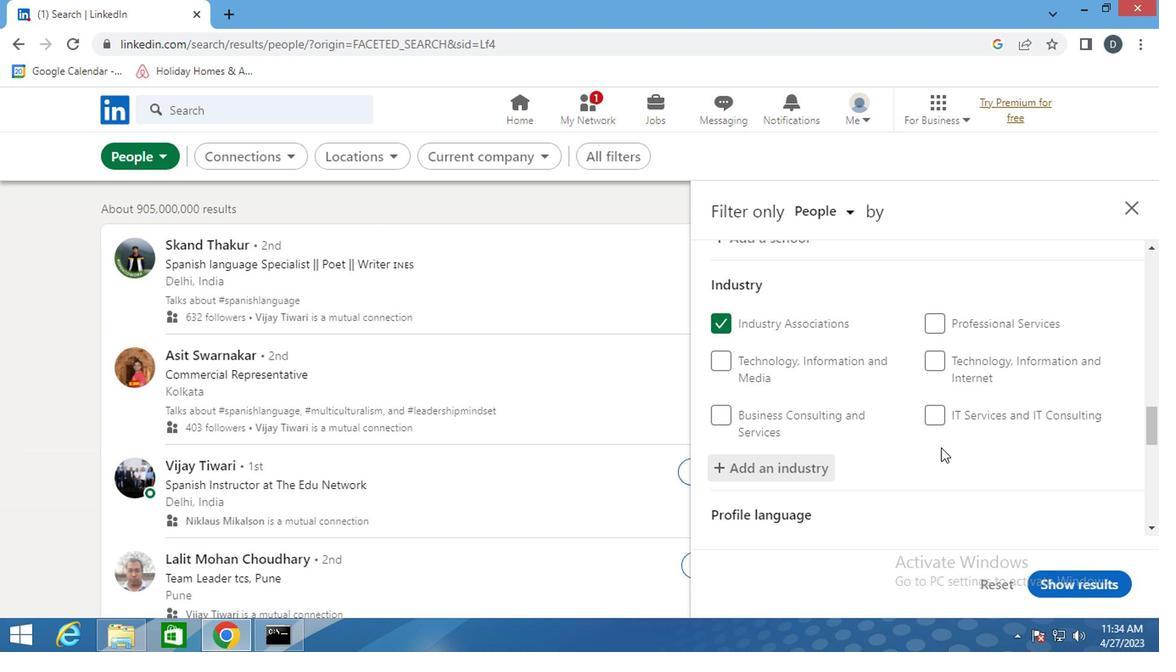 
Action: Mouse scrolled (942, 433) with delta (0, -1)
Screenshot: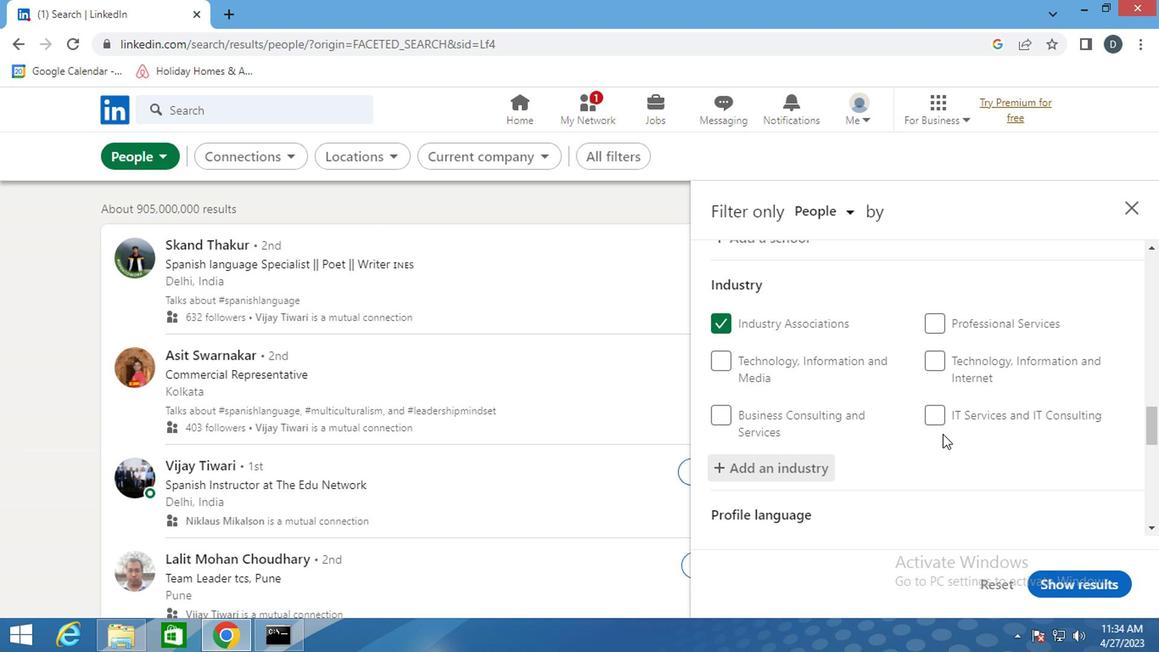 
Action: Mouse scrolled (942, 433) with delta (0, -1)
Screenshot: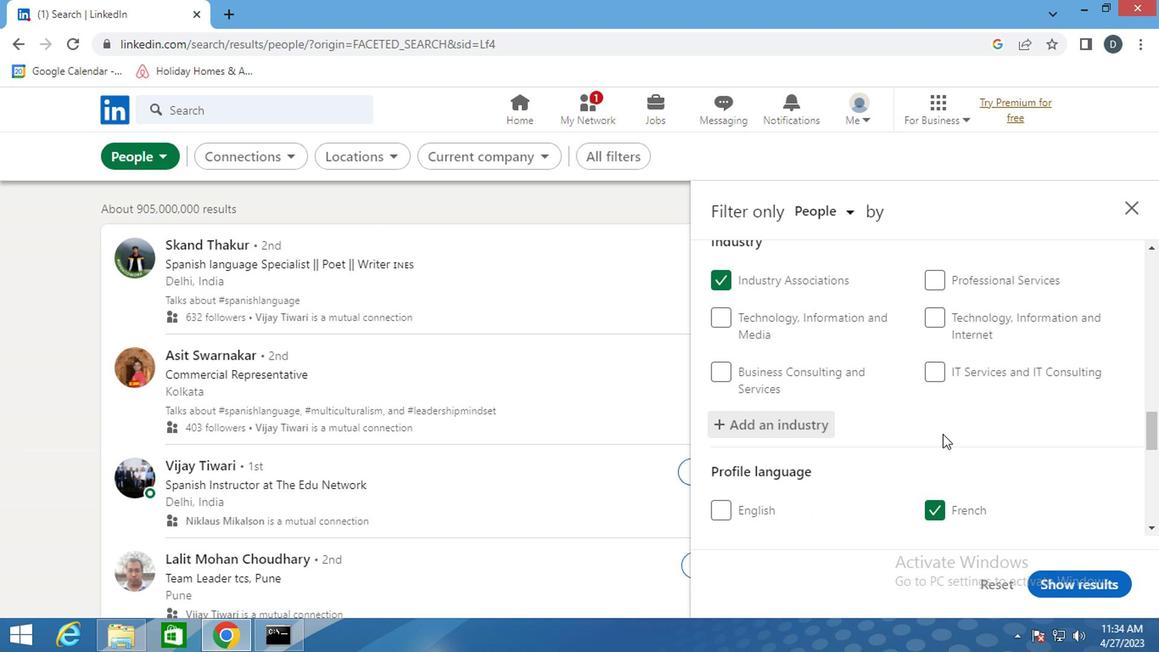 
Action: Mouse moved to (855, 413)
Screenshot: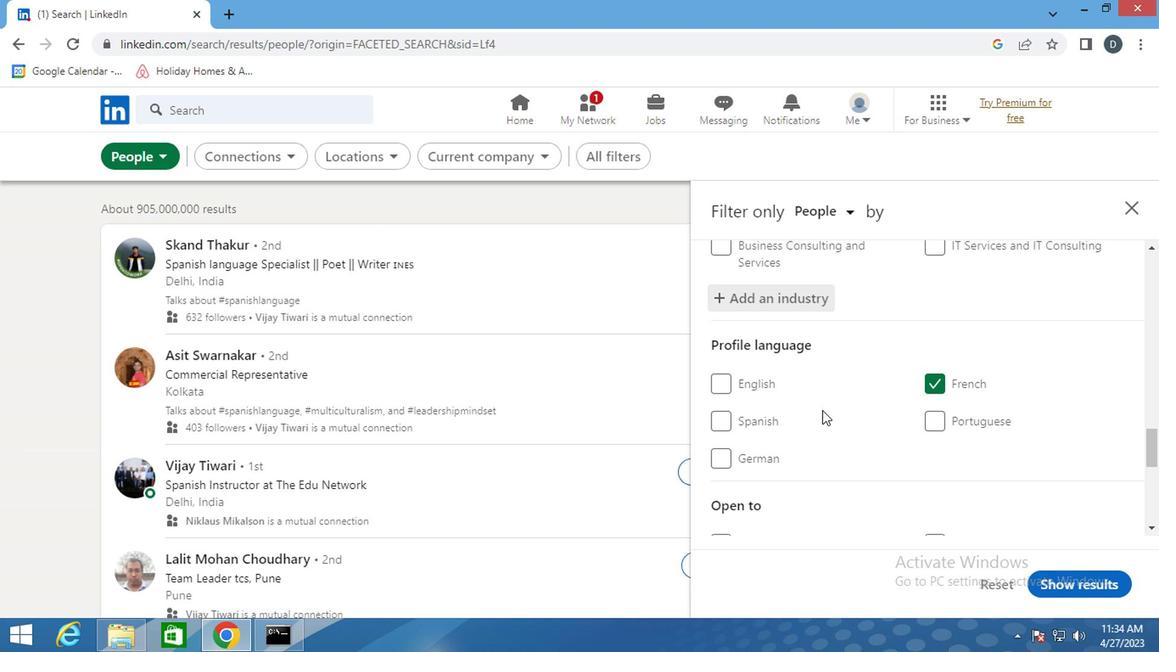 
Action: Mouse scrolled (855, 412) with delta (0, -1)
Screenshot: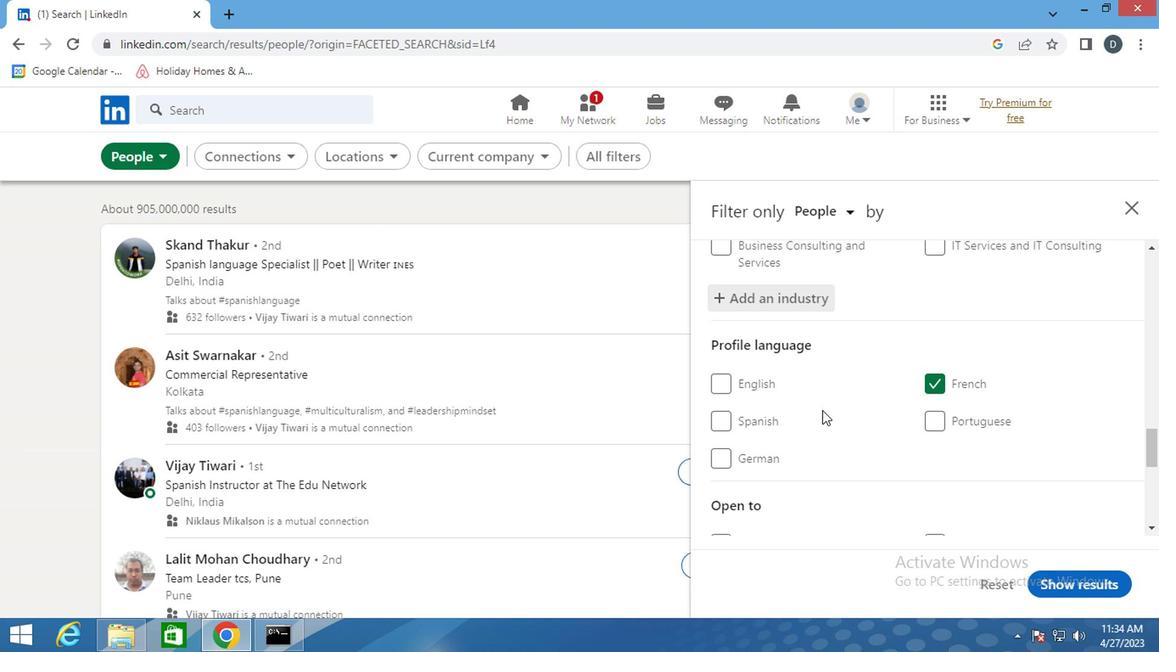 
Action: Mouse moved to (860, 416)
Screenshot: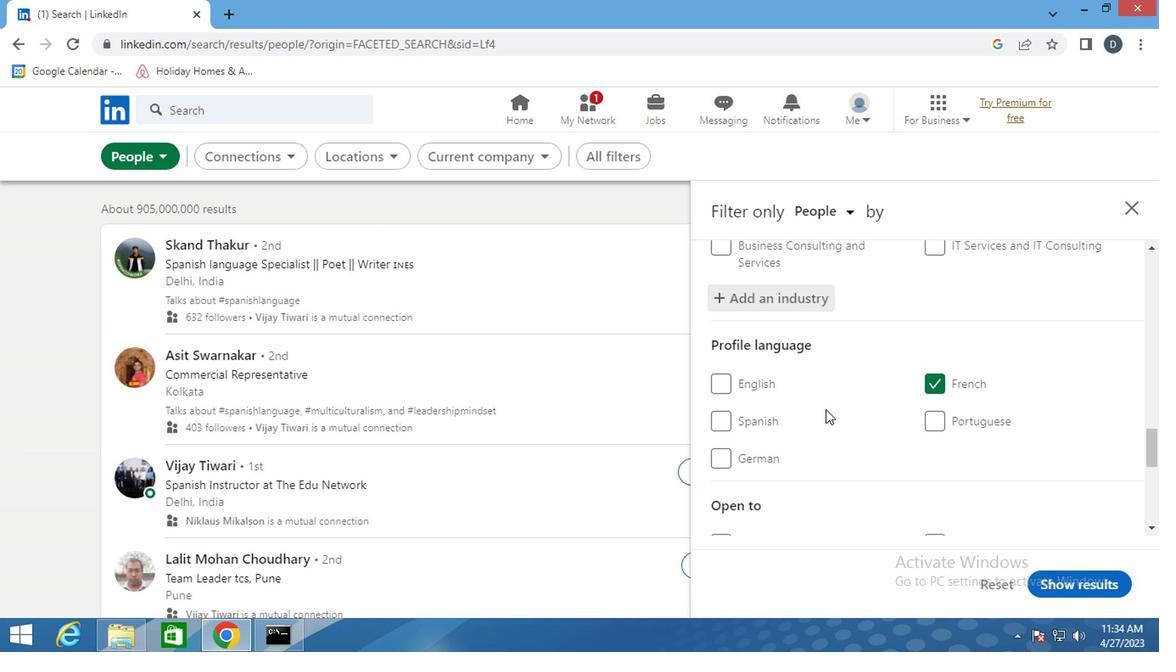 
Action: Mouse scrolled (860, 414) with delta (0, -1)
Screenshot: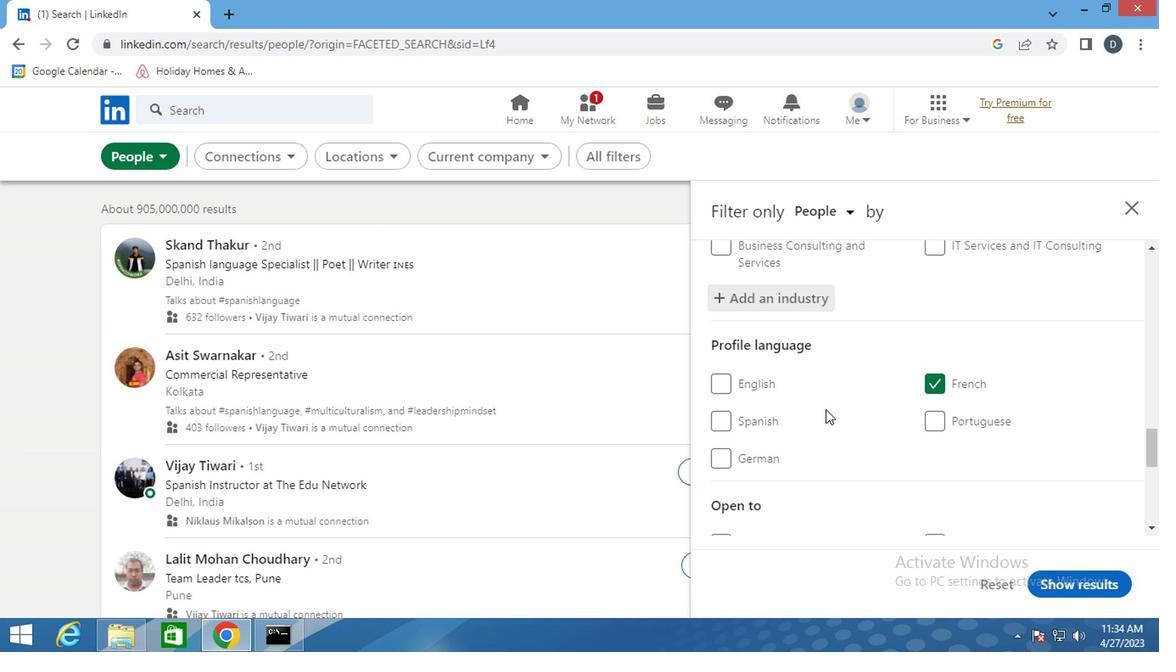 
Action: Mouse moved to (927, 416)
Screenshot: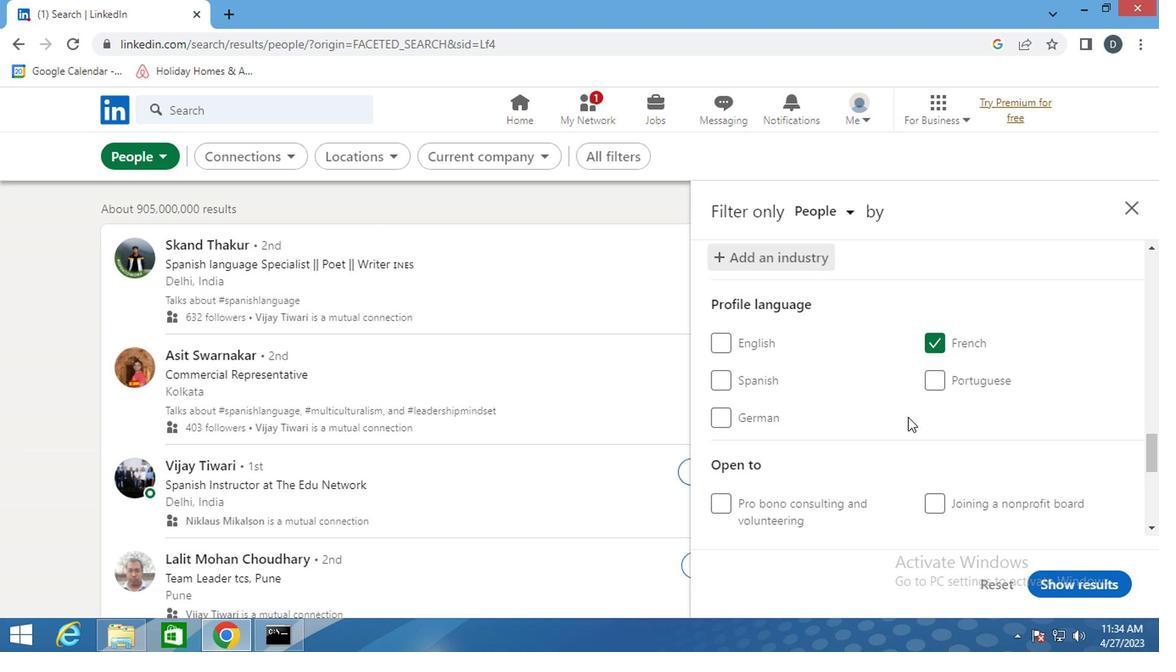 
Action: Mouse scrolled (927, 416) with delta (0, 0)
Screenshot: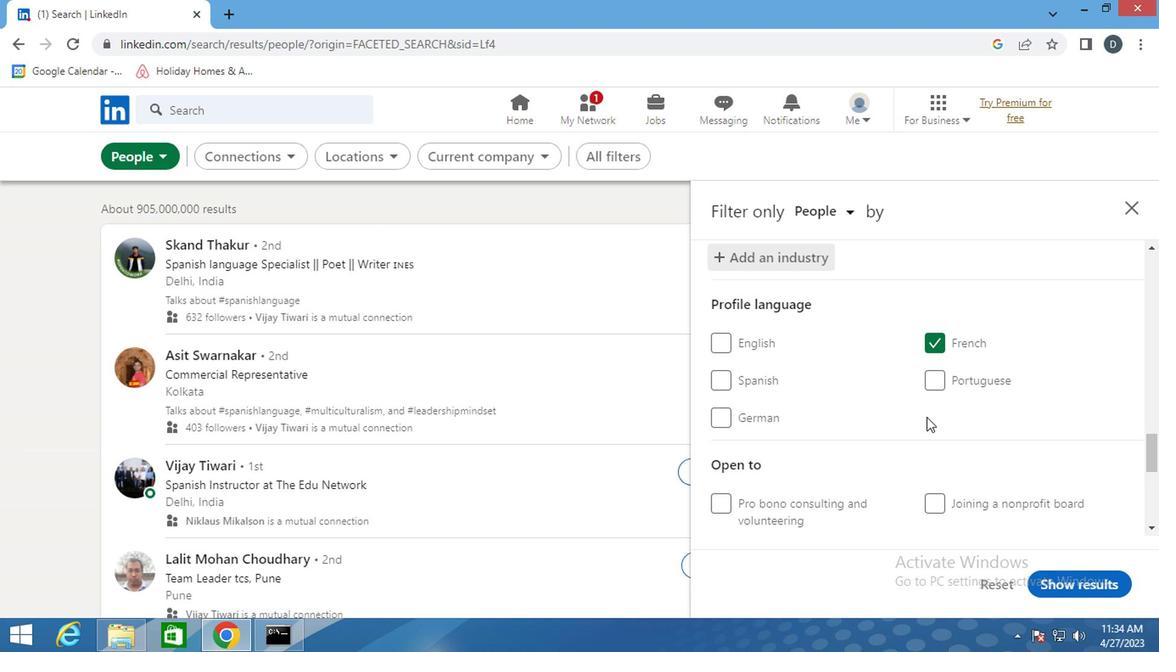 
Action: Mouse scrolled (927, 416) with delta (0, 0)
Screenshot: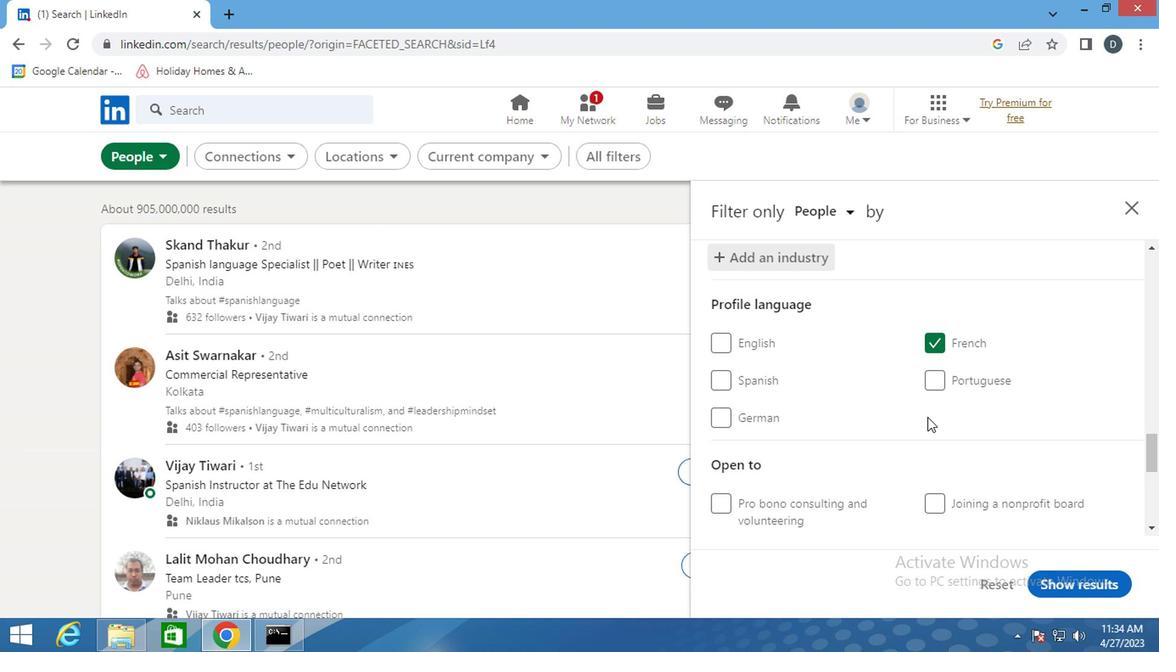 
Action: Mouse scrolled (927, 417) with delta (0, 1)
Screenshot: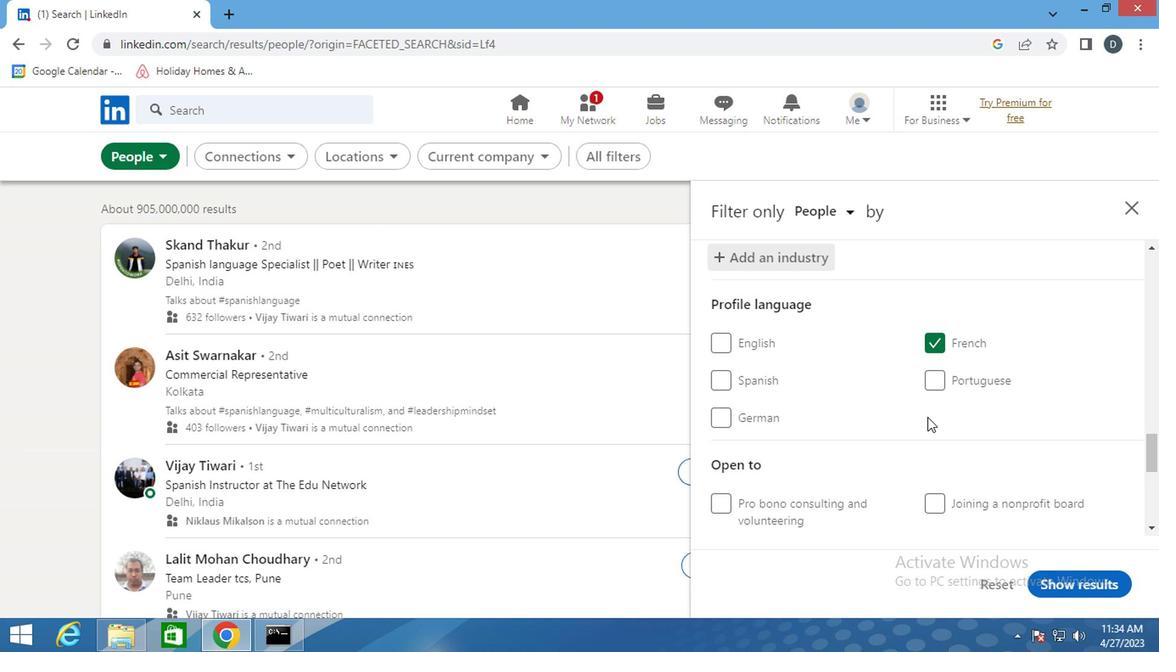 
Action: Mouse moved to (929, 416)
Screenshot: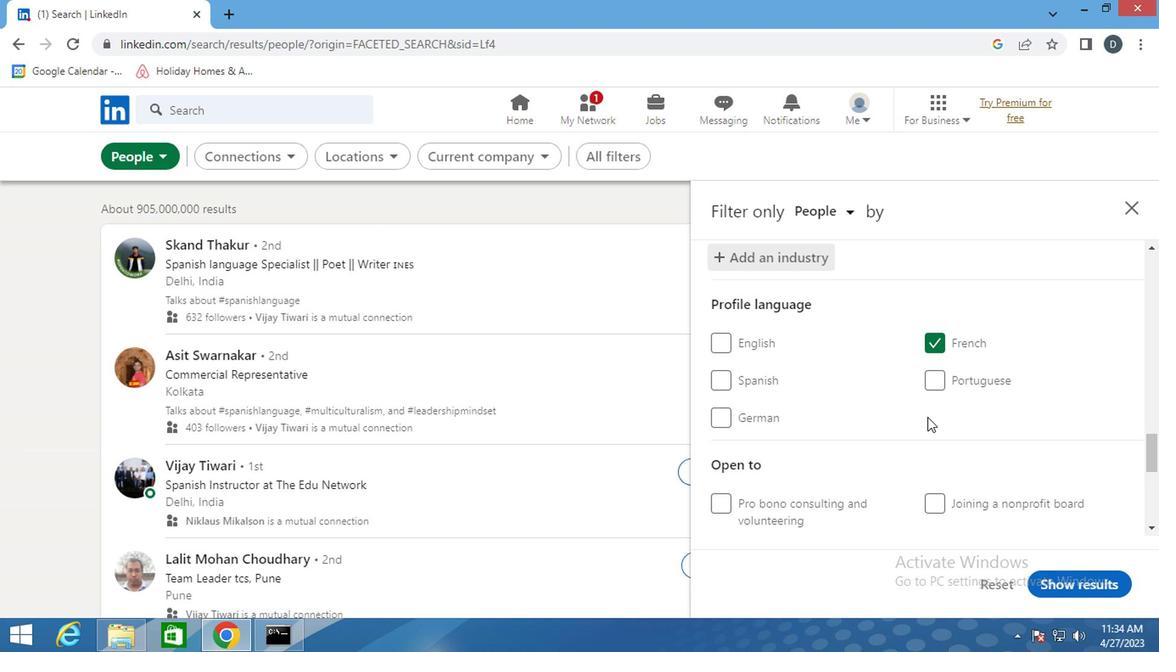 
Action: Mouse scrolled (929, 416) with delta (0, 0)
Screenshot: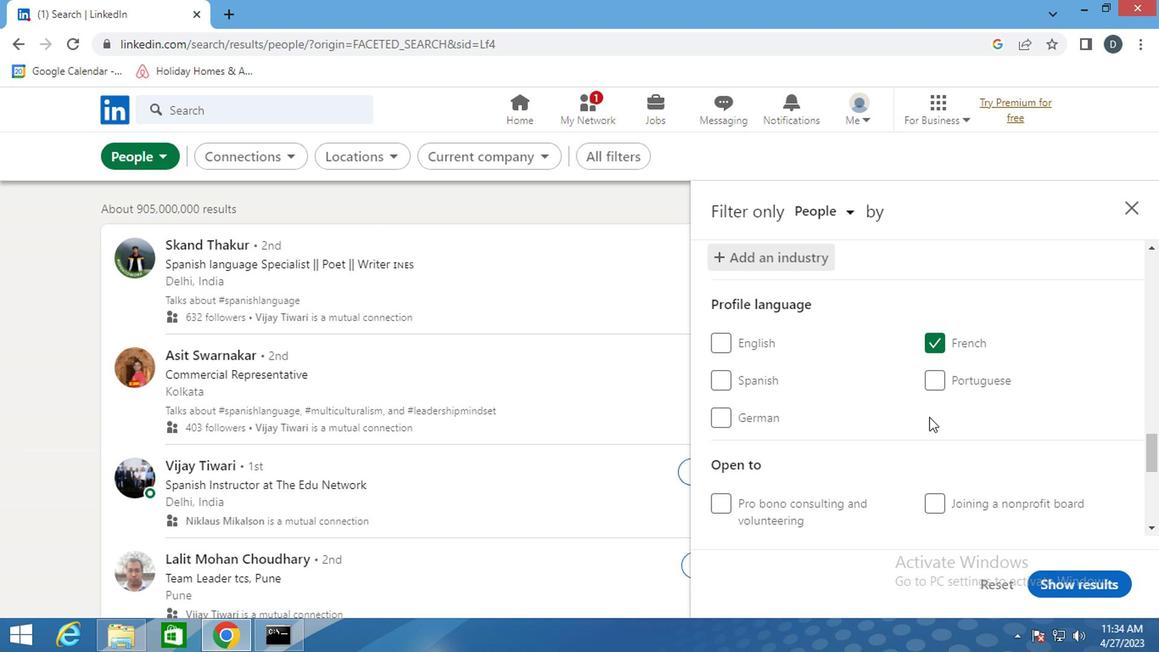 
Action: Mouse moved to (974, 382)
Screenshot: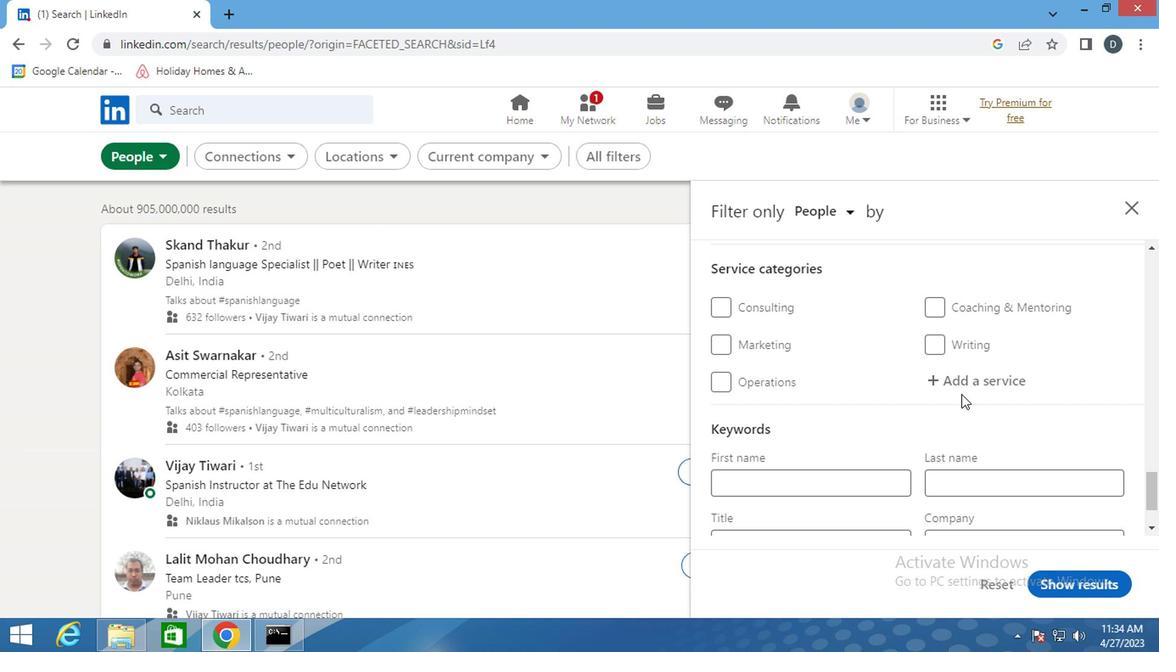 
Action: Mouse pressed left at (974, 382)
Screenshot: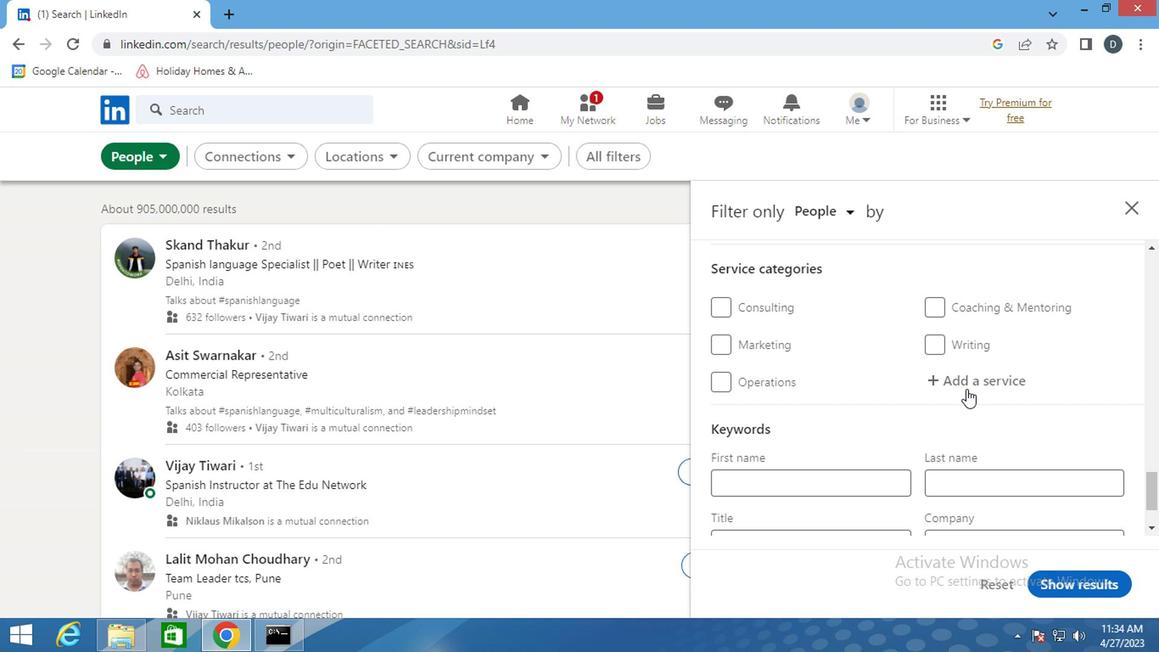 
Action: Key pressed <Key.shift><Key.shift><Key.shift><Key.shift><Key.shift>DJING
Screenshot: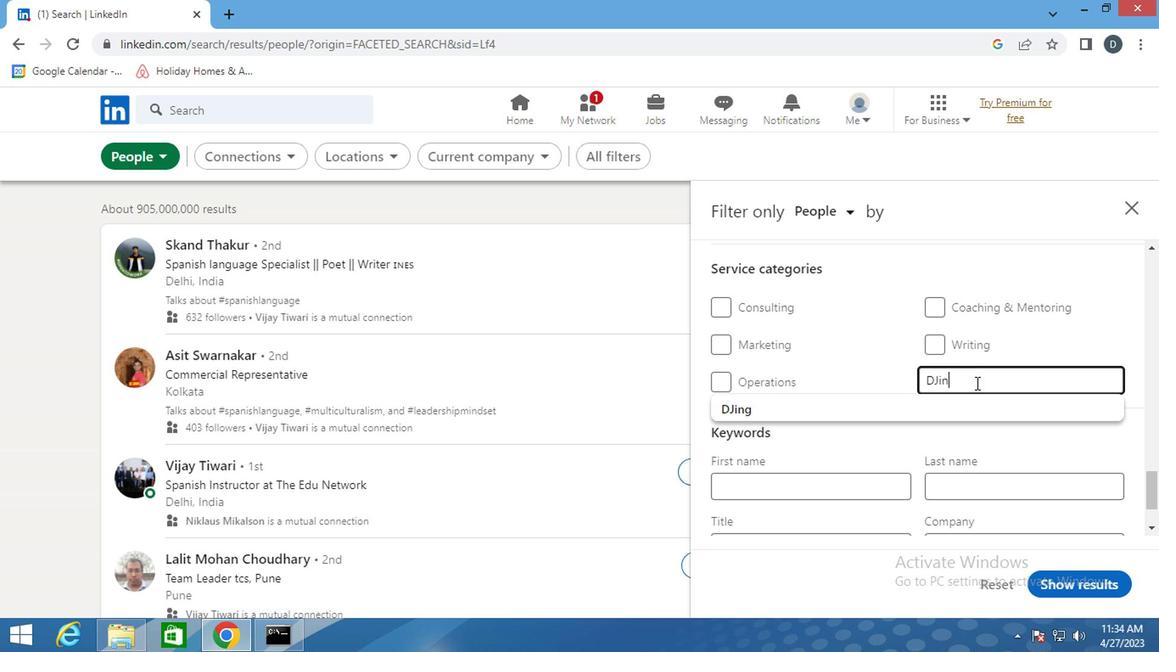
Action: Mouse moved to (967, 403)
Screenshot: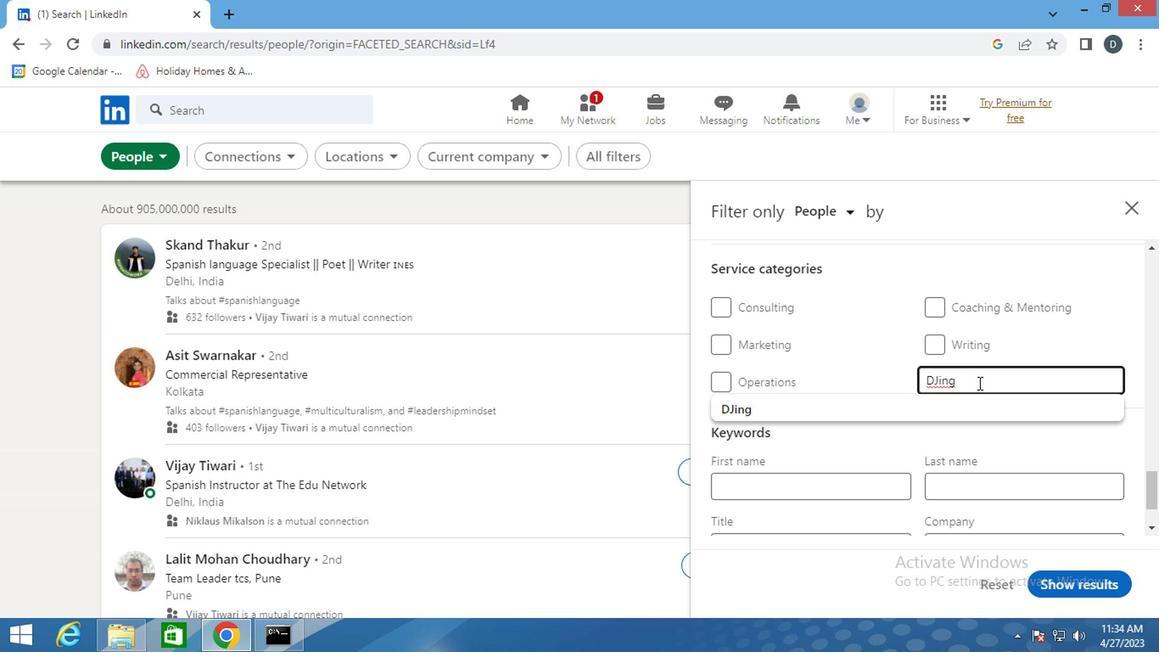 
Action: Mouse pressed left at (967, 403)
Screenshot: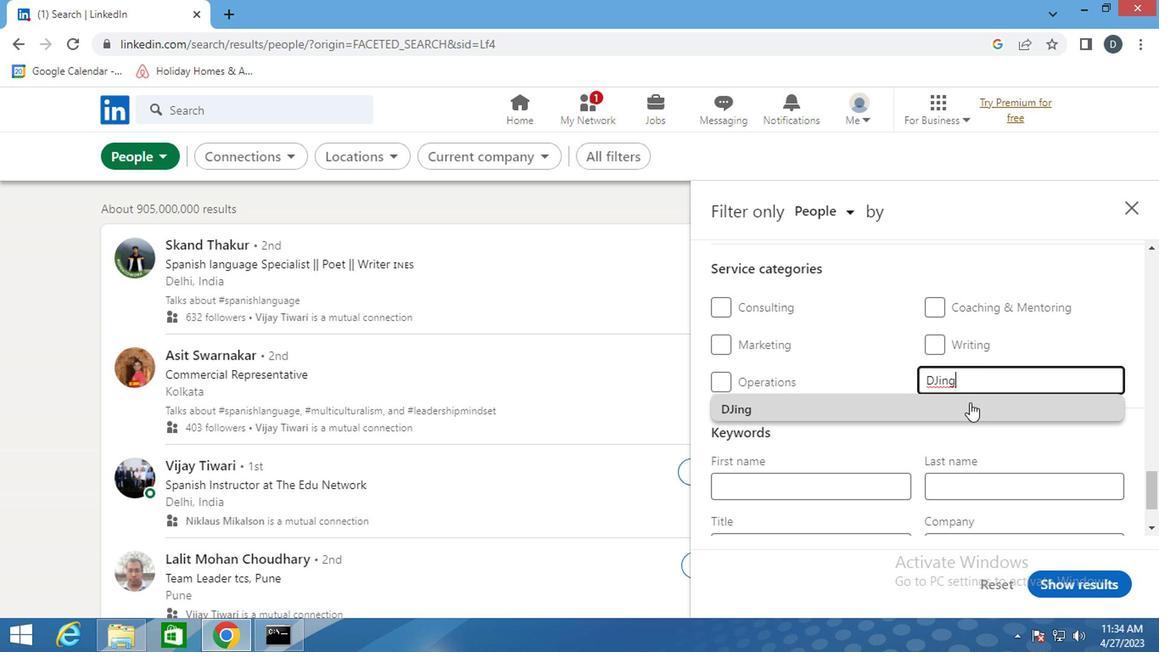 
Action: Mouse moved to (956, 407)
Screenshot: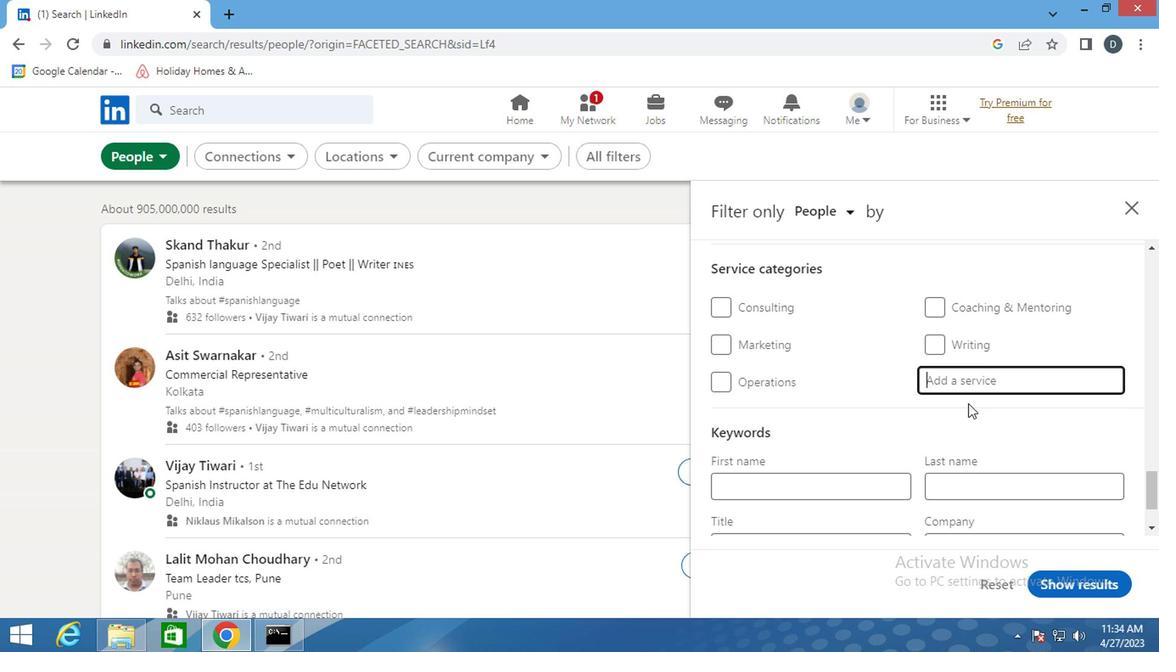 
Action: Mouse scrolled (956, 406) with delta (0, -1)
Screenshot: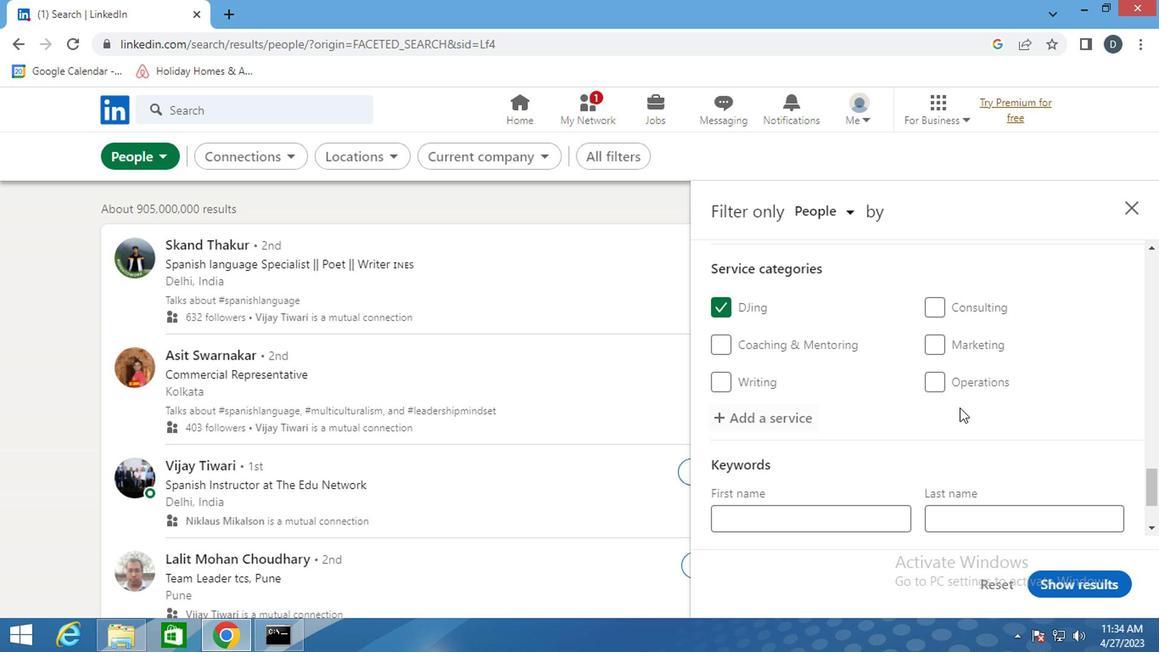 
Action: Mouse scrolled (956, 406) with delta (0, -1)
Screenshot: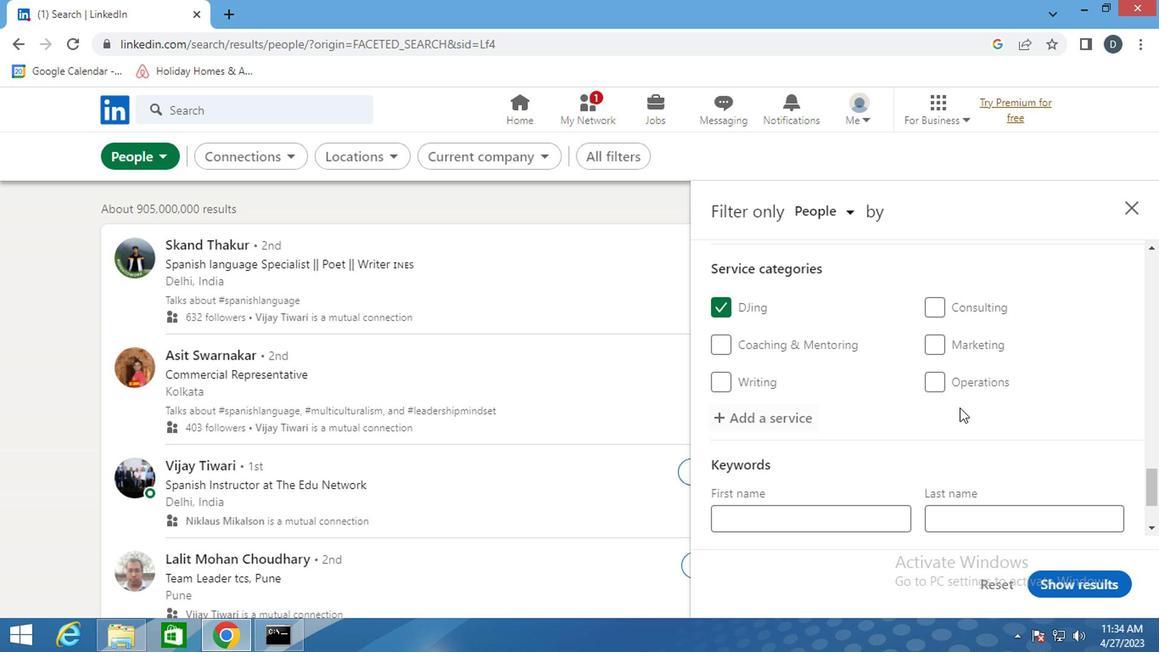 
Action: Mouse scrolled (956, 406) with delta (0, -1)
Screenshot: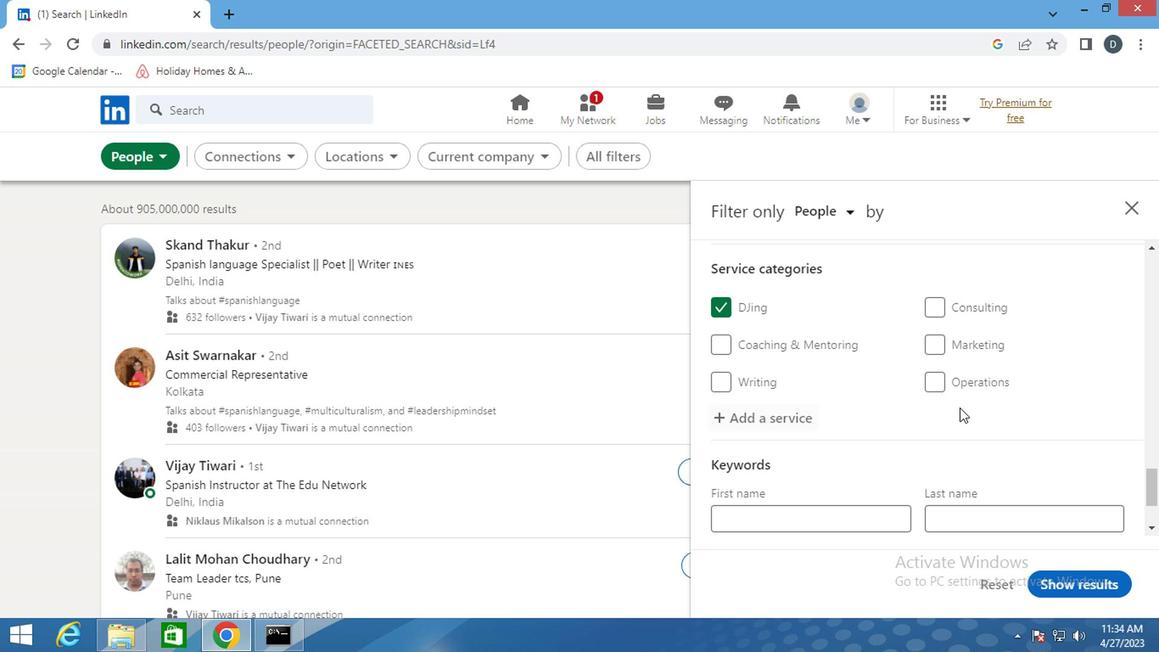 
Action: Mouse moved to (956, 407)
Screenshot: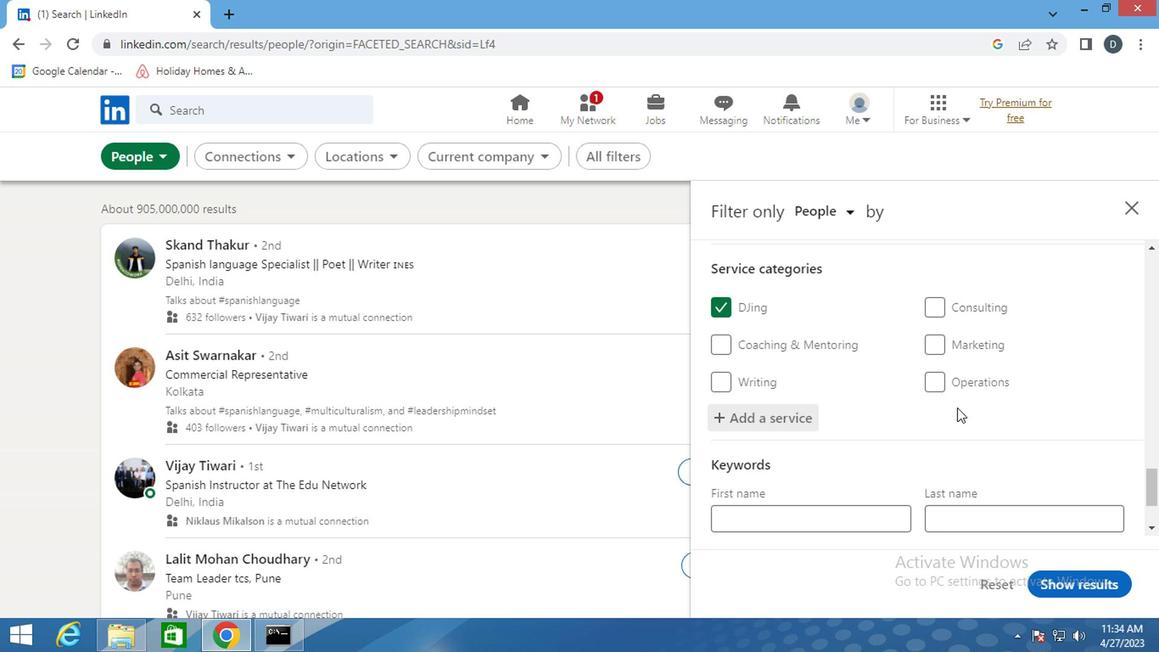 
Action: Mouse scrolled (956, 406) with delta (0, -1)
Screenshot: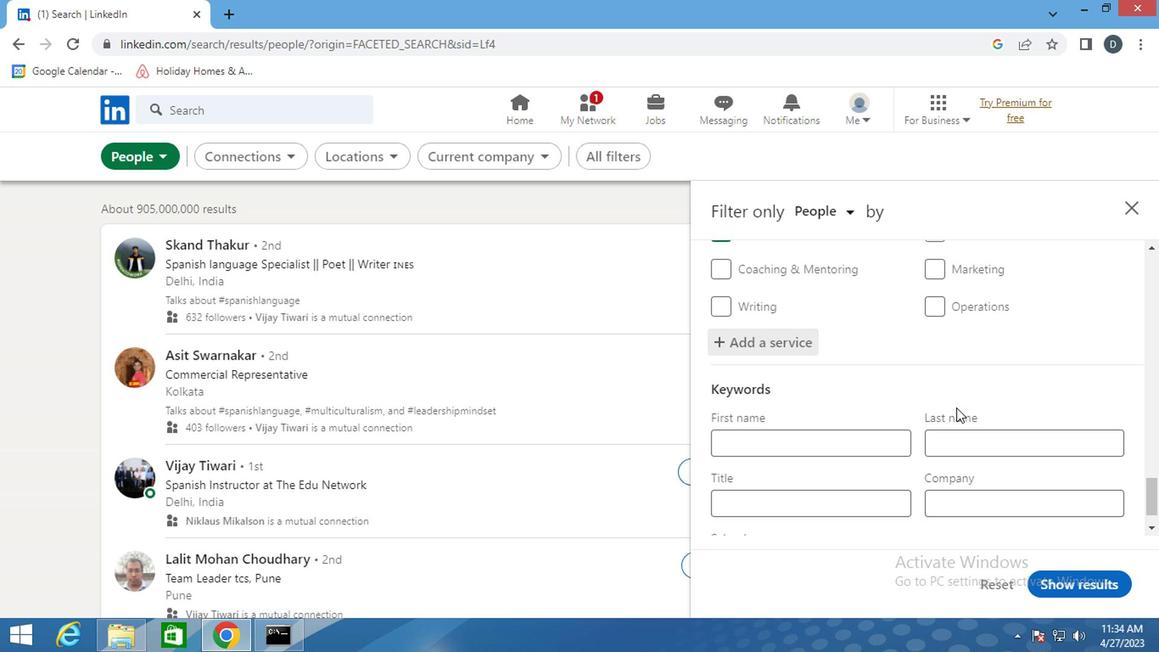 
Action: Mouse scrolled (956, 406) with delta (0, -1)
Screenshot: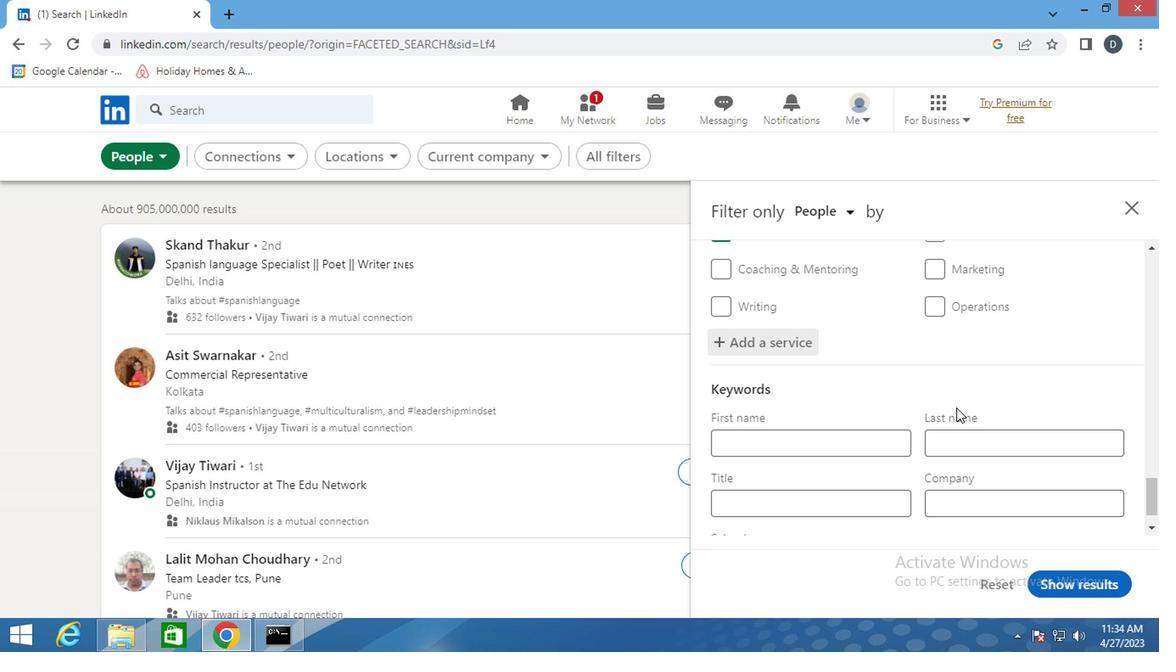 
Action: Mouse moved to (954, 407)
Screenshot: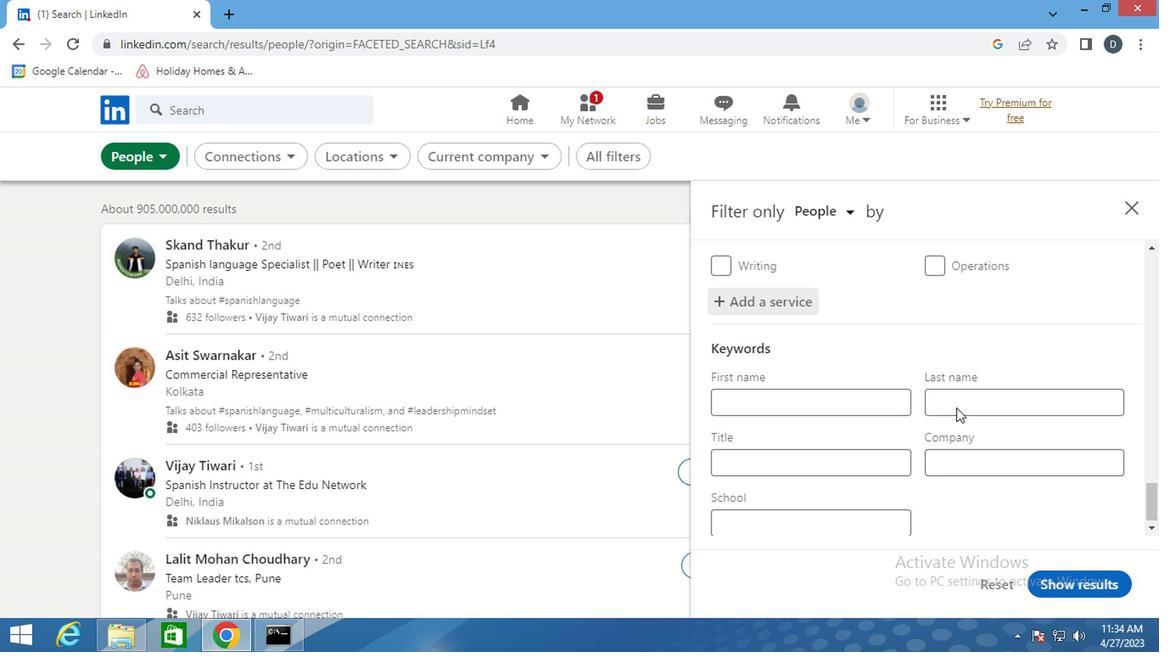
Action: Mouse scrolled (954, 406) with delta (0, -1)
Screenshot: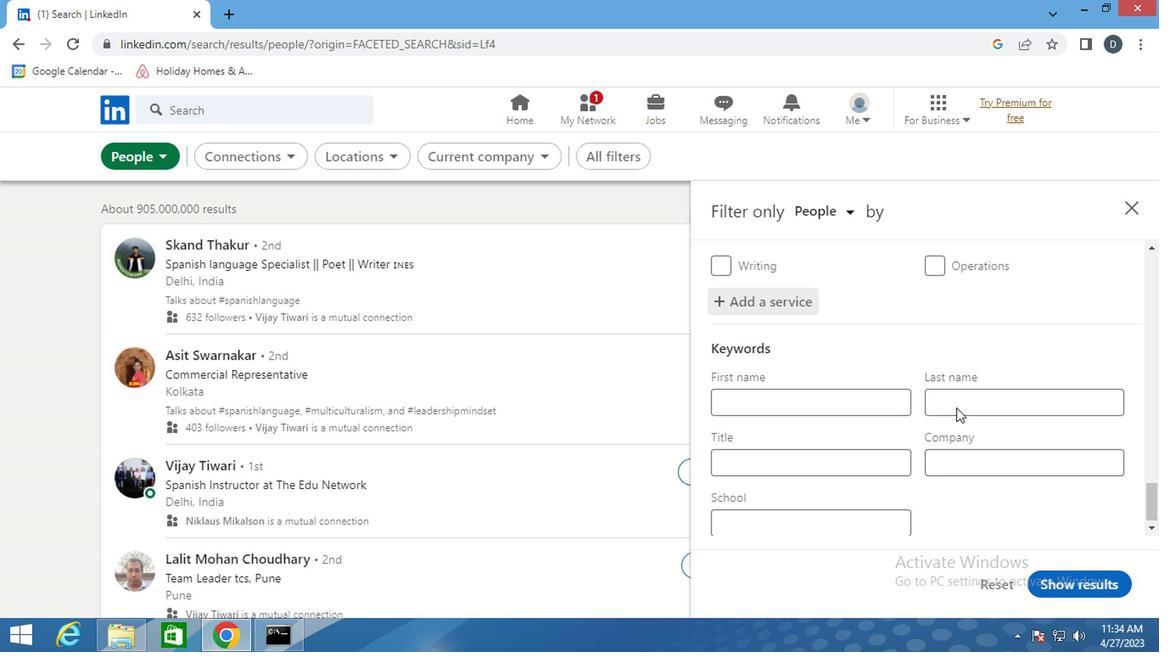 
Action: Mouse moved to (815, 458)
Screenshot: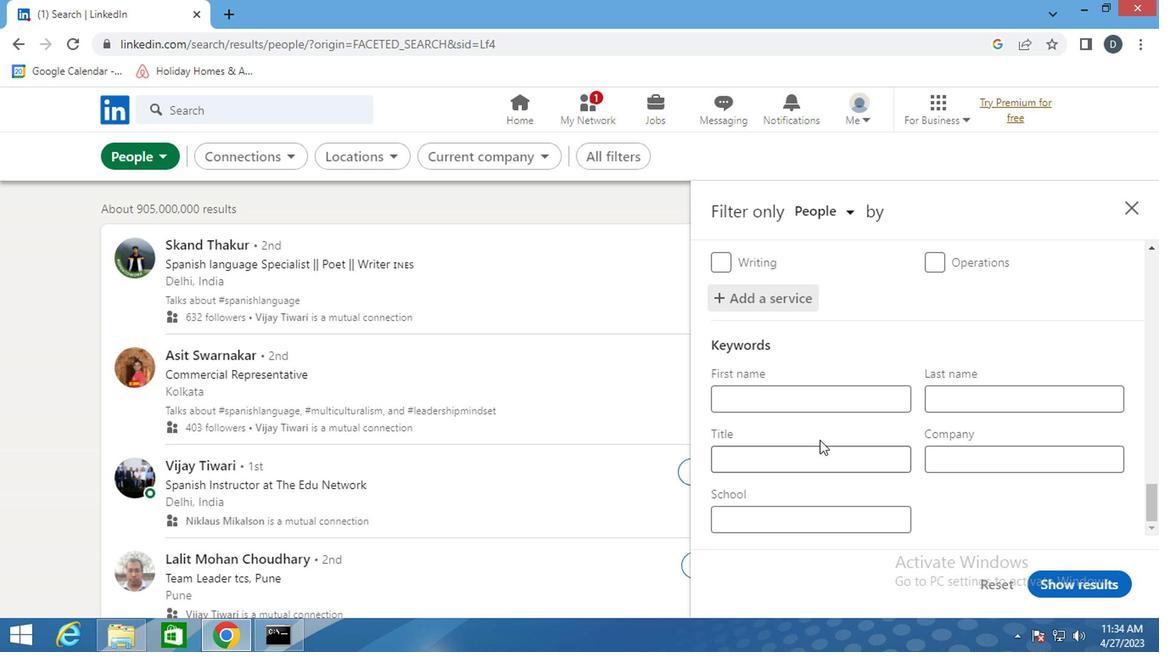 
Action: Mouse pressed left at (815, 458)
Screenshot: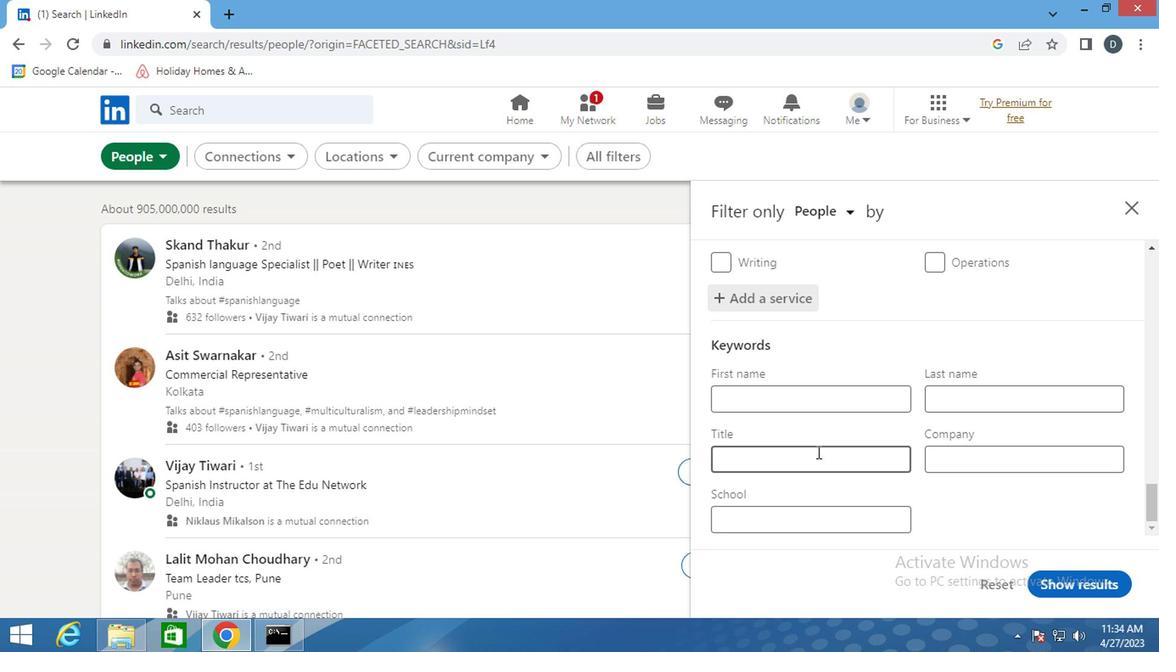 
Action: Mouse moved to (815, 458)
Screenshot: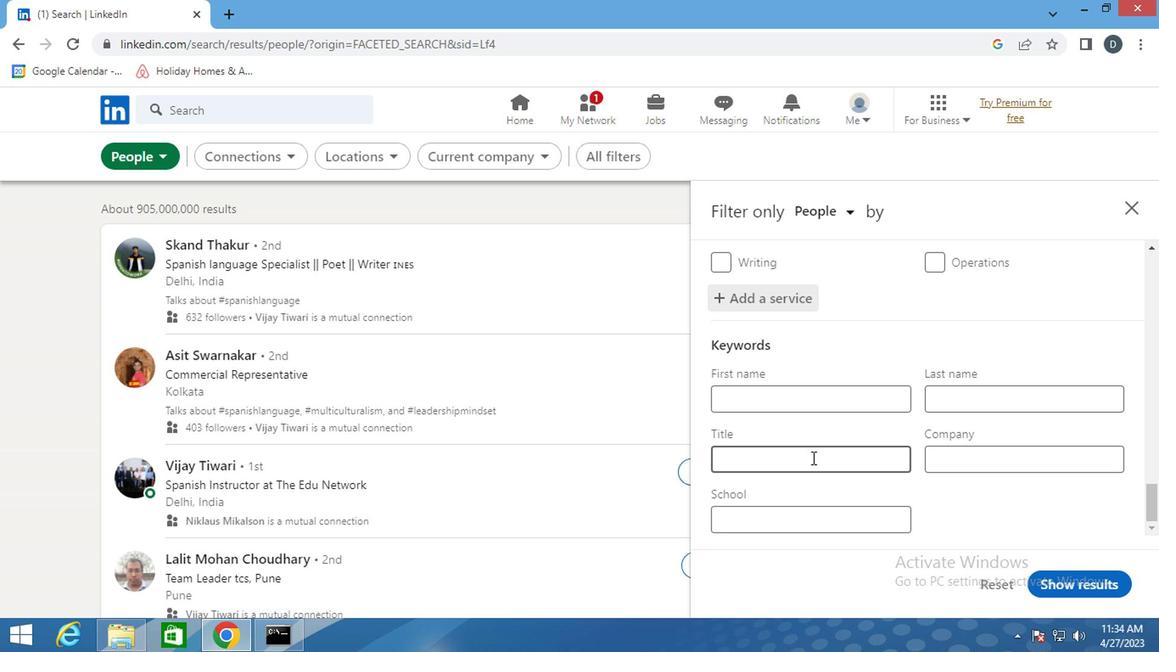 
Action: Key pressed <Key.shift><Key.shift>SO<Key.backspace><Key.backspace>H<Key.backspace><Key.shift><Key.shift><Key.shift><Key.shift>HOSPITAL<Key.space><Key.shift>VOLUNTEER
Screenshot: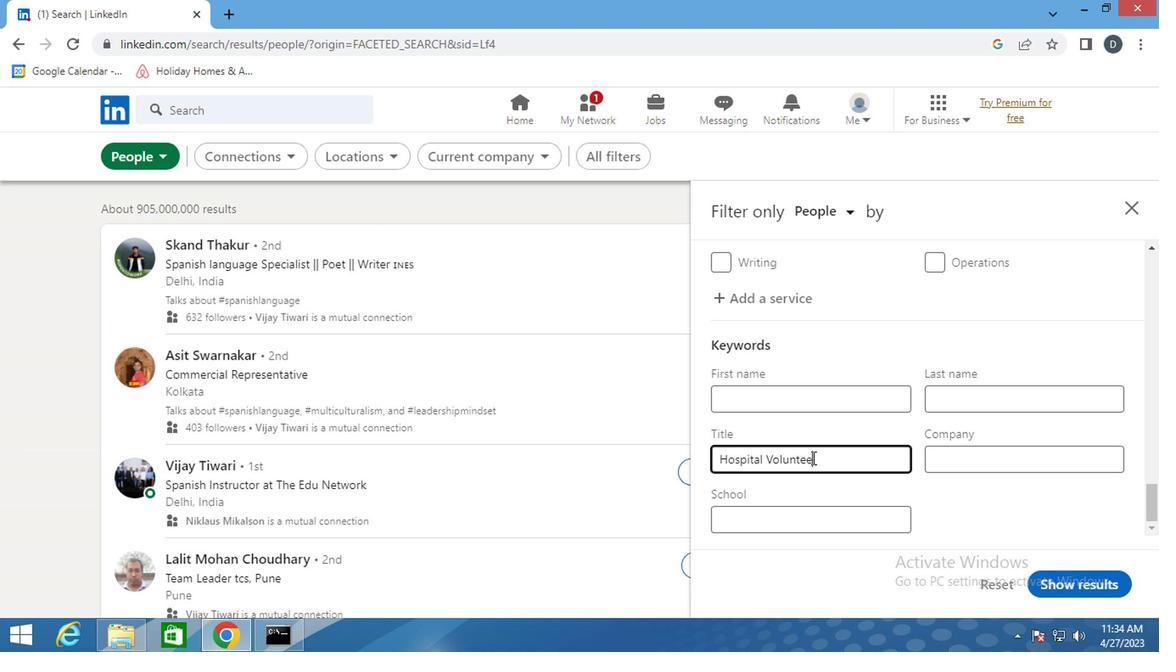 
Action: Mouse moved to (1062, 582)
Screenshot: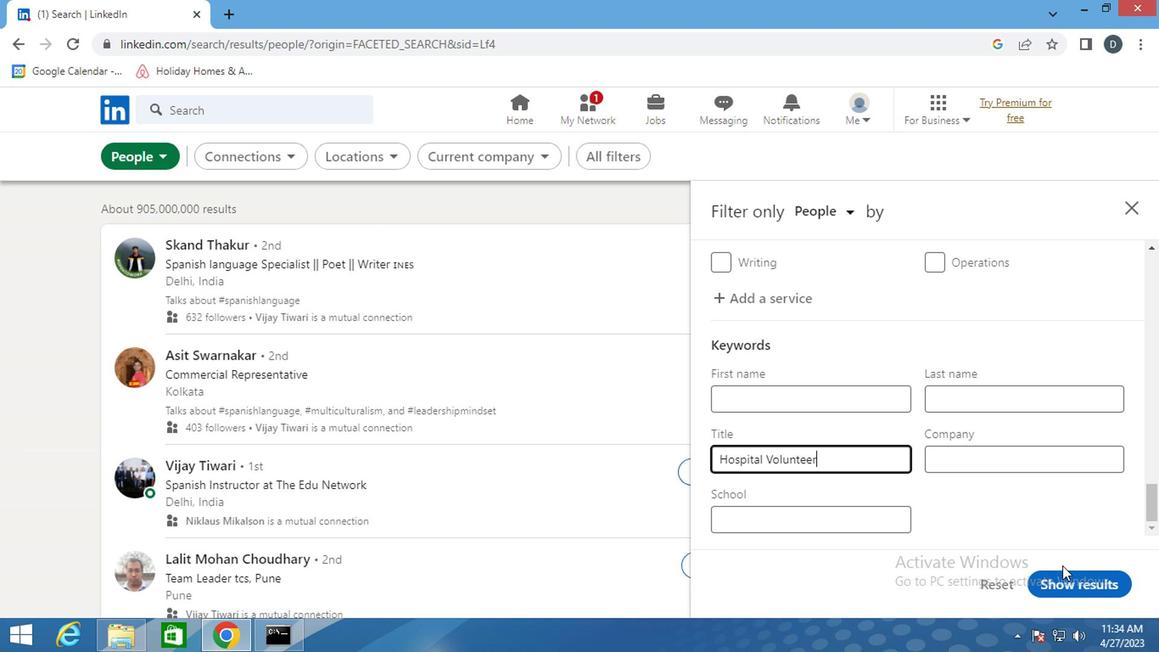 
Action: Mouse pressed left at (1062, 582)
Screenshot: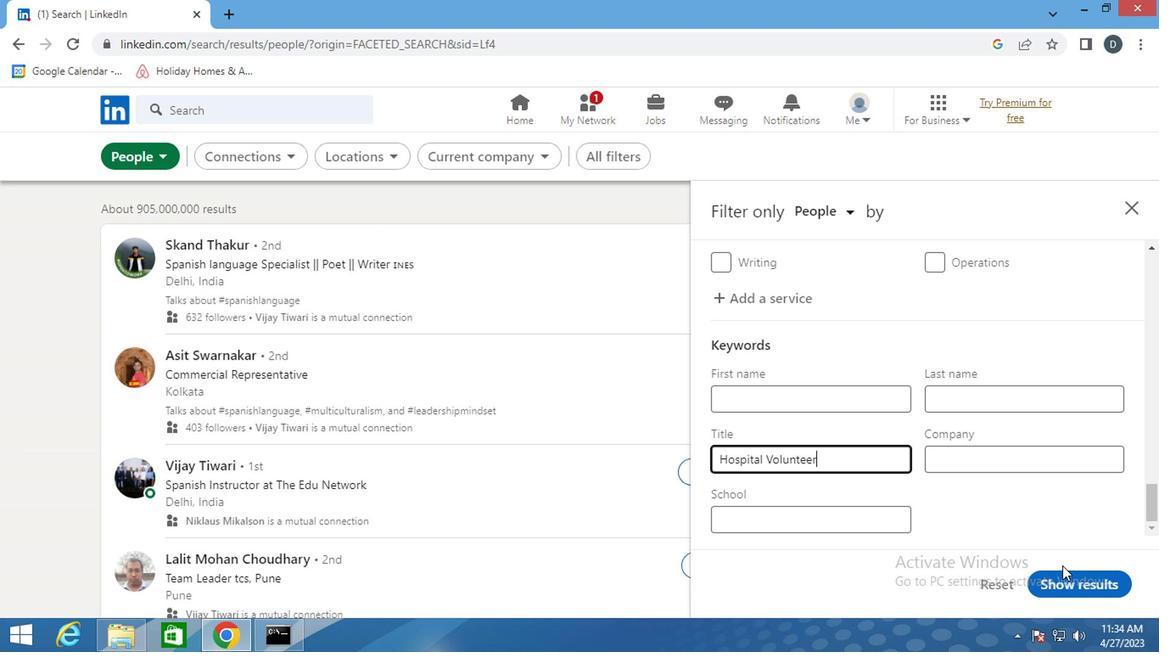 
Action: Mouse moved to (1062, 582)
Screenshot: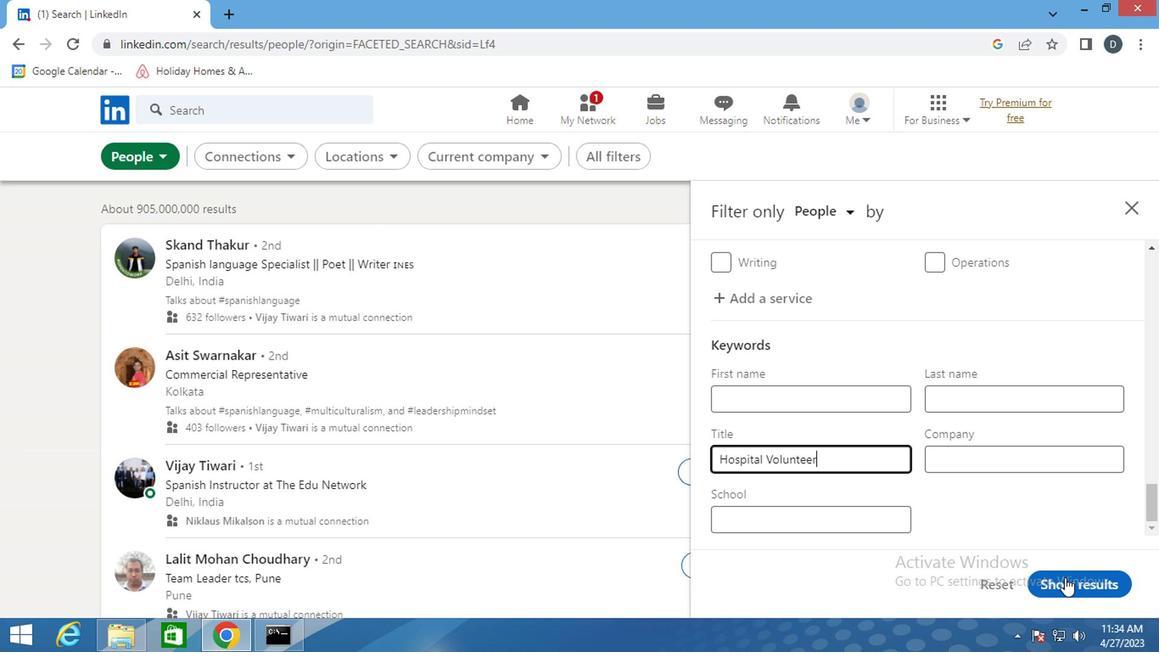 
